 Task: Find connections with filter location Puqi with filter topic #careeradvice with filter profile language German with filter current company Croma with filter school MGUniversity with filter industry Professional Services with filter service category Nonprofit Consulting with filter keywords title Boilermaker
Action: Mouse moved to (193, 281)
Screenshot: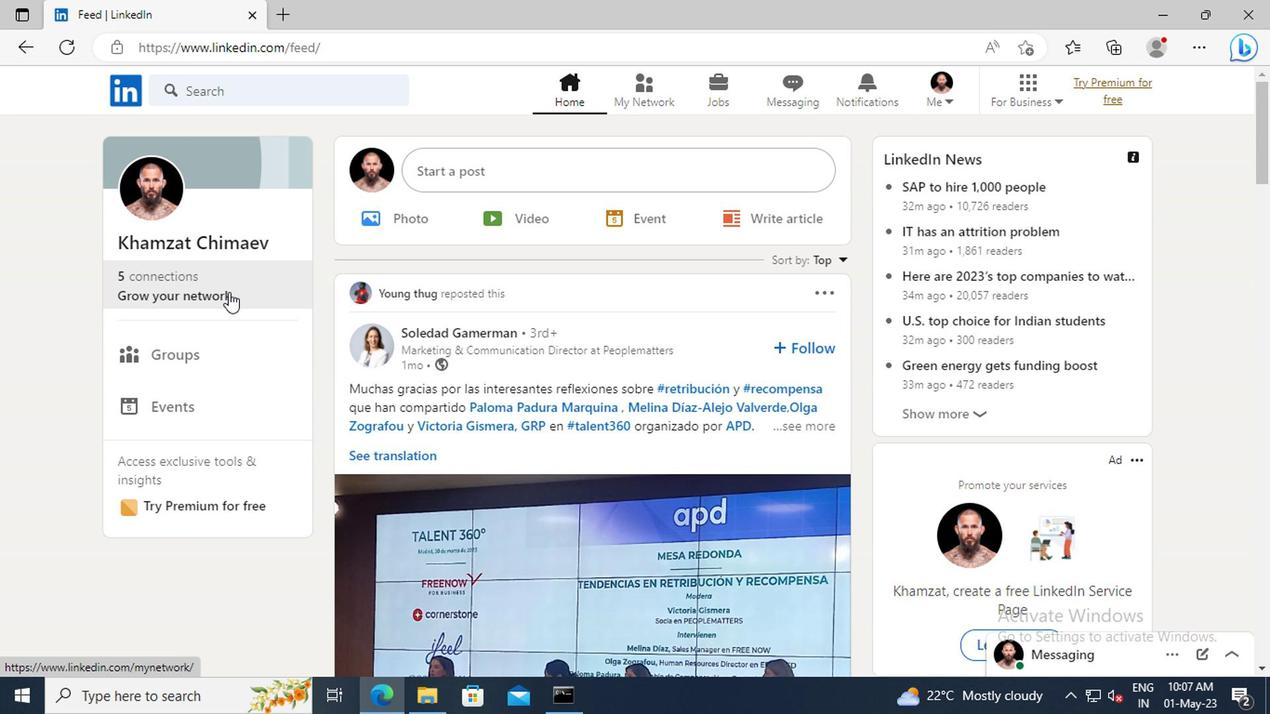 
Action: Mouse pressed left at (193, 281)
Screenshot: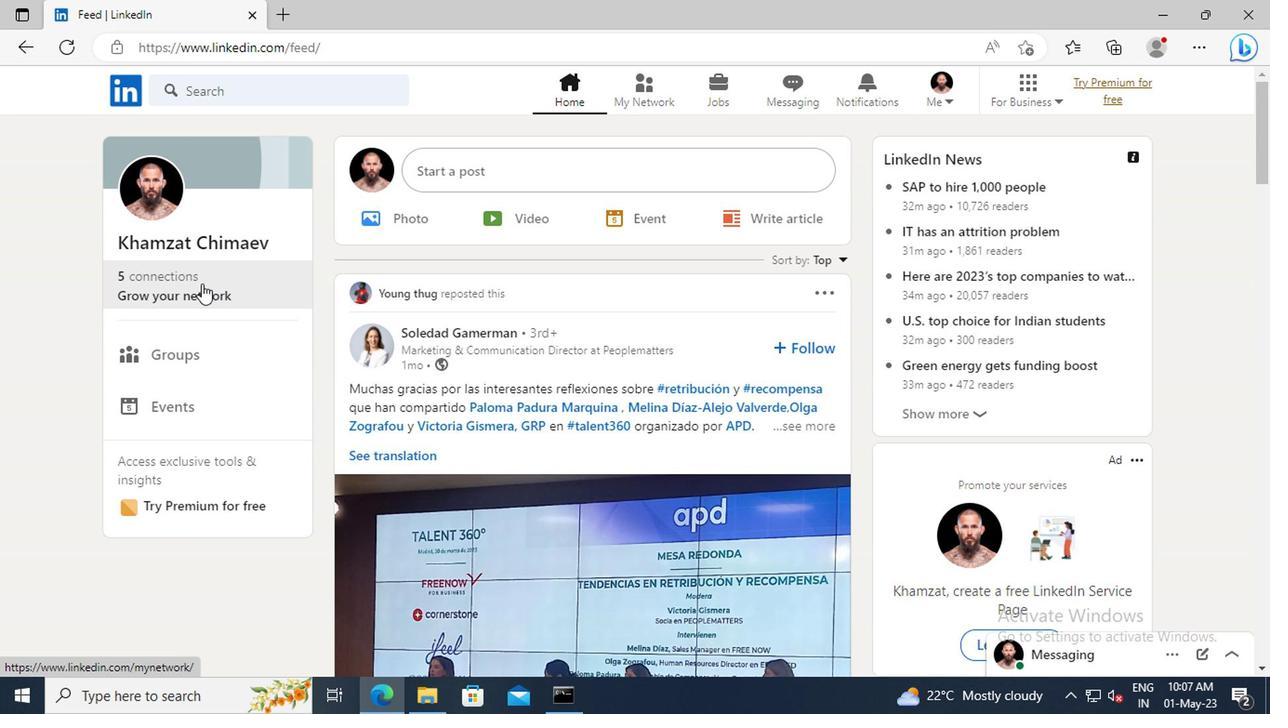 
Action: Mouse moved to (194, 199)
Screenshot: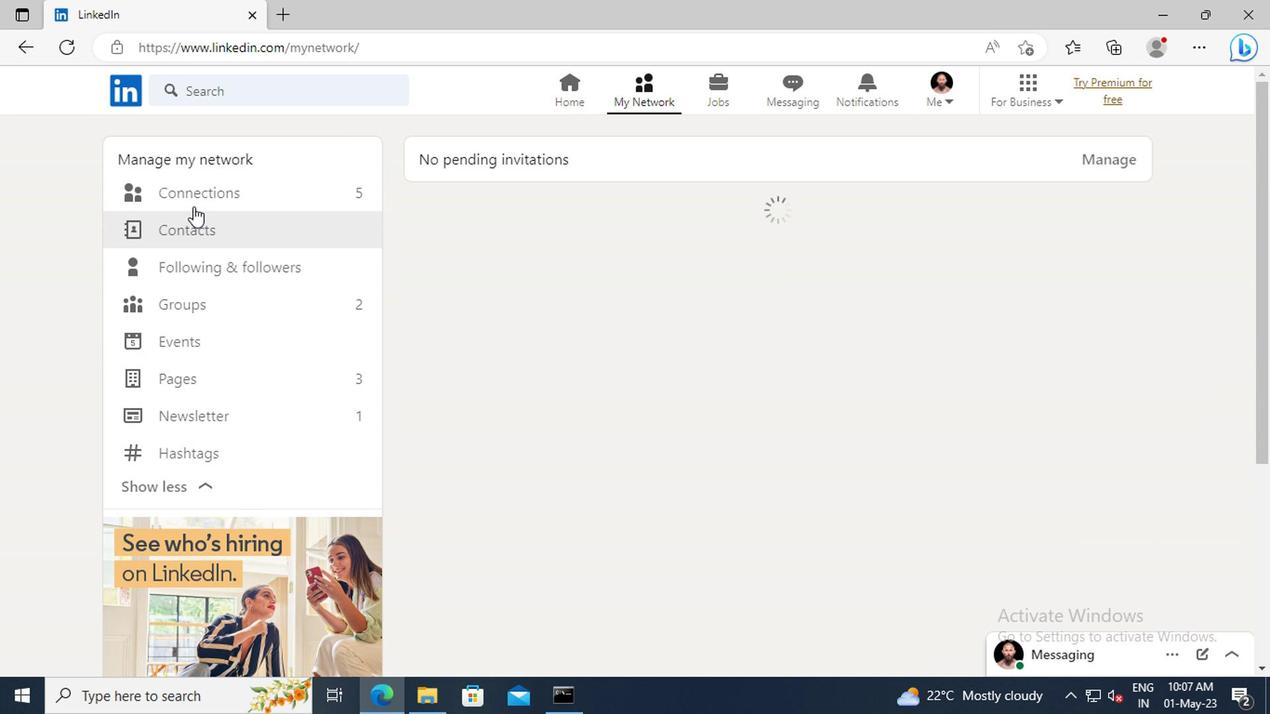 
Action: Mouse pressed left at (194, 199)
Screenshot: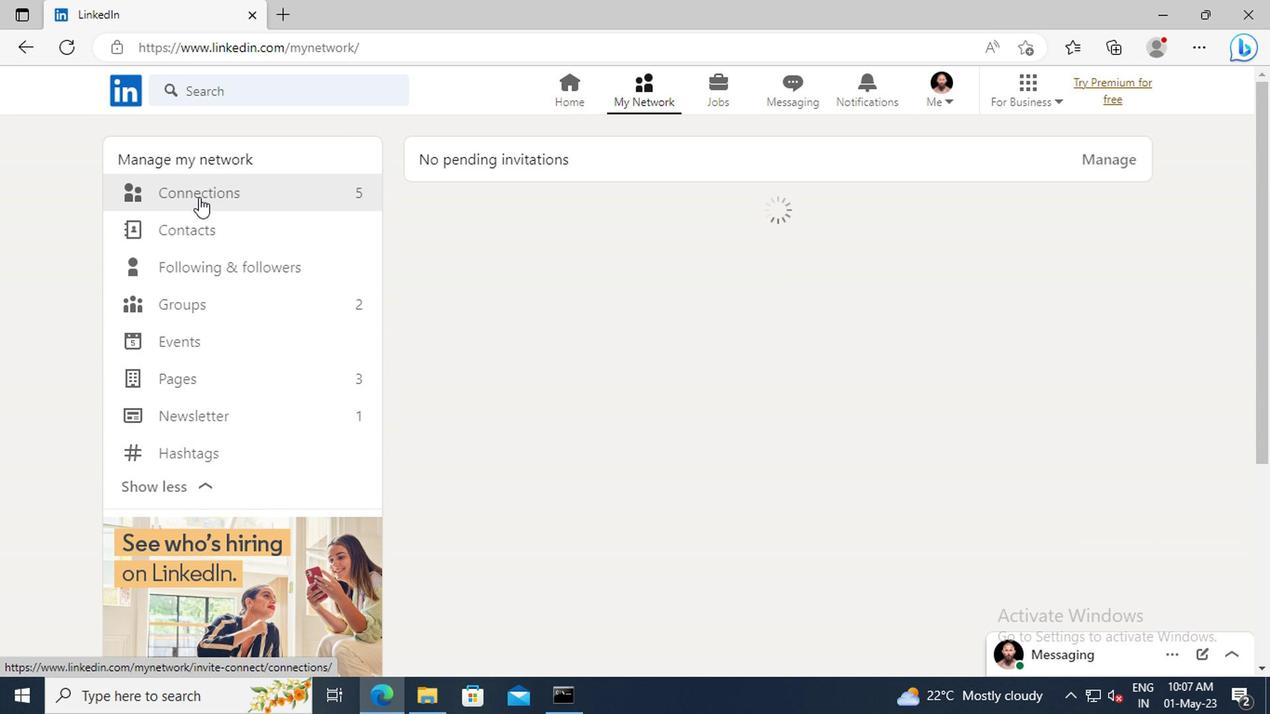 
Action: Mouse moved to (762, 200)
Screenshot: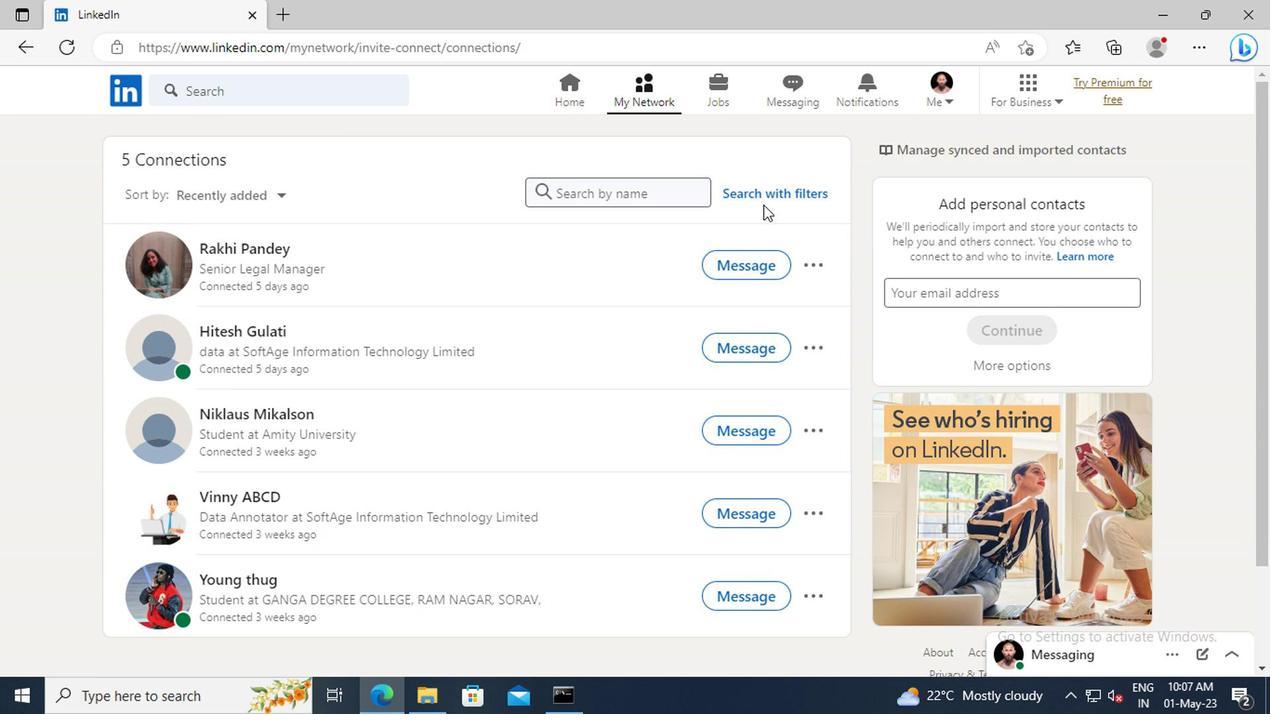 
Action: Mouse pressed left at (762, 200)
Screenshot: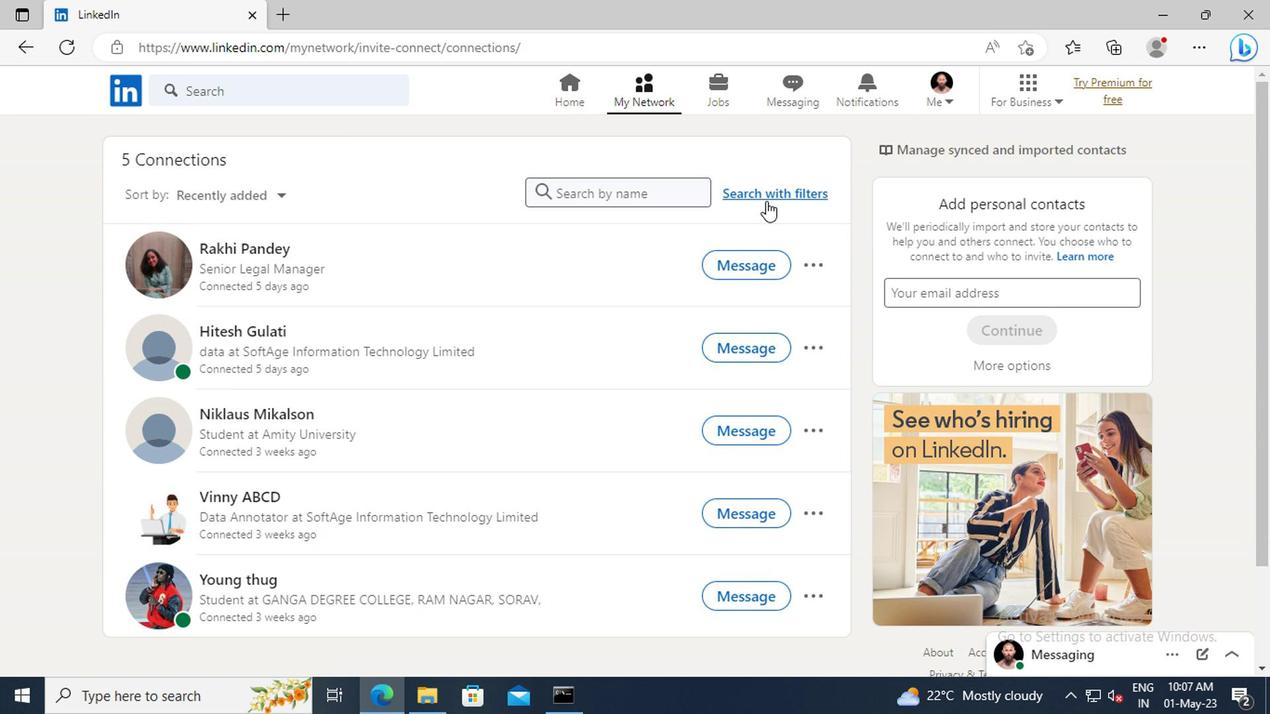 
Action: Mouse moved to (697, 146)
Screenshot: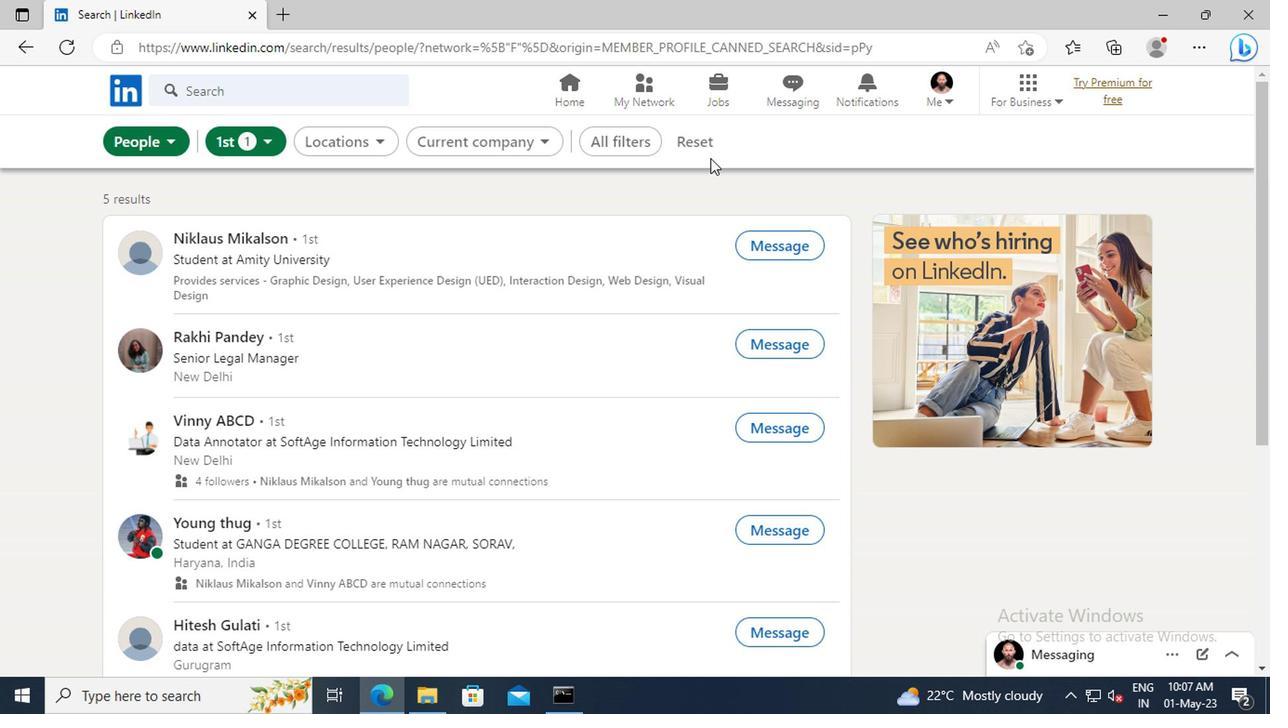 
Action: Mouse pressed left at (697, 146)
Screenshot: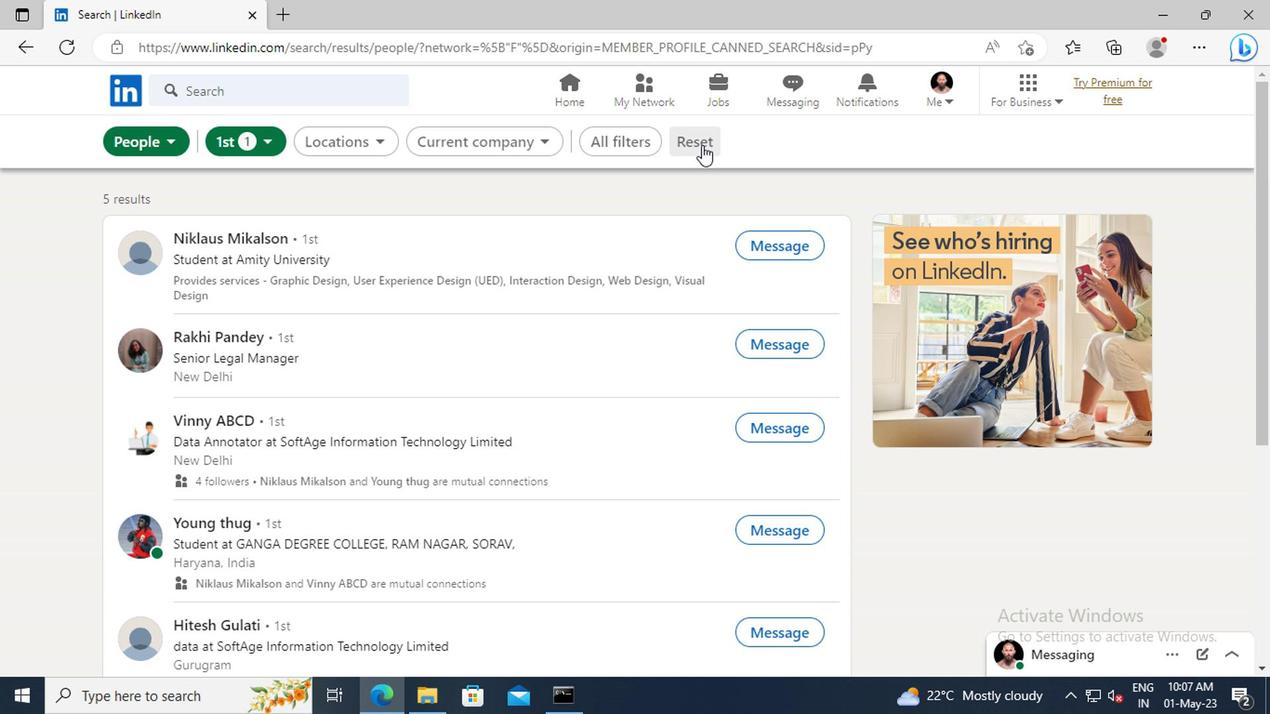 
Action: Mouse moved to (673, 146)
Screenshot: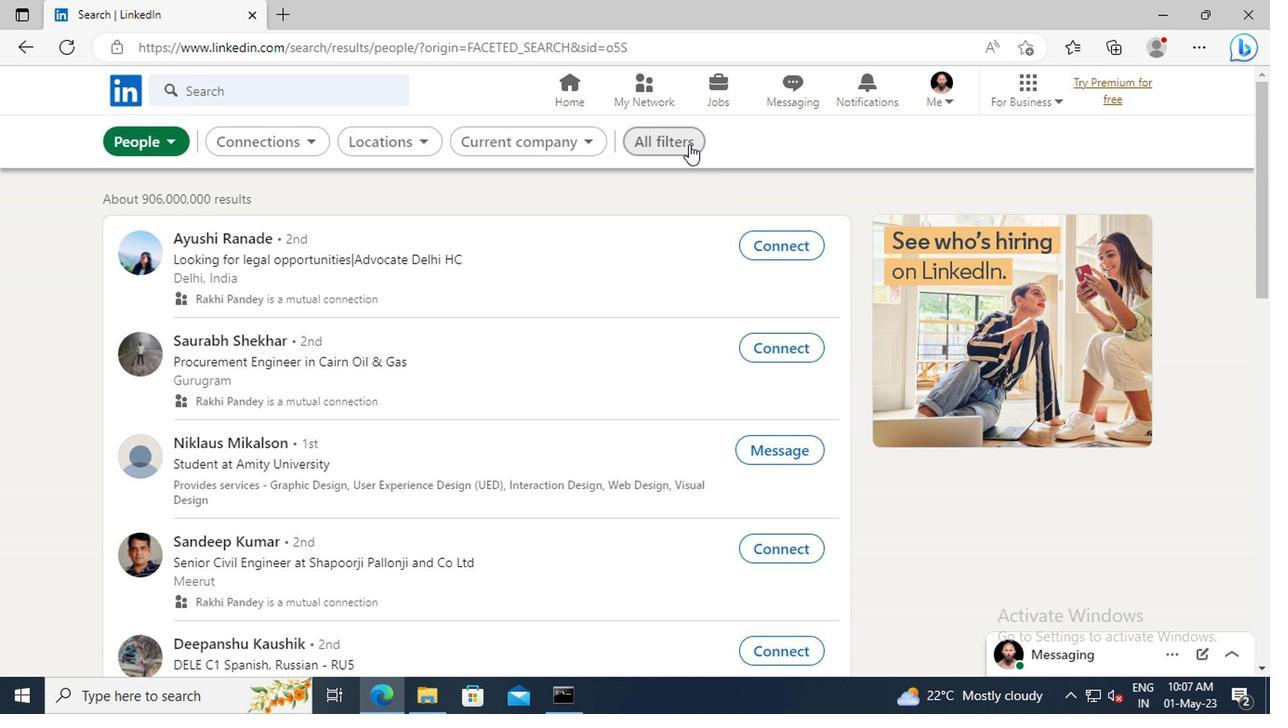 
Action: Mouse pressed left at (673, 146)
Screenshot: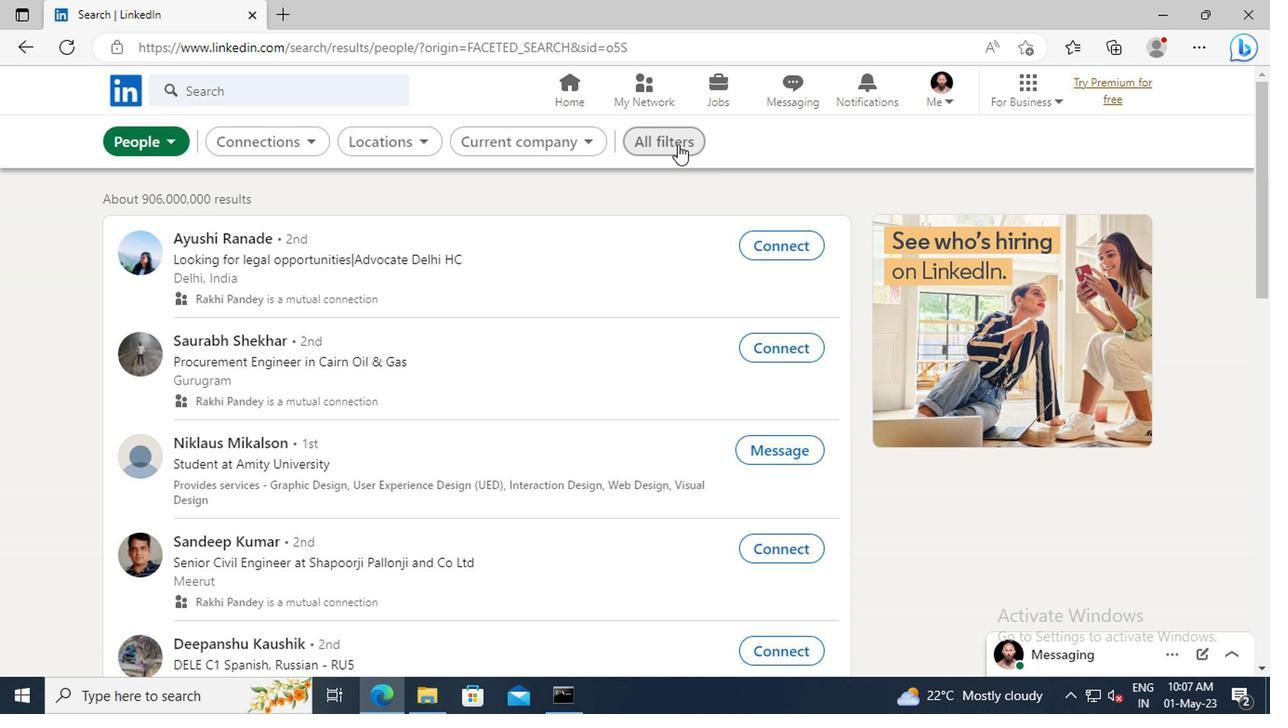 
Action: Mouse moved to (1043, 316)
Screenshot: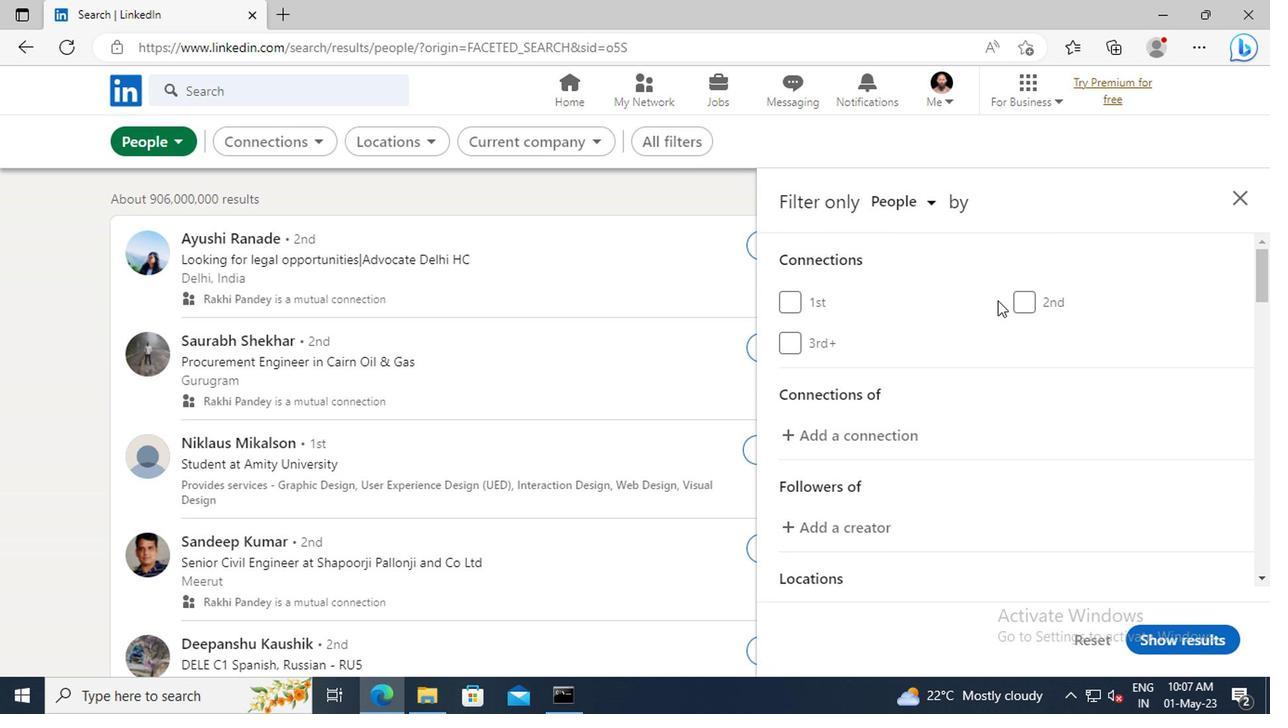 
Action: Mouse scrolled (1043, 315) with delta (0, 0)
Screenshot: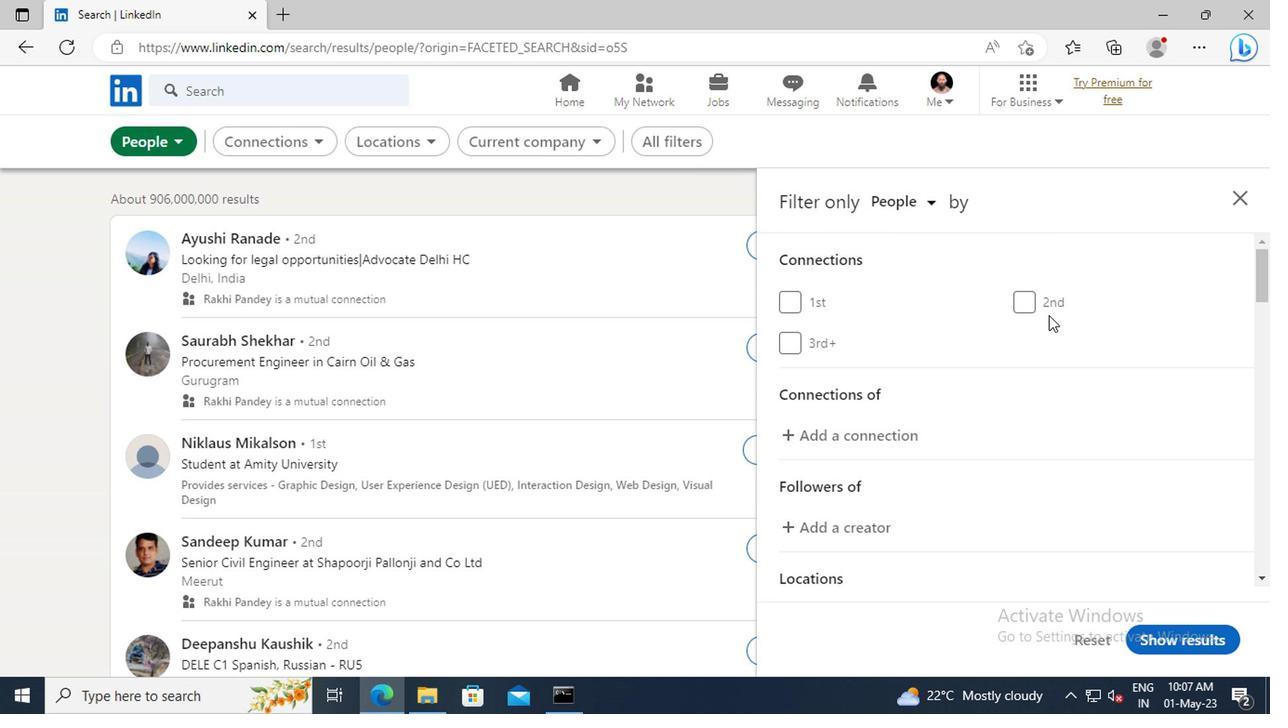 
Action: Mouse moved to (1057, 327)
Screenshot: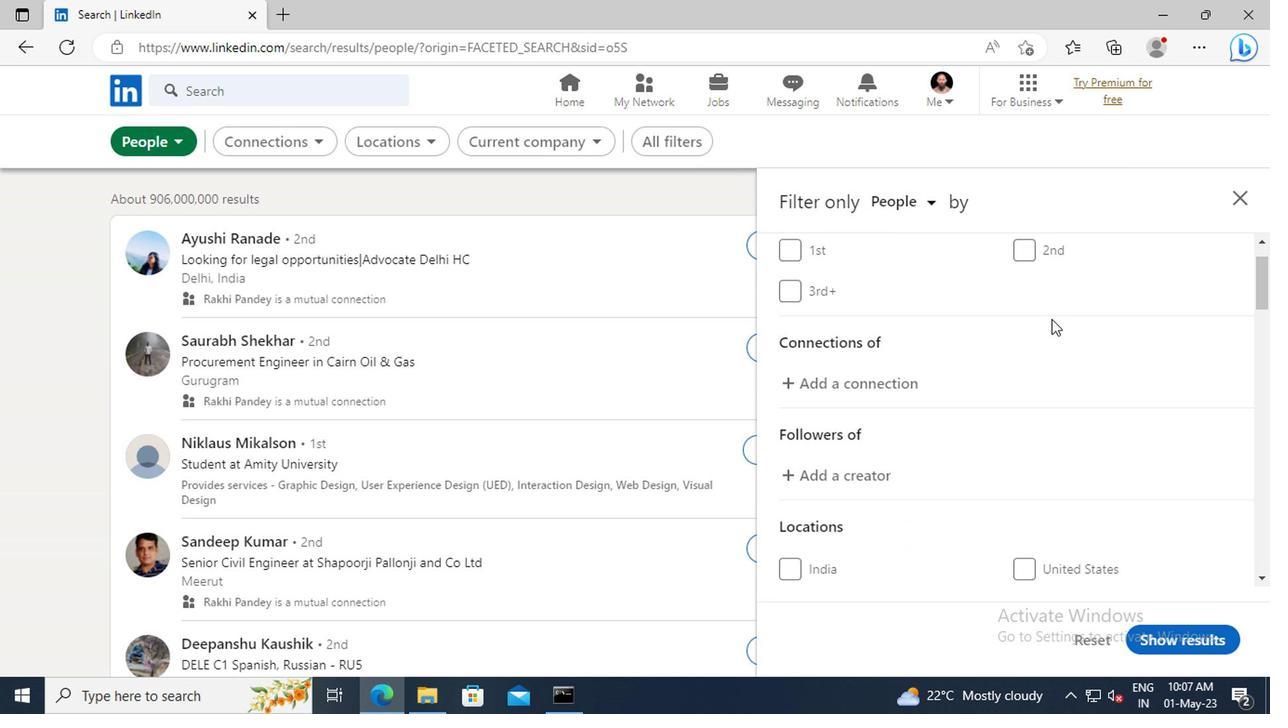 
Action: Mouse scrolled (1057, 326) with delta (0, -1)
Screenshot: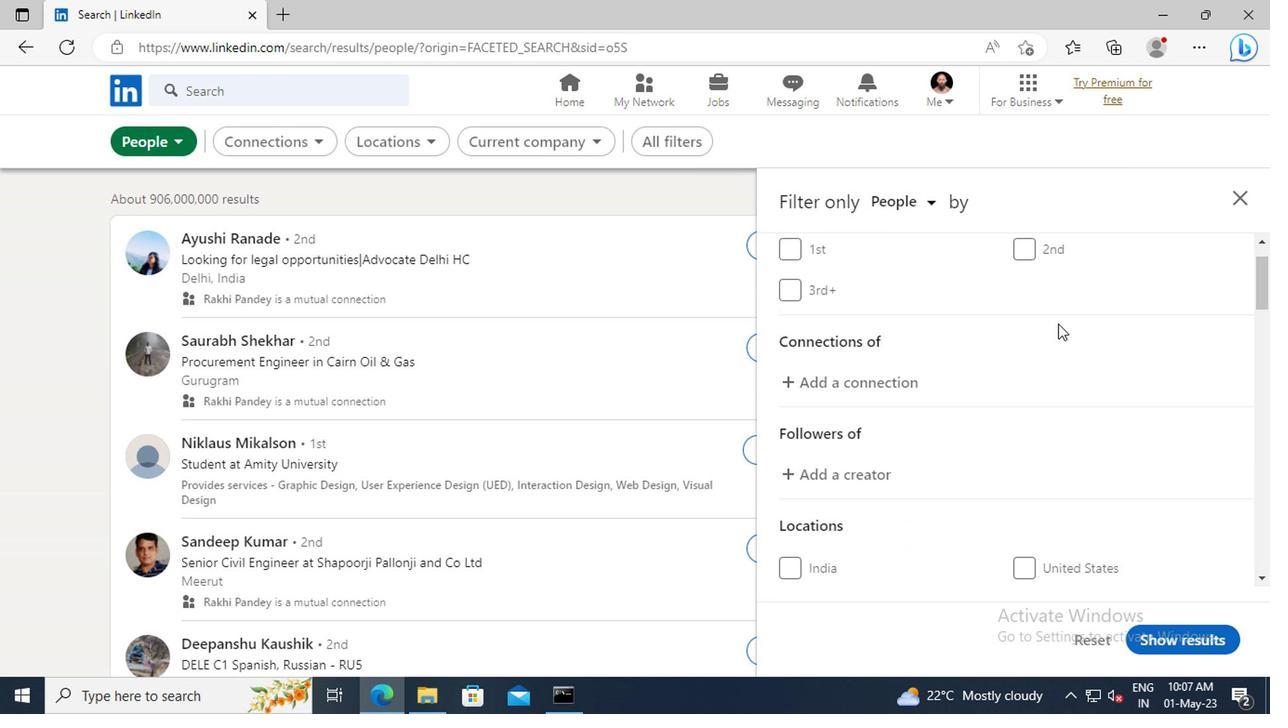 
Action: Mouse scrolled (1057, 326) with delta (0, -1)
Screenshot: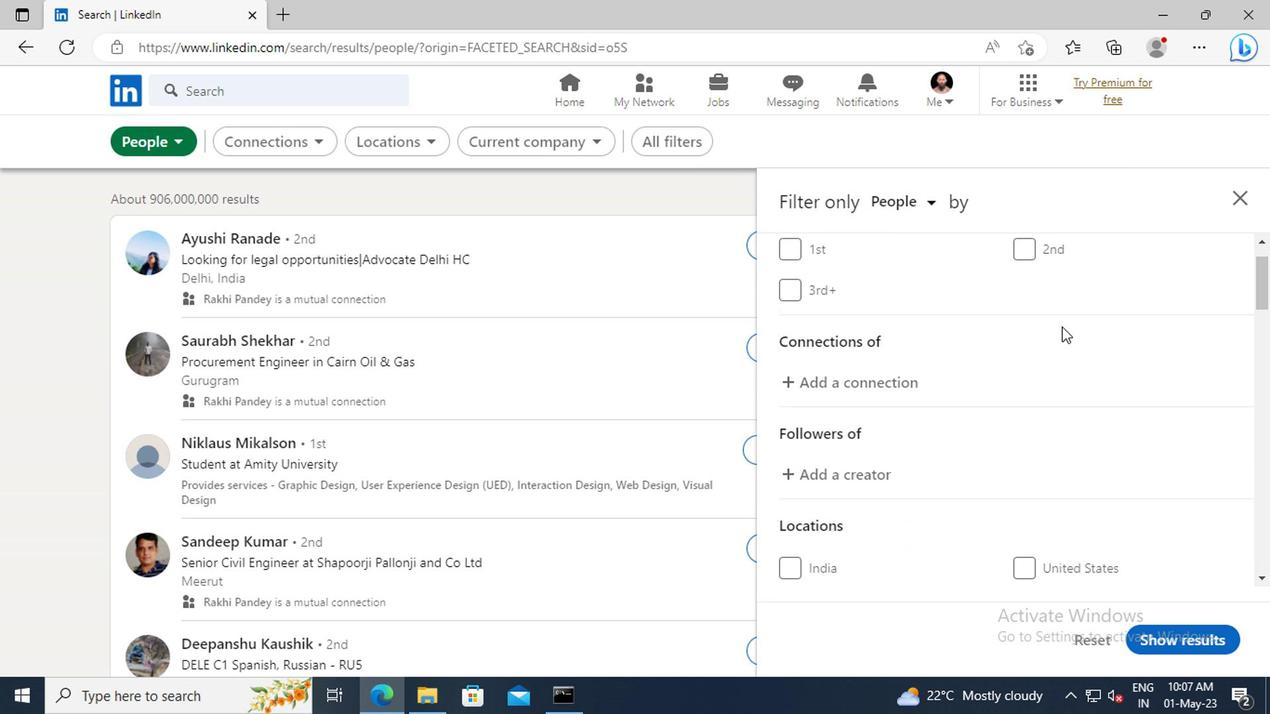 
Action: Mouse scrolled (1057, 326) with delta (0, -1)
Screenshot: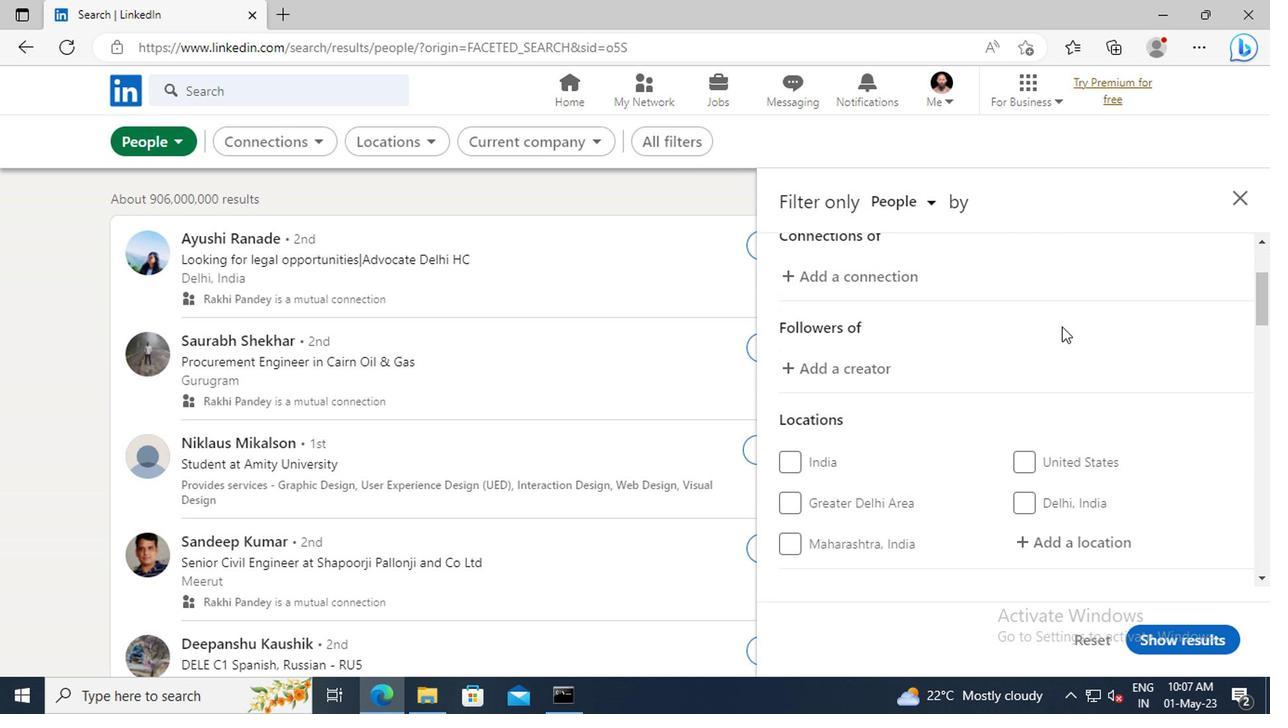 
Action: Mouse scrolled (1057, 326) with delta (0, -1)
Screenshot: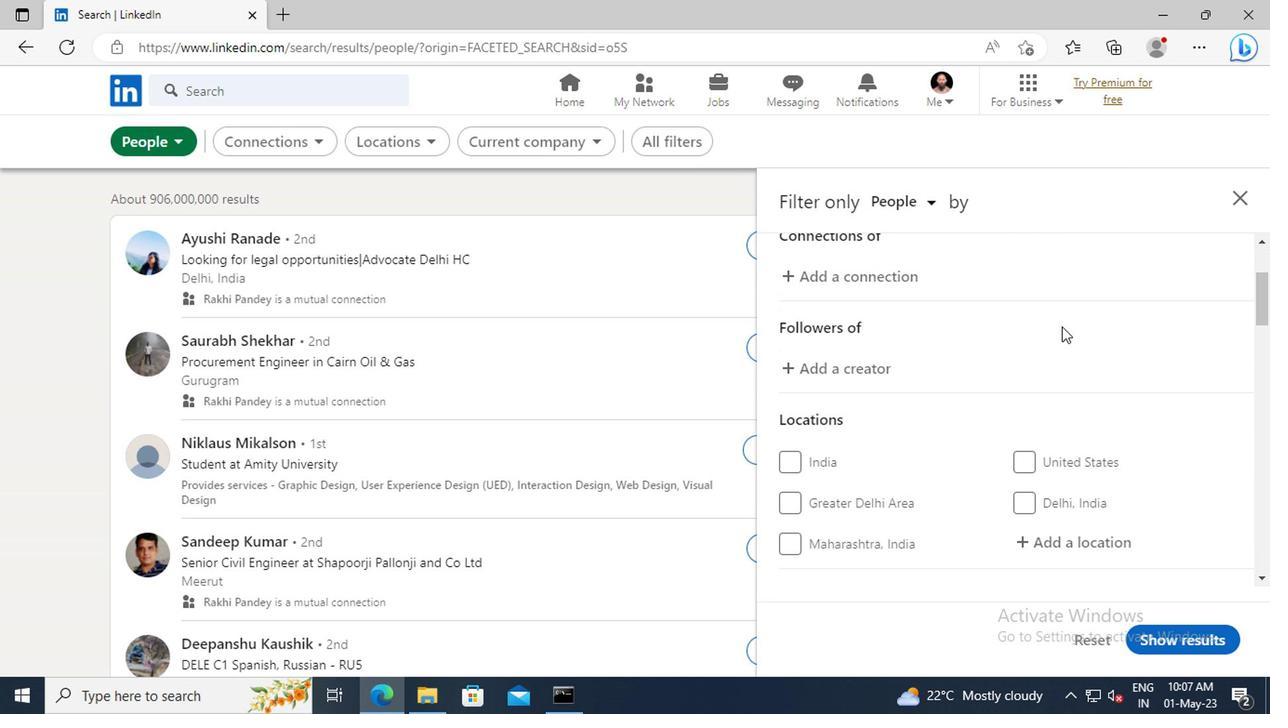 
Action: Mouse scrolled (1057, 326) with delta (0, -1)
Screenshot: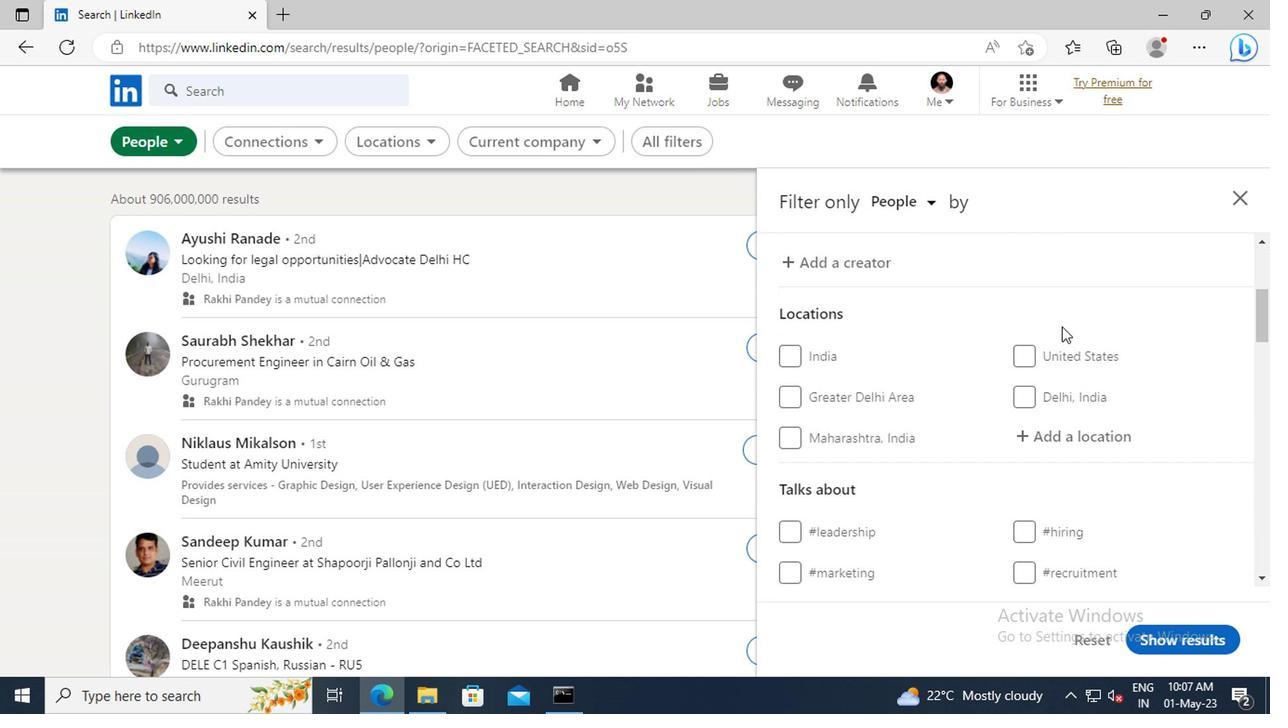 
Action: Mouse moved to (1055, 379)
Screenshot: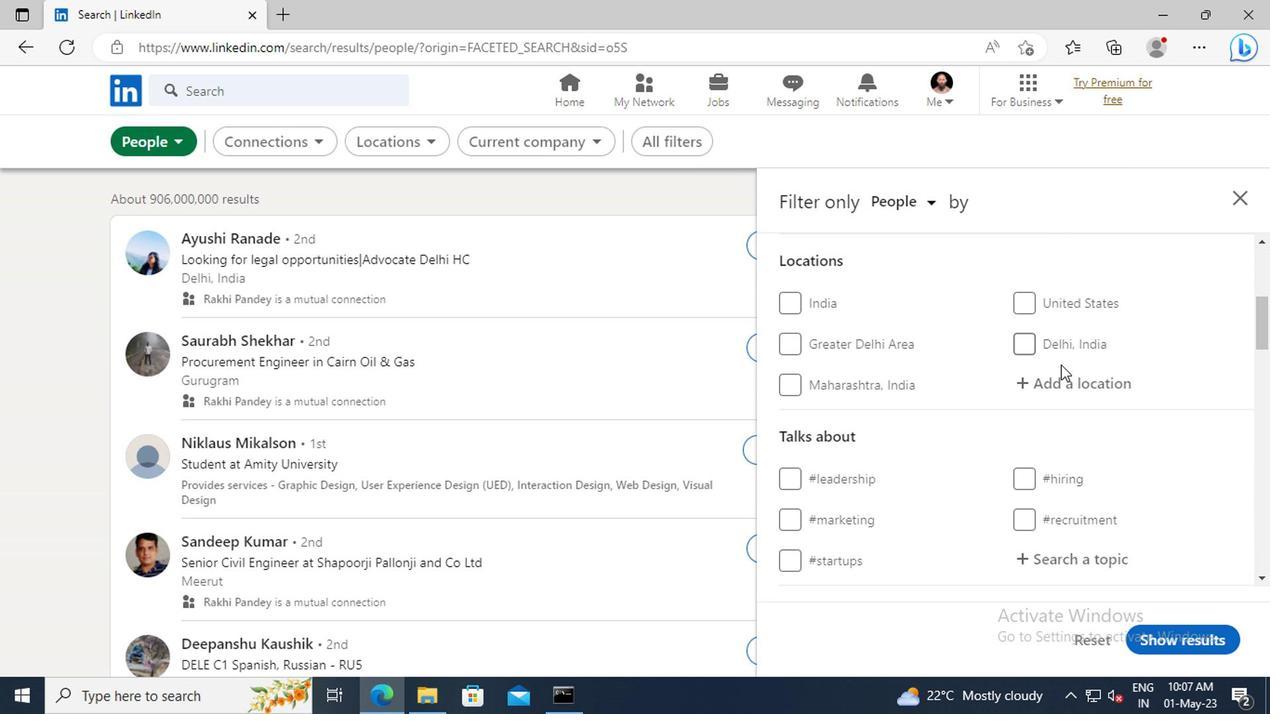 
Action: Mouse pressed left at (1055, 379)
Screenshot: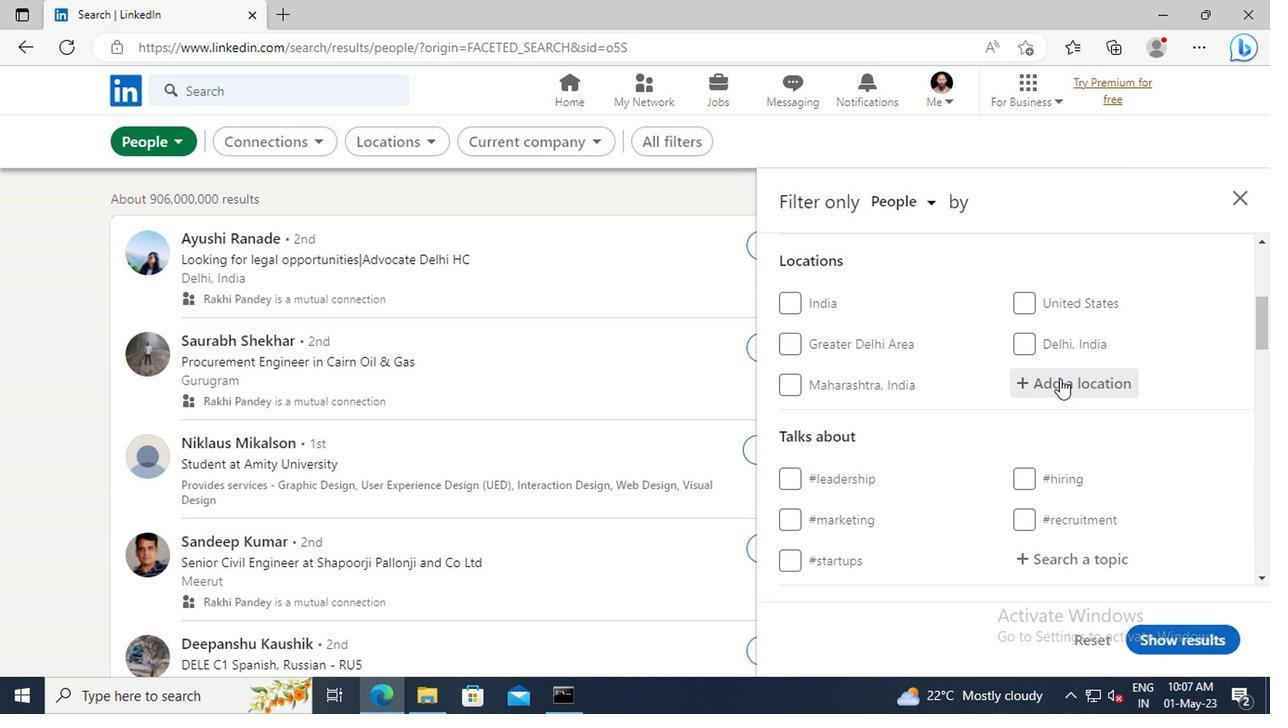 
Action: Key pressed <Key.shift>PUQI<Key.enter>
Screenshot: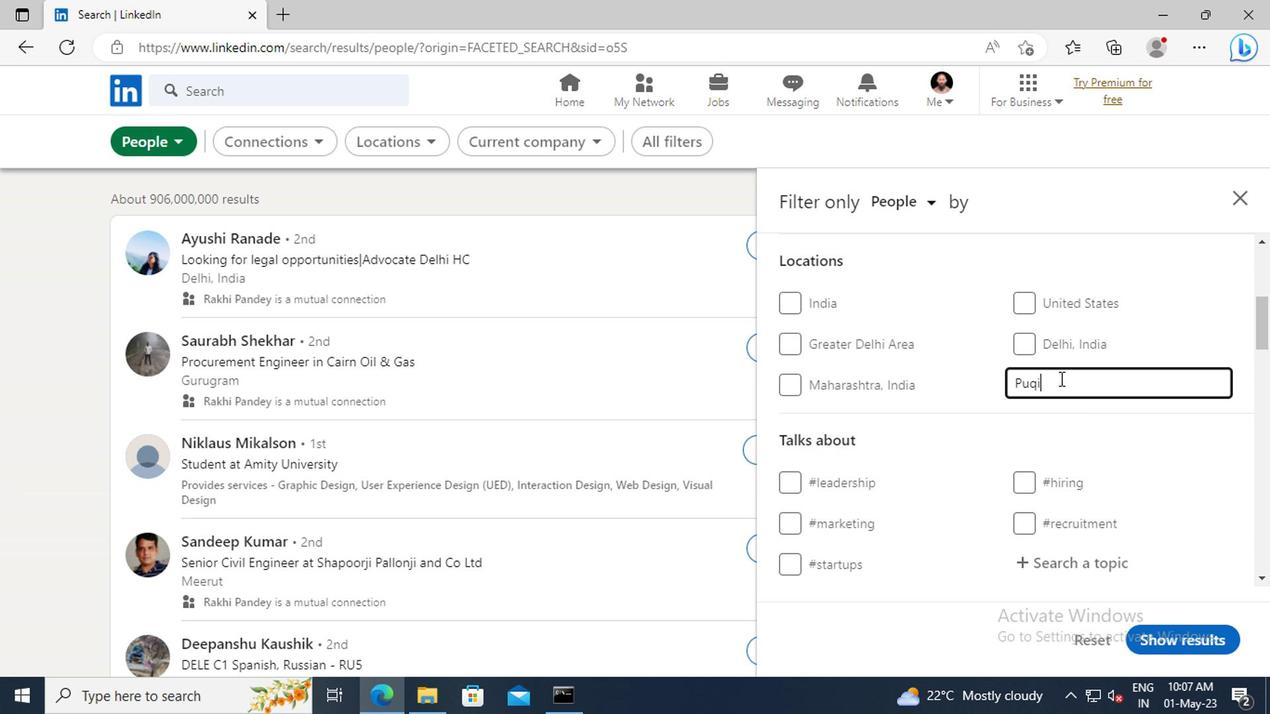 
Action: Mouse scrolled (1055, 378) with delta (0, 0)
Screenshot: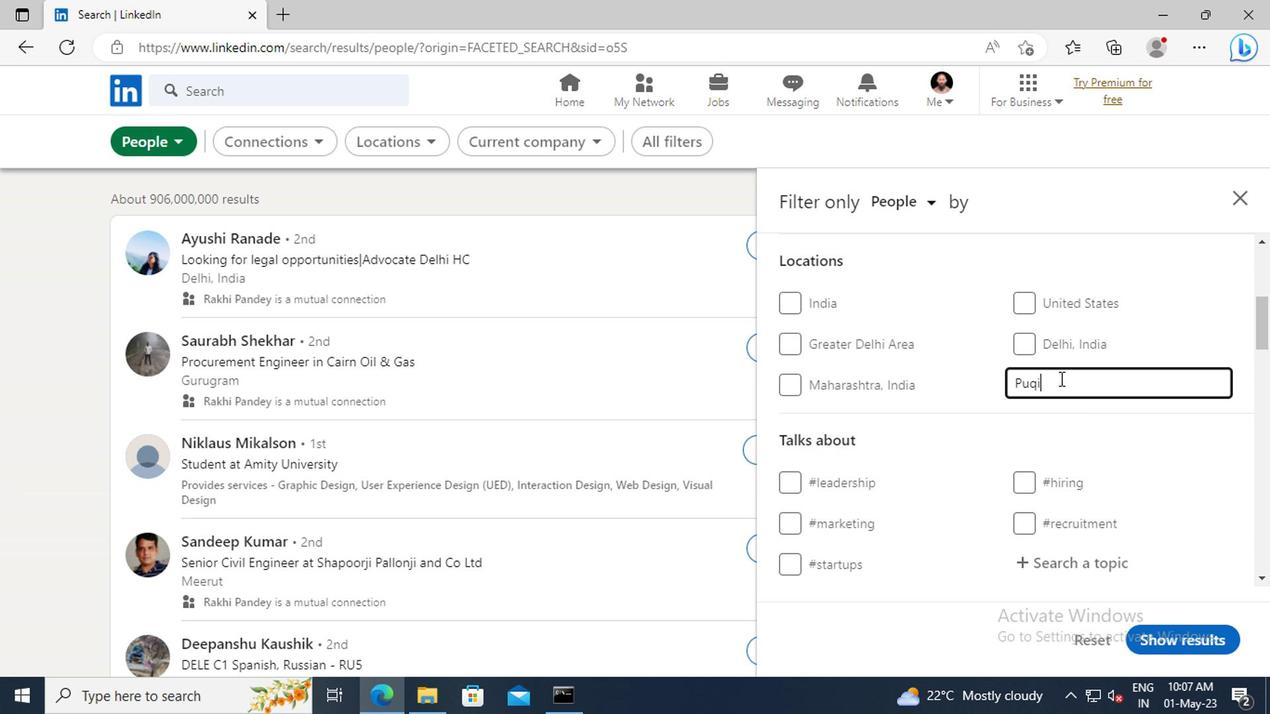 
Action: Mouse scrolled (1055, 378) with delta (0, 0)
Screenshot: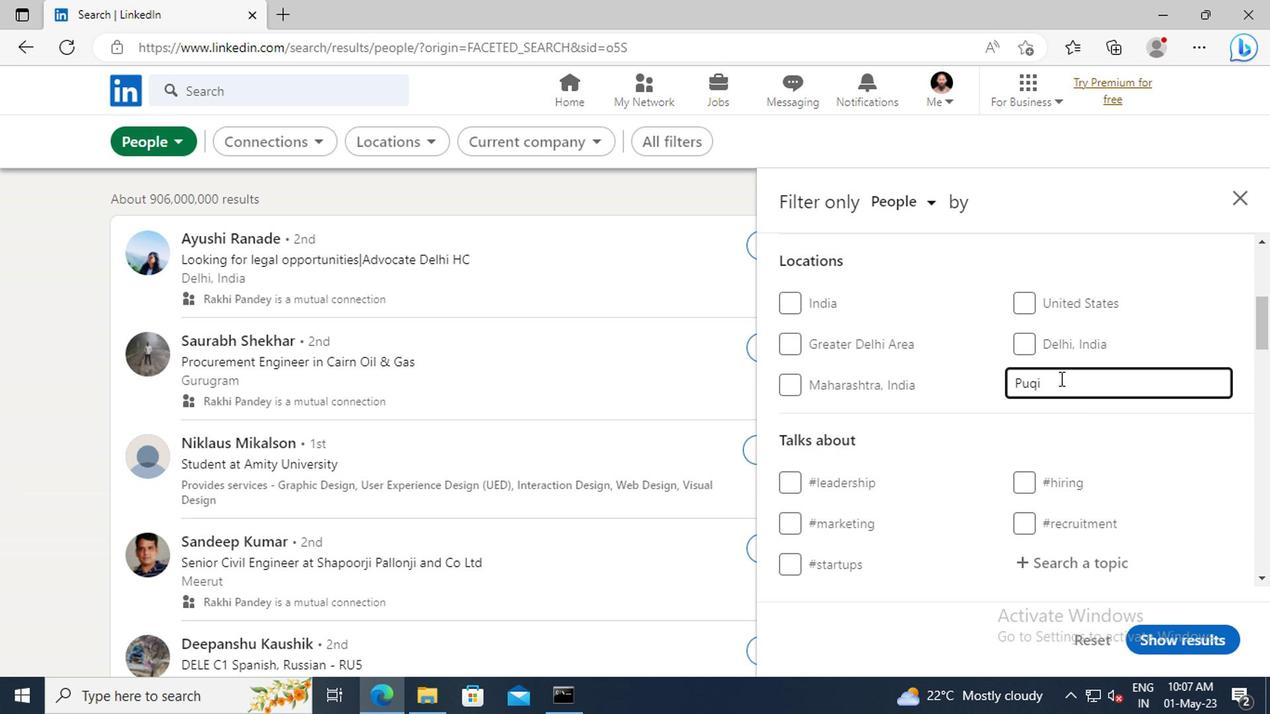 
Action: Mouse scrolled (1055, 378) with delta (0, 0)
Screenshot: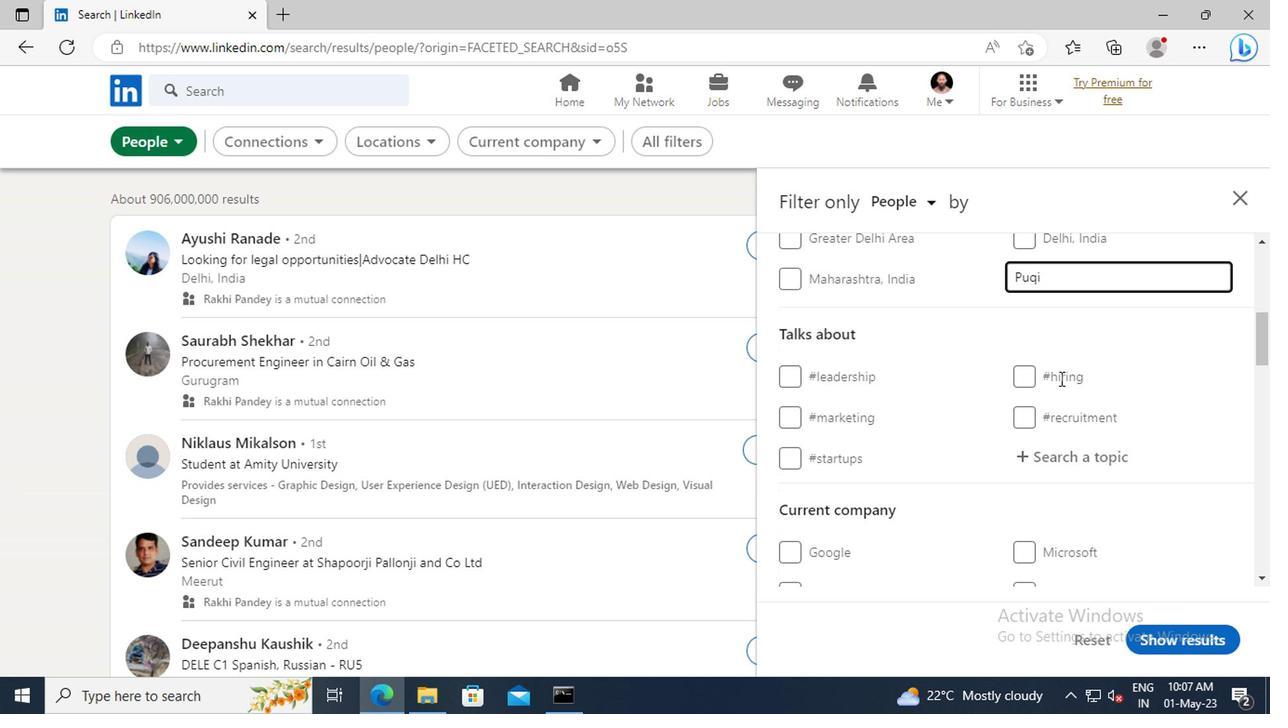 
Action: Mouse moved to (1055, 398)
Screenshot: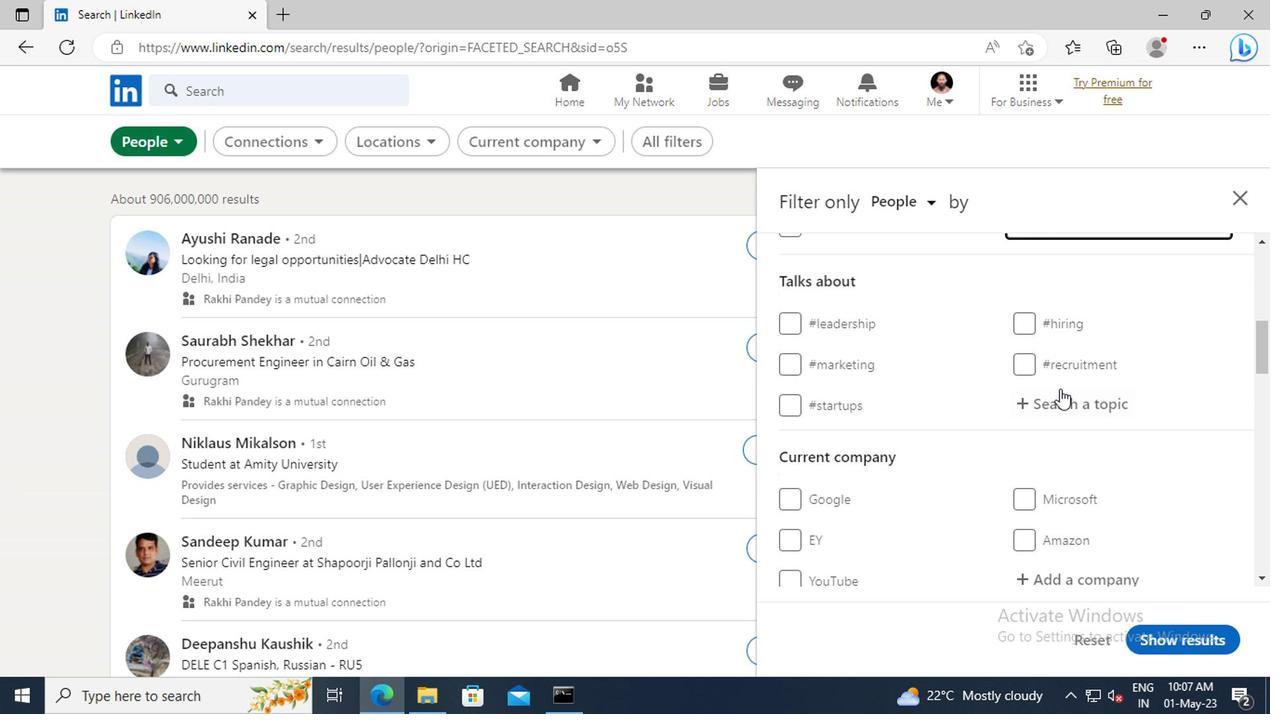 
Action: Mouse pressed left at (1055, 398)
Screenshot: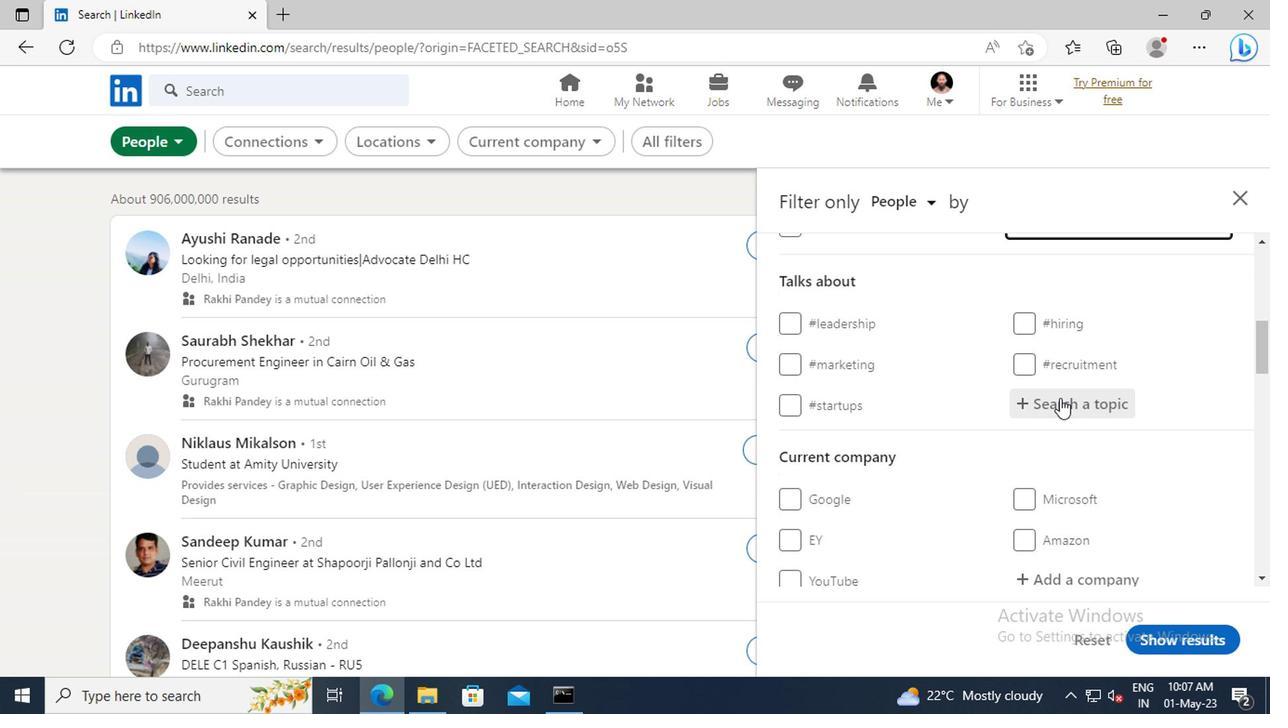 
Action: Key pressed CAREERADVI
Screenshot: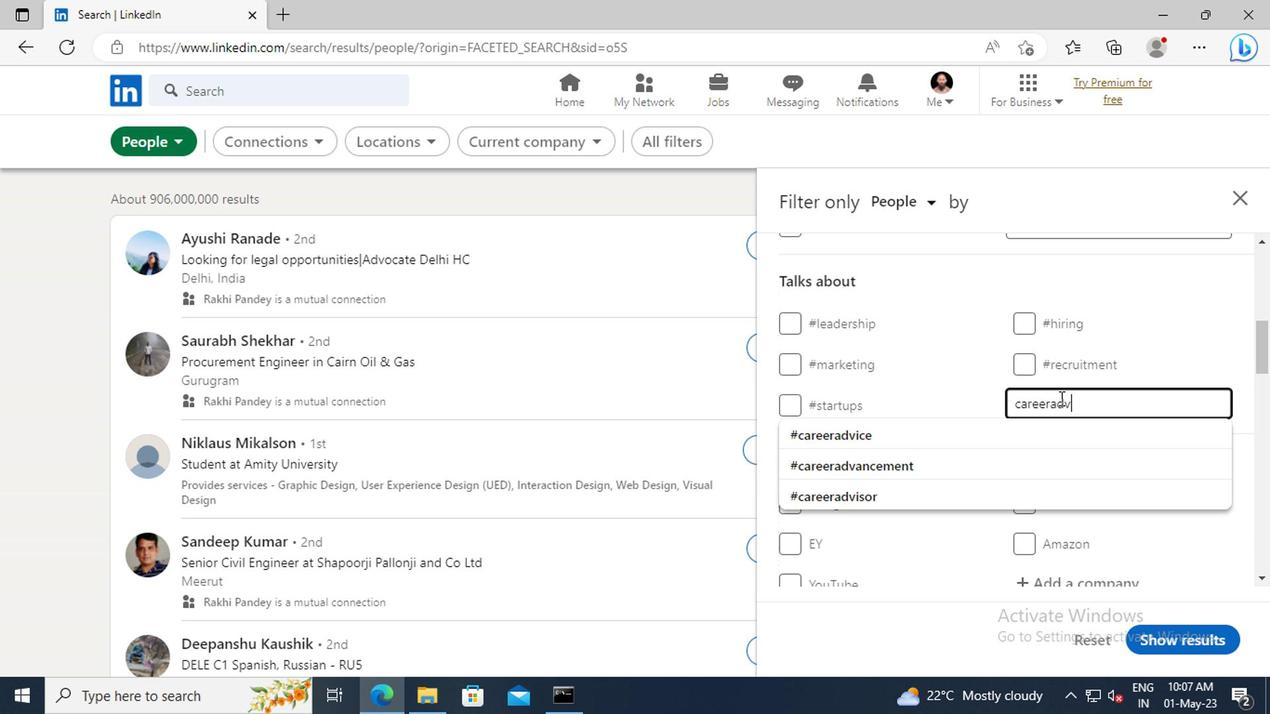 
Action: Mouse moved to (1052, 428)
Screenshot: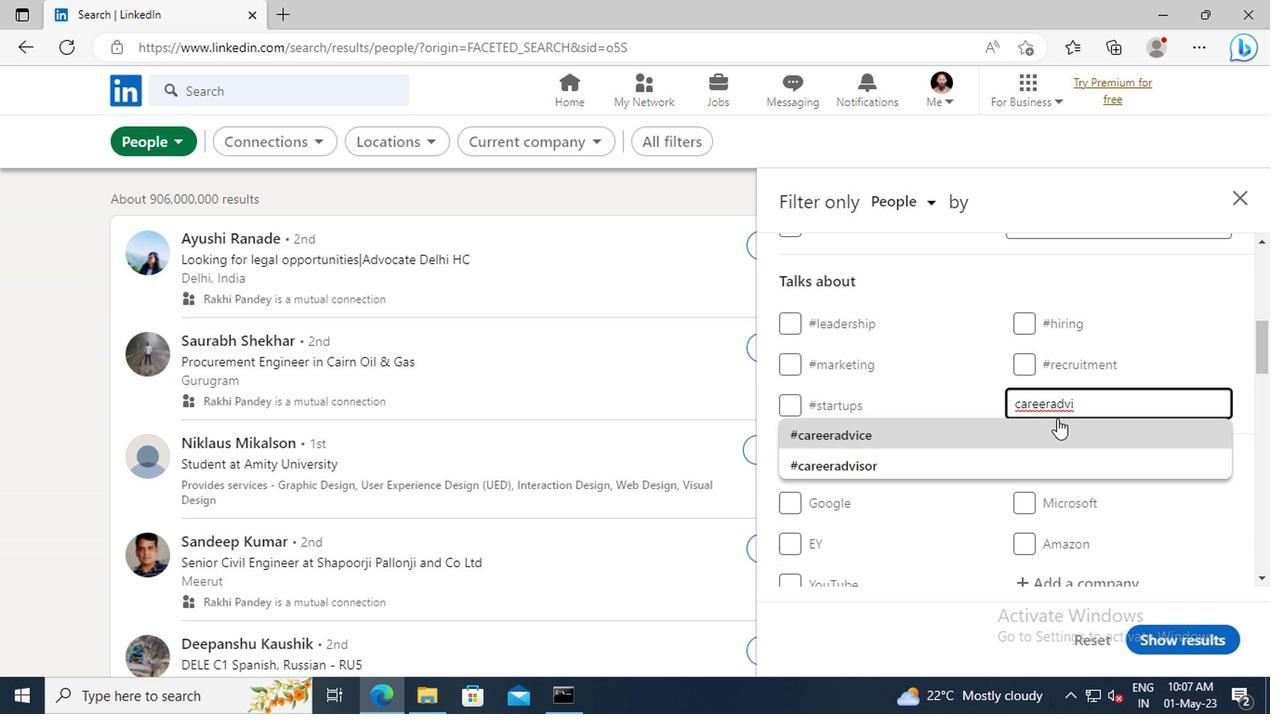 
Action: Mouse pressed left at (1052, 428)
Screenshot: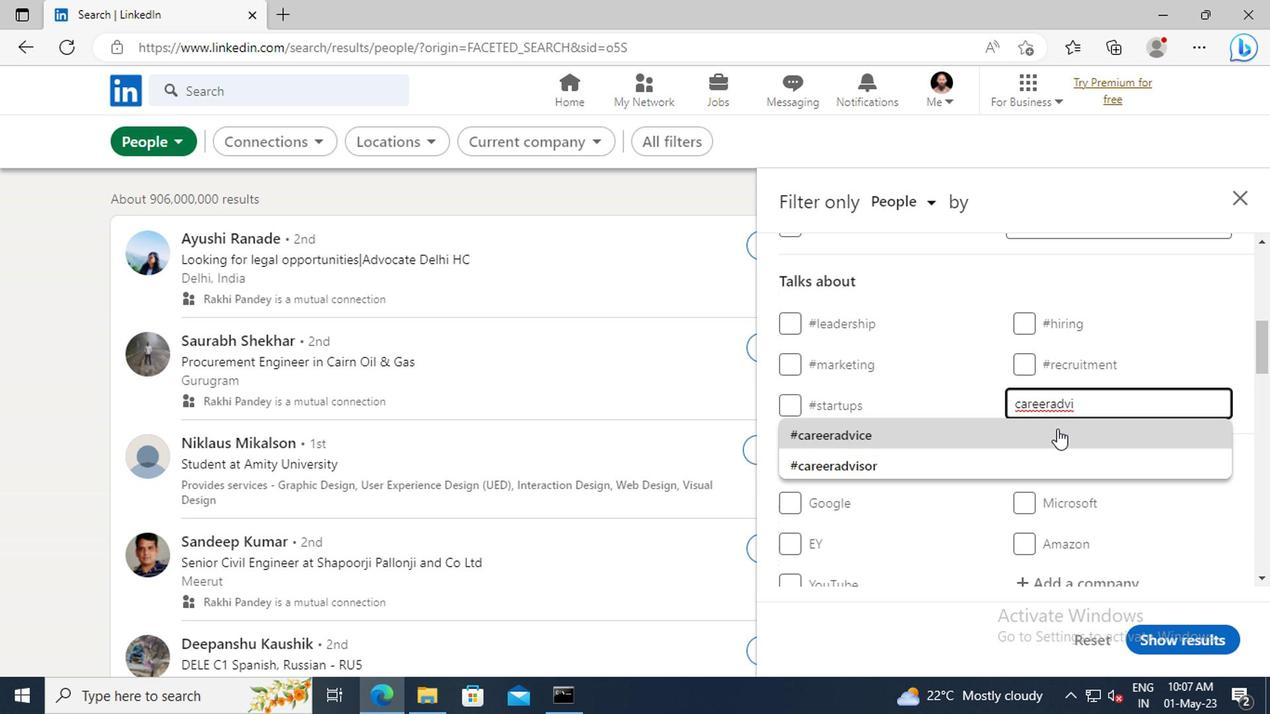 
Action: Mouse scrolled (1052, 428) with delta (0, 0)
Screenshot: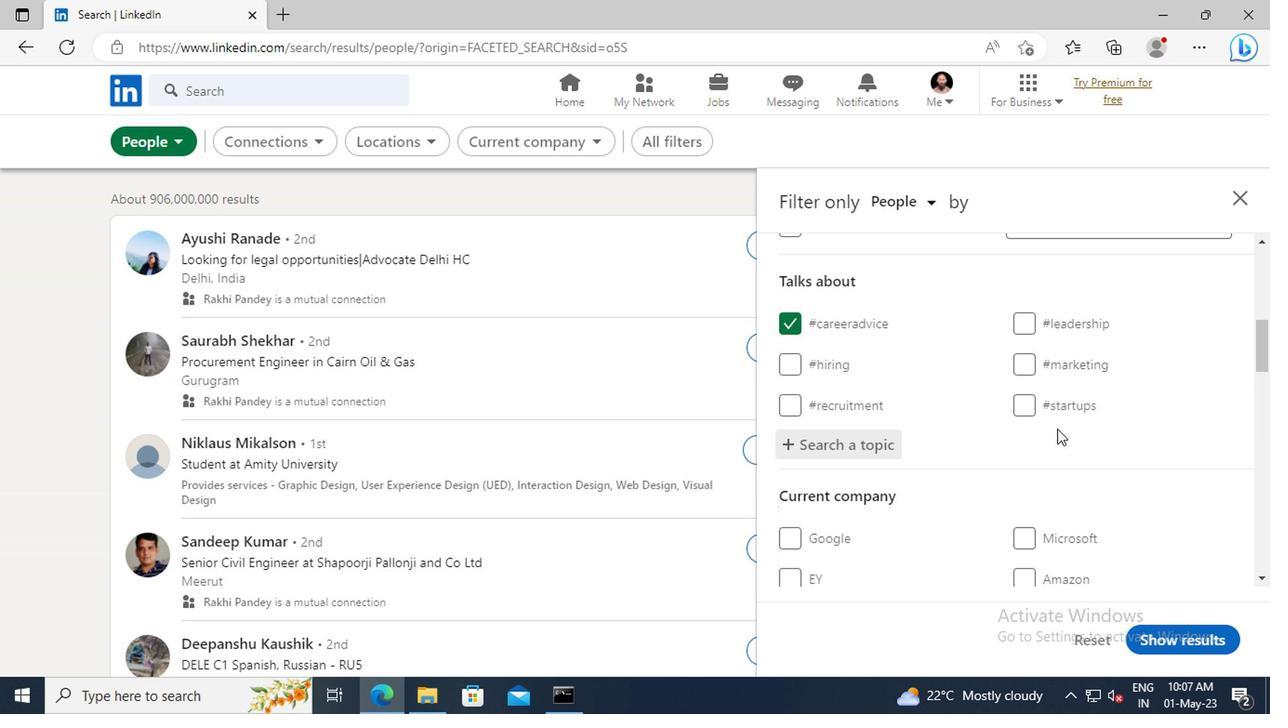 
Action: Mouse scrolled (1052, 428) with delta (0, 0)
Screenshot: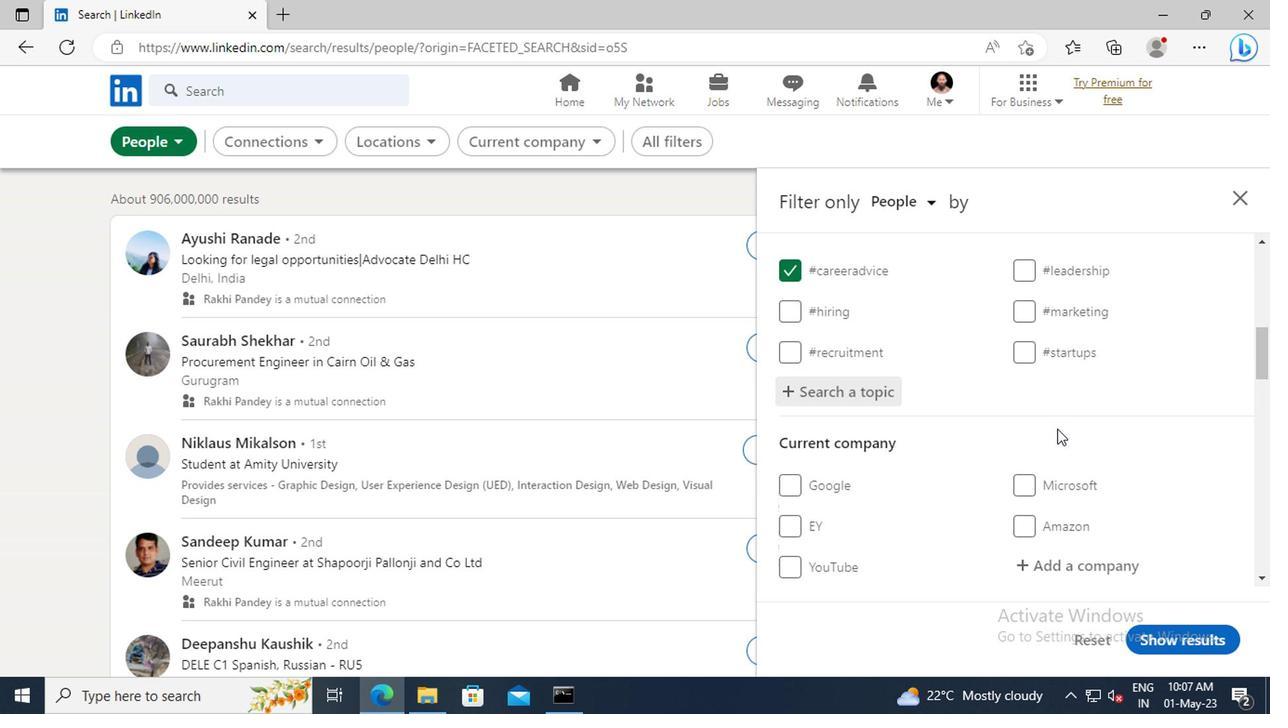 
Action: Mouse scrolled (1052, 428) with delta (0, 0)
Screenshot: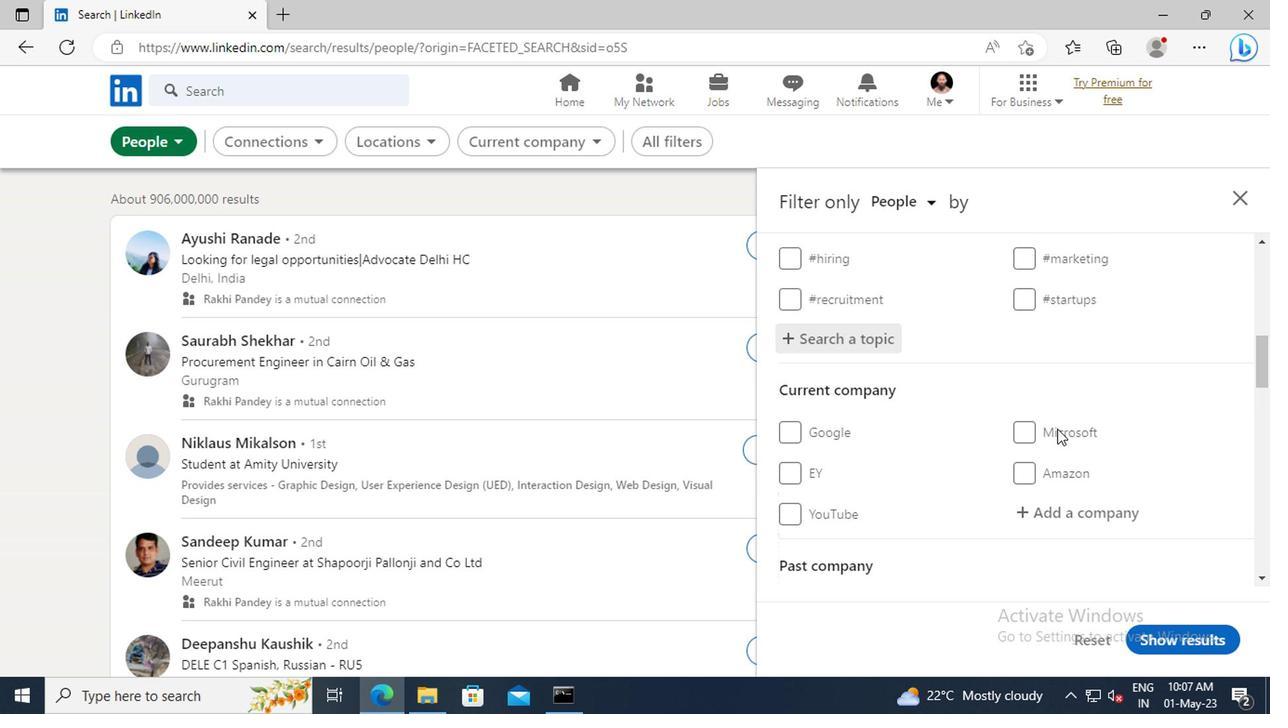 
Action: Mouse scrolled (1052, 428) with delta (0, 0)
Screenshot: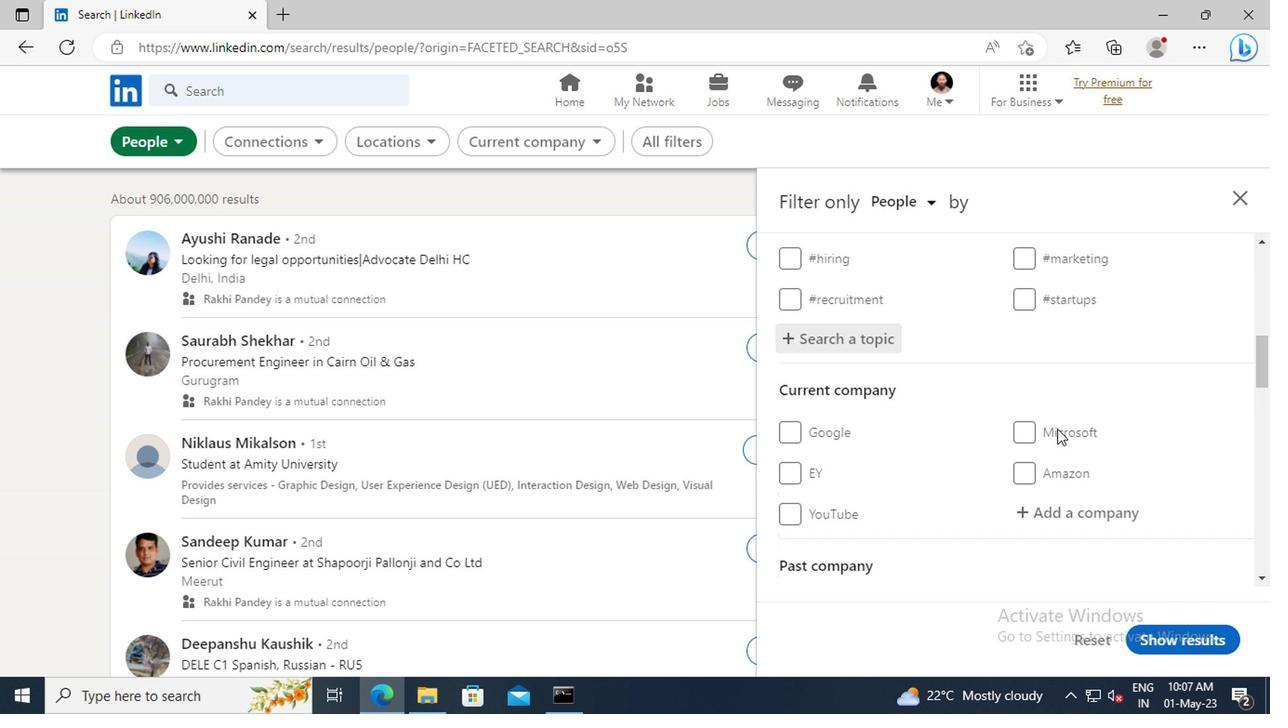 
Action: Mouse scrolled (1052, 428) with delta (0, 0)
Screenshot: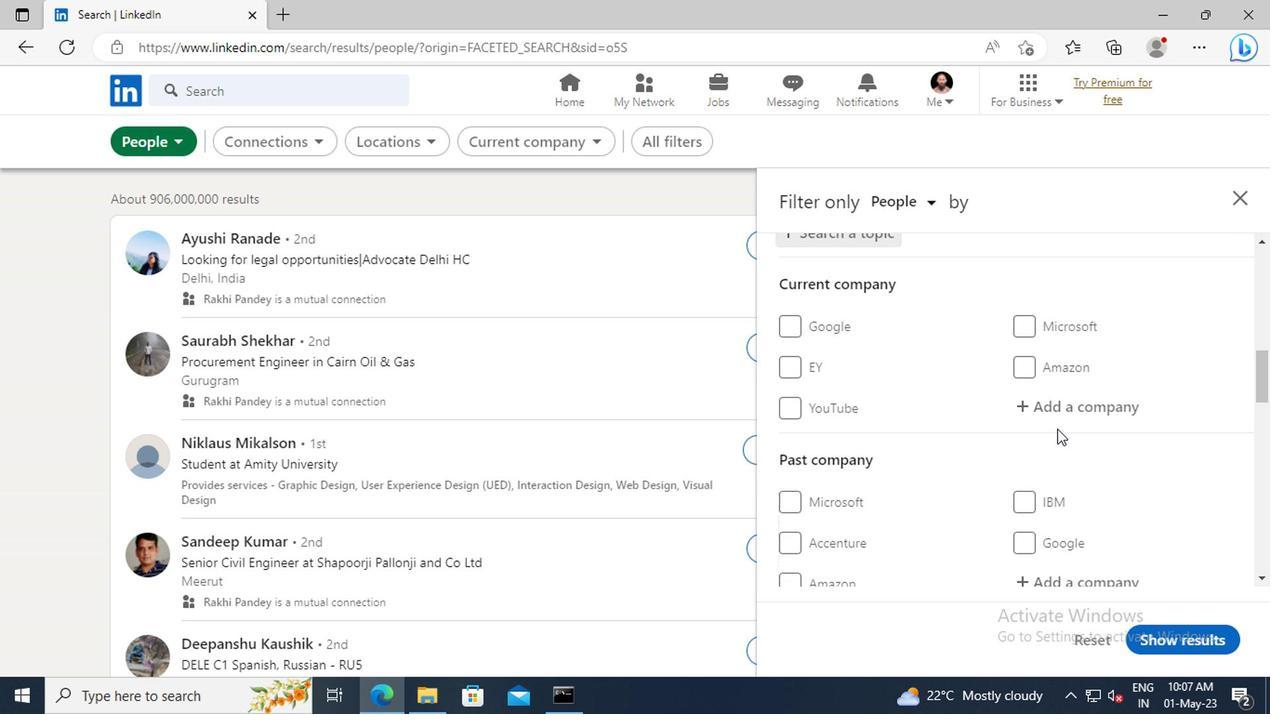 
Action: Mouse scrolled (1052, 428) with delta (0, 0)
Screenshot: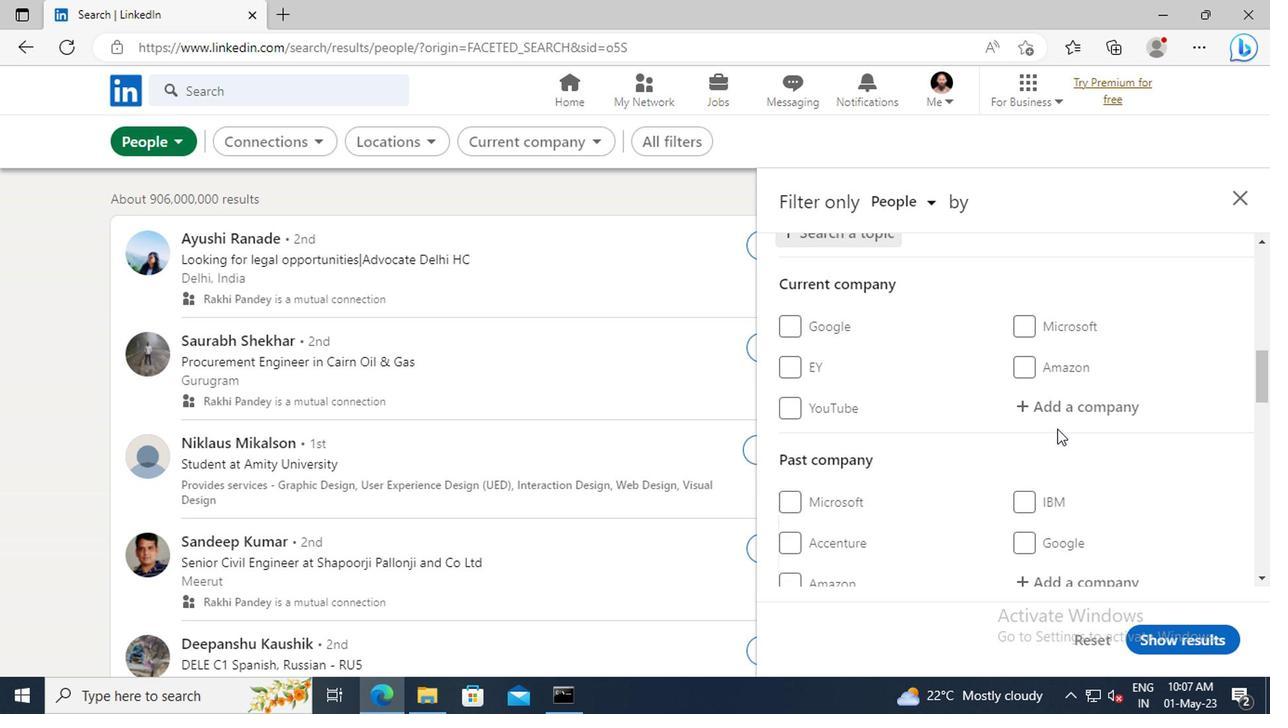 
Action: Mouse scrolled (1052, 428) with delta (0, 0)
Screenshot: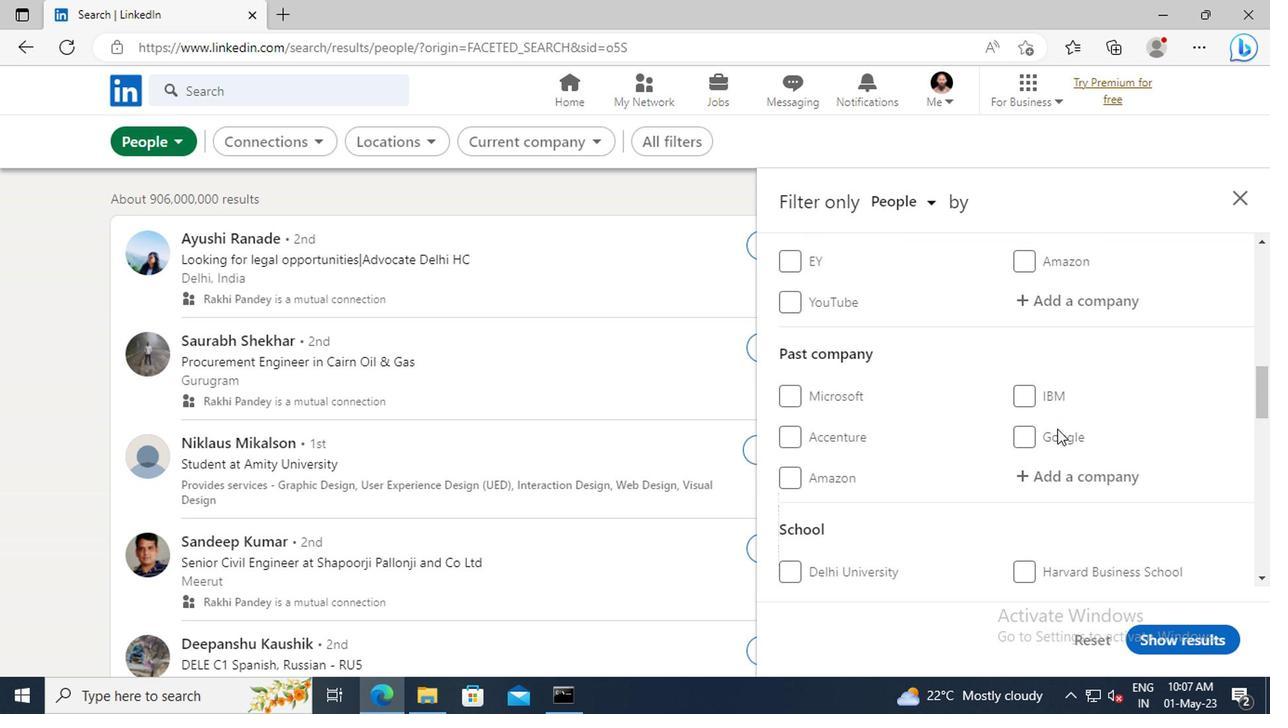
Action: Mouse scrolled (1052, 428) with delta (0, 0)
Screenshot: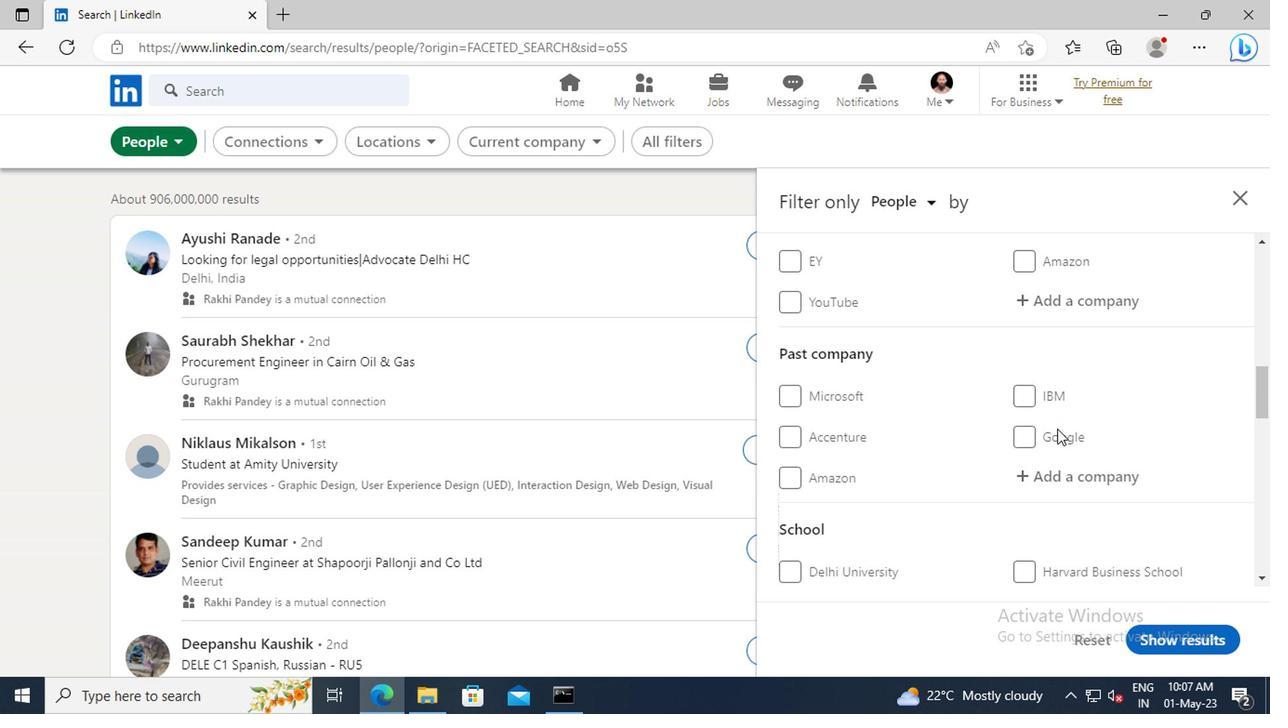 
Action: Mouse scrolled (1052, 428) with delta (0, 0)
Screenshot: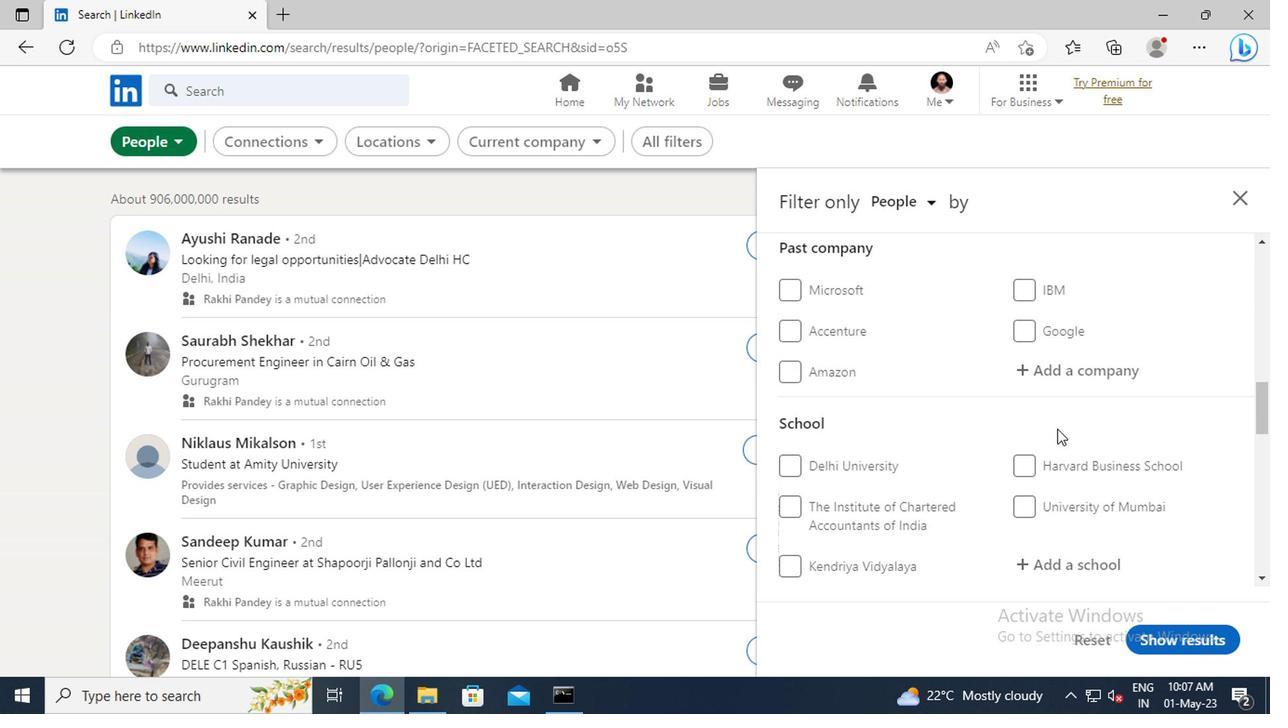 
Action: Mouse scrolled (1052, 428) with delta (0, 0)
Screenshot: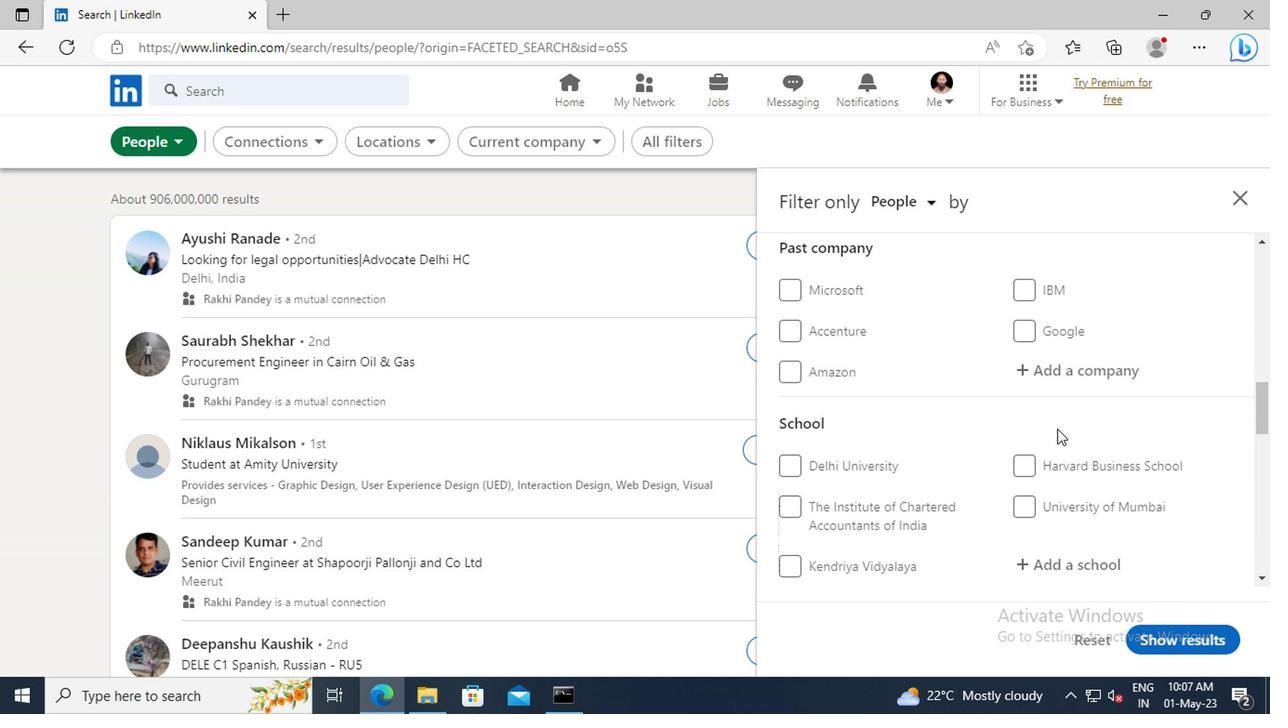 
Action: Mouse scrolled (1052, 428) with delta (0, 0)
Screenshot: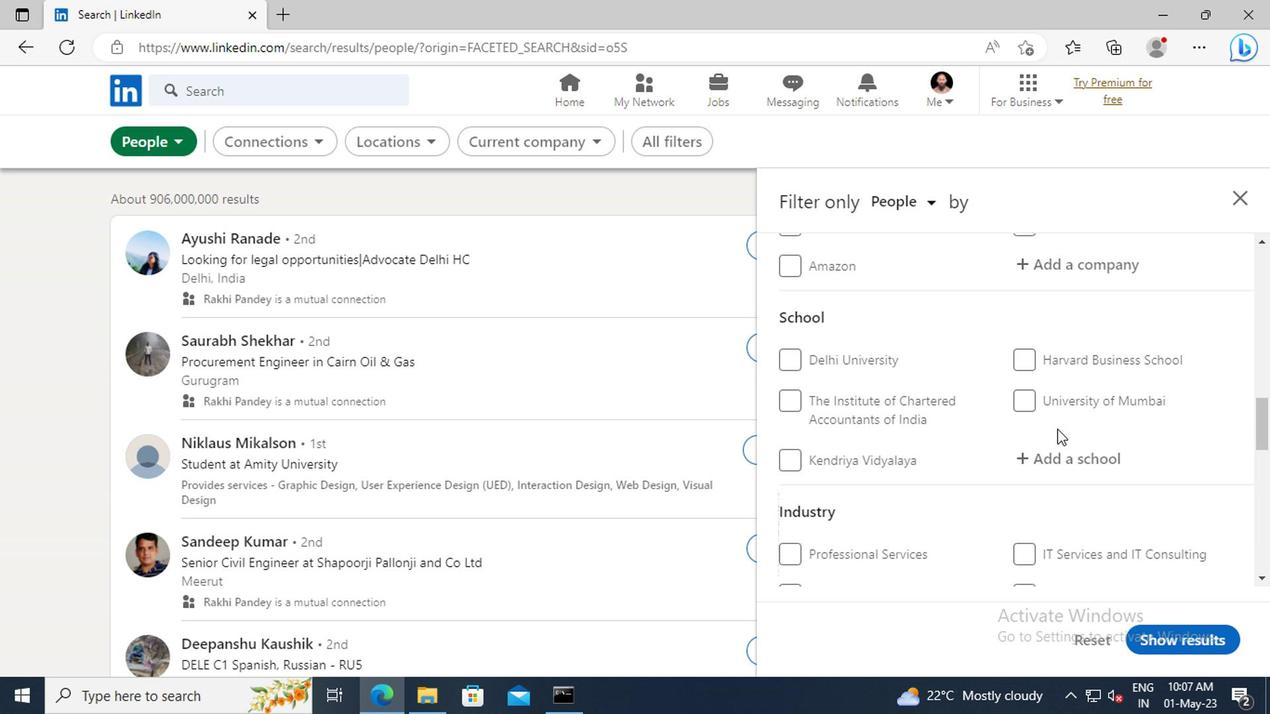 
Action: Mouse scrolled (1052, 428) with delta (0, 0)
Screenshot: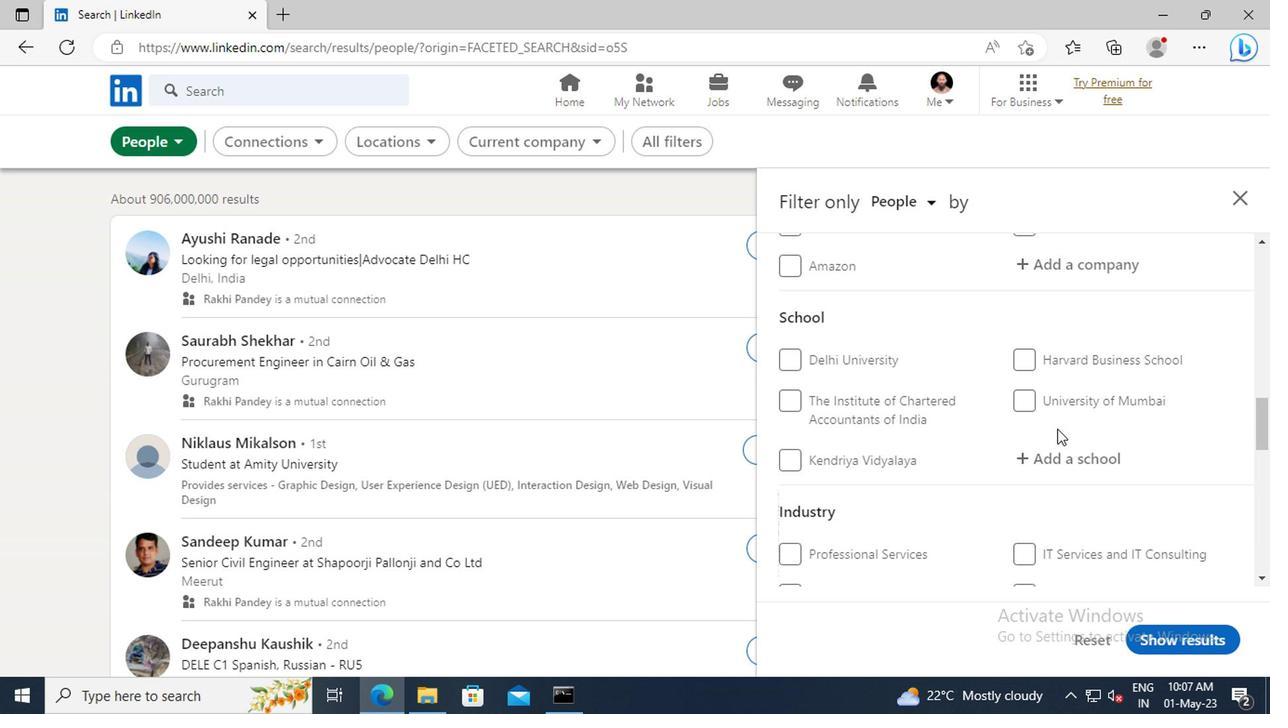 
Action: Mouse scrolled (1052, 428) with delta (0, 0)
Screenshot: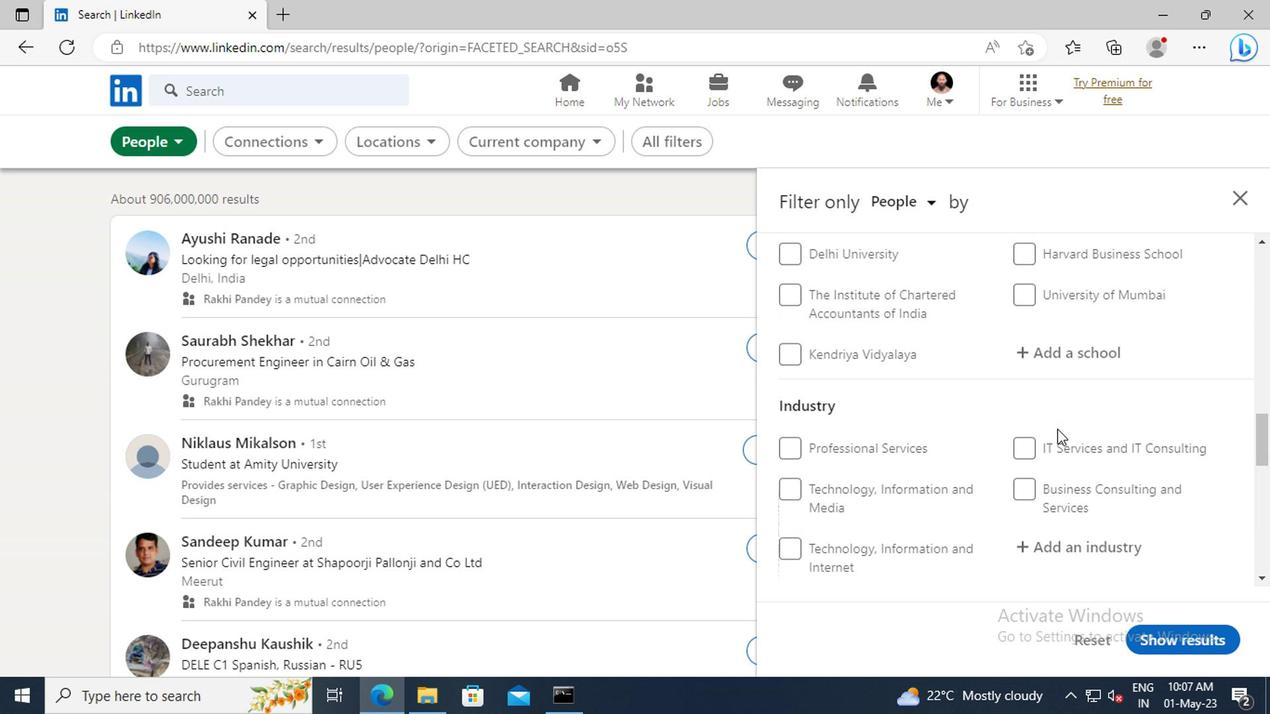 
Action: Mouse scrolled (1052, 428) with delta (0, 0)
Screenshot: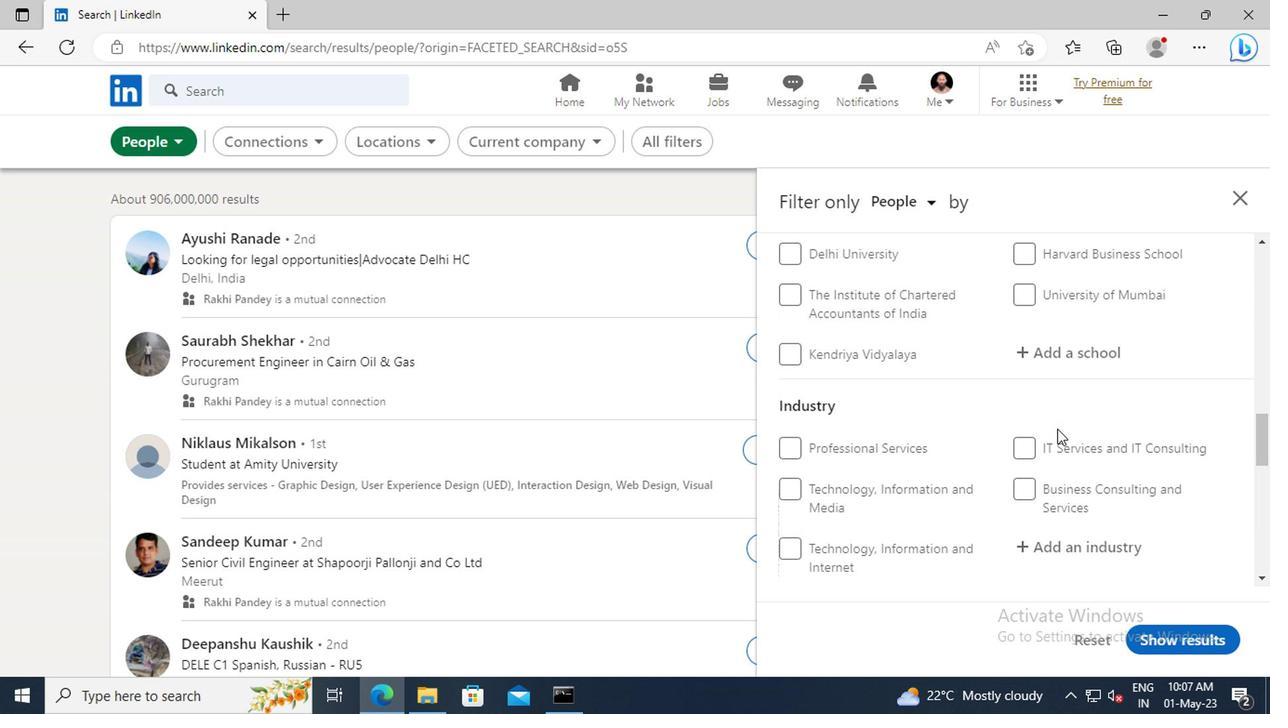 
Action: Mouse scrolled (1052, 428) with delta (0, 0)
Screenshot: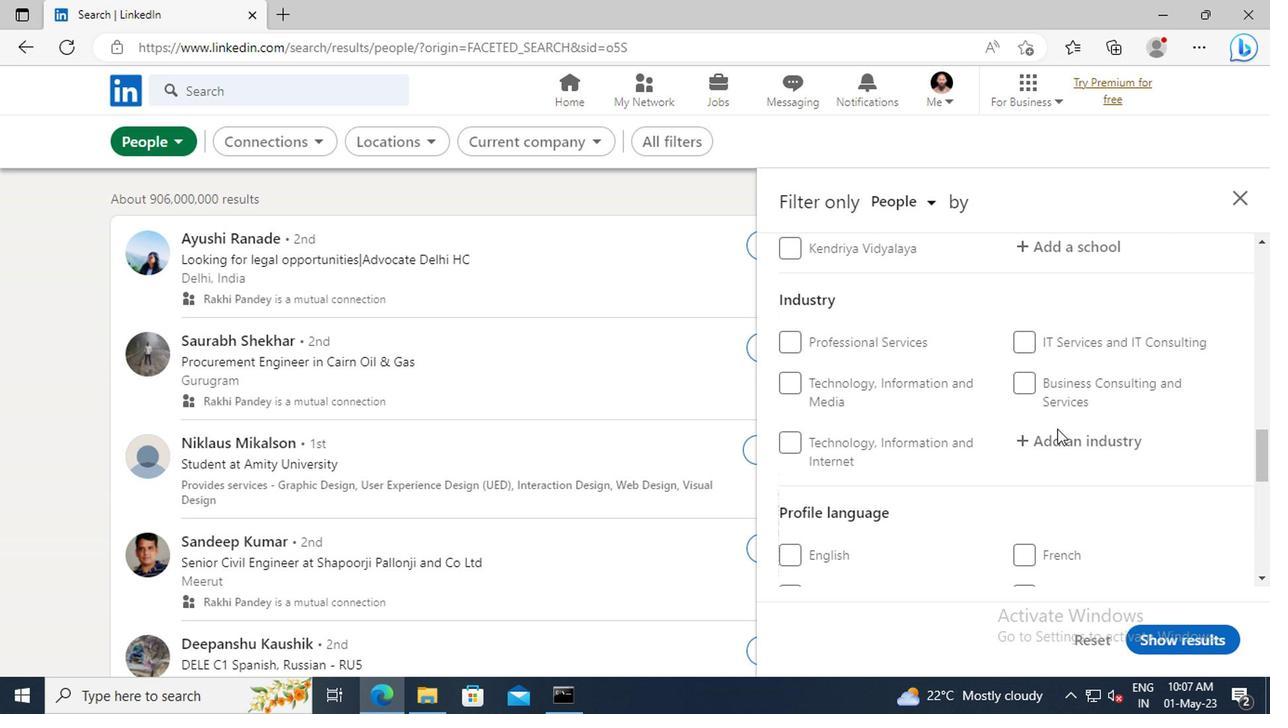 
Action: Mouse scrolled (1052, 428) with delta (0, 0)
Screenshot: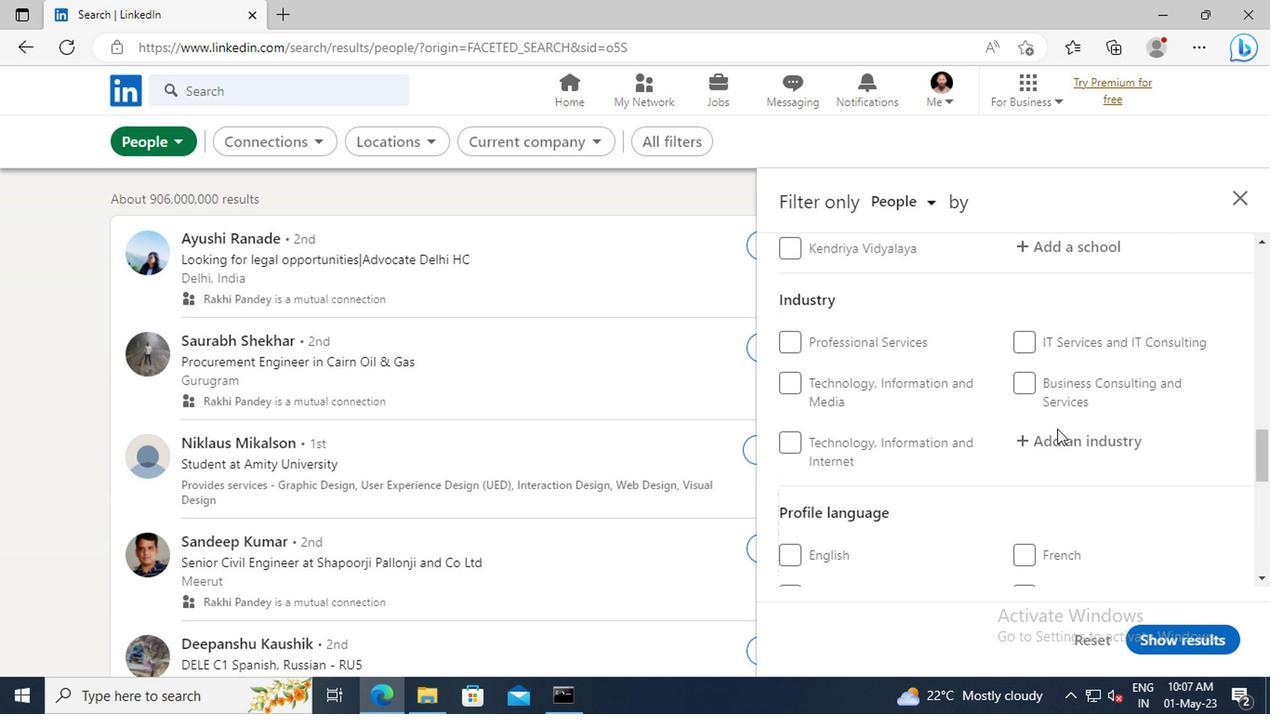 
Action: Mouse moved to (790, 528)
Screenshot: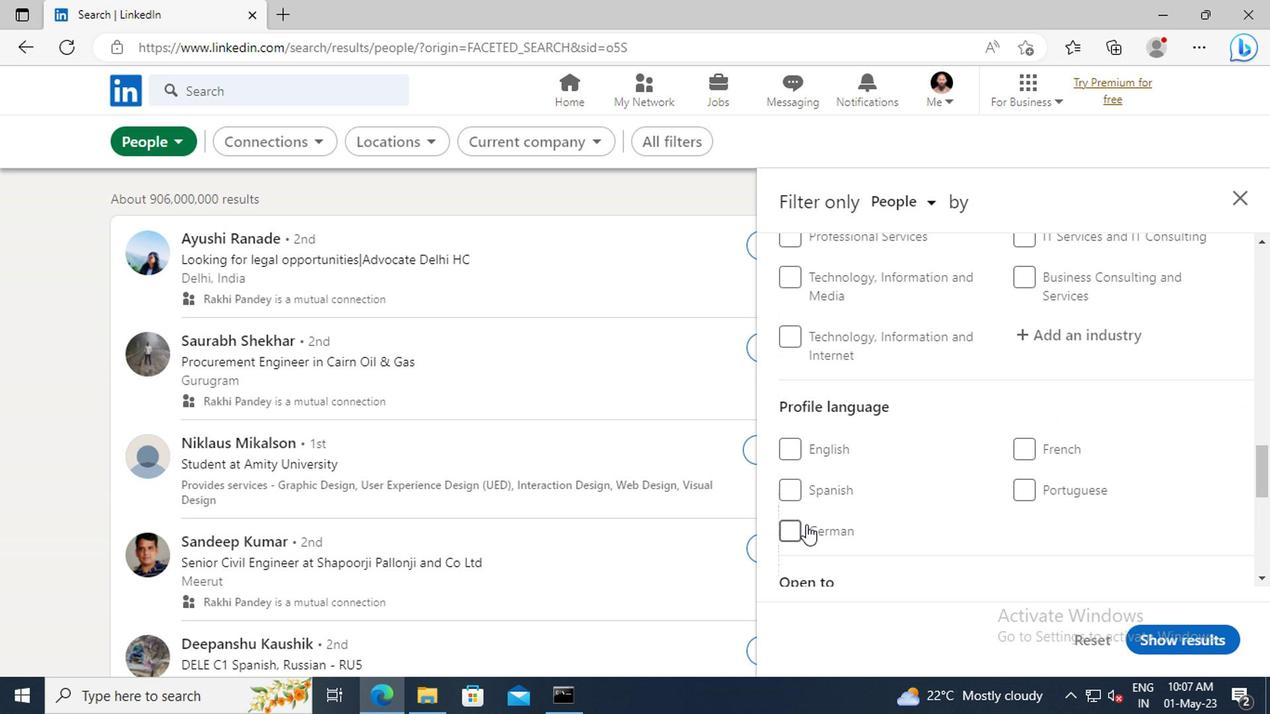 
Action: Mouse pressed left at (790, 528)
Screenshot: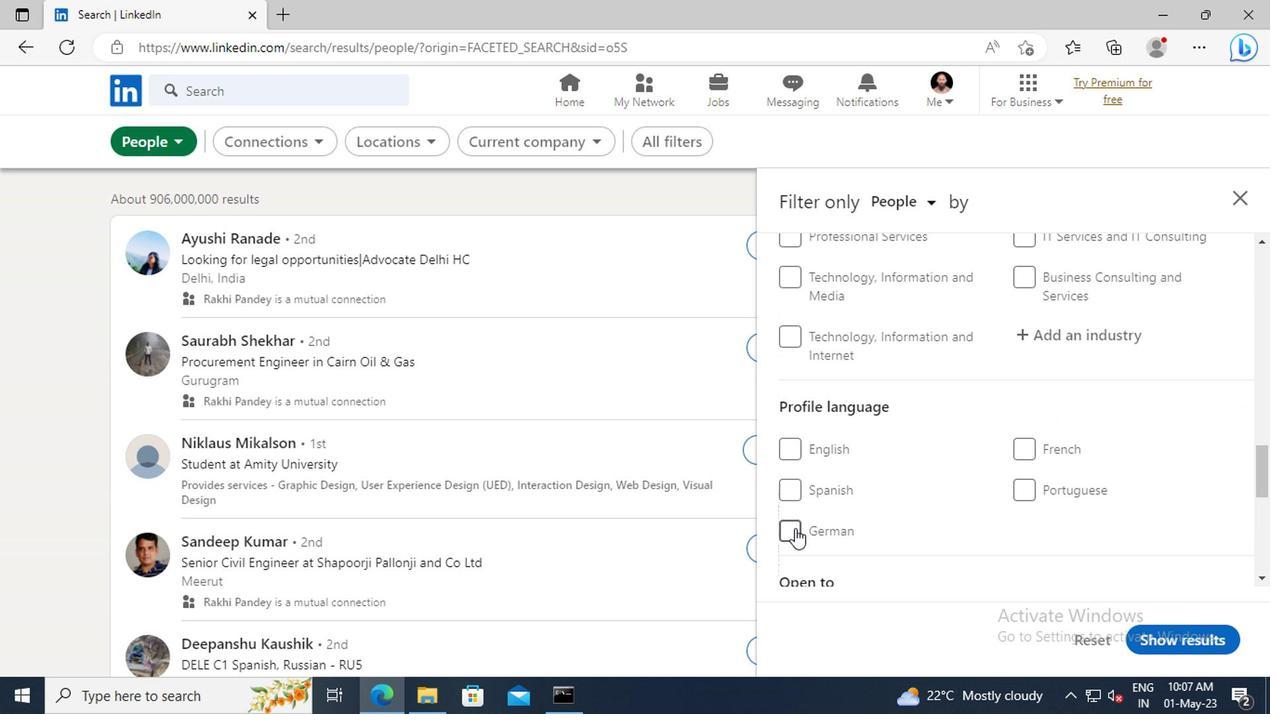 
Action: Mouse moved to (1018, 505)
Screenshot: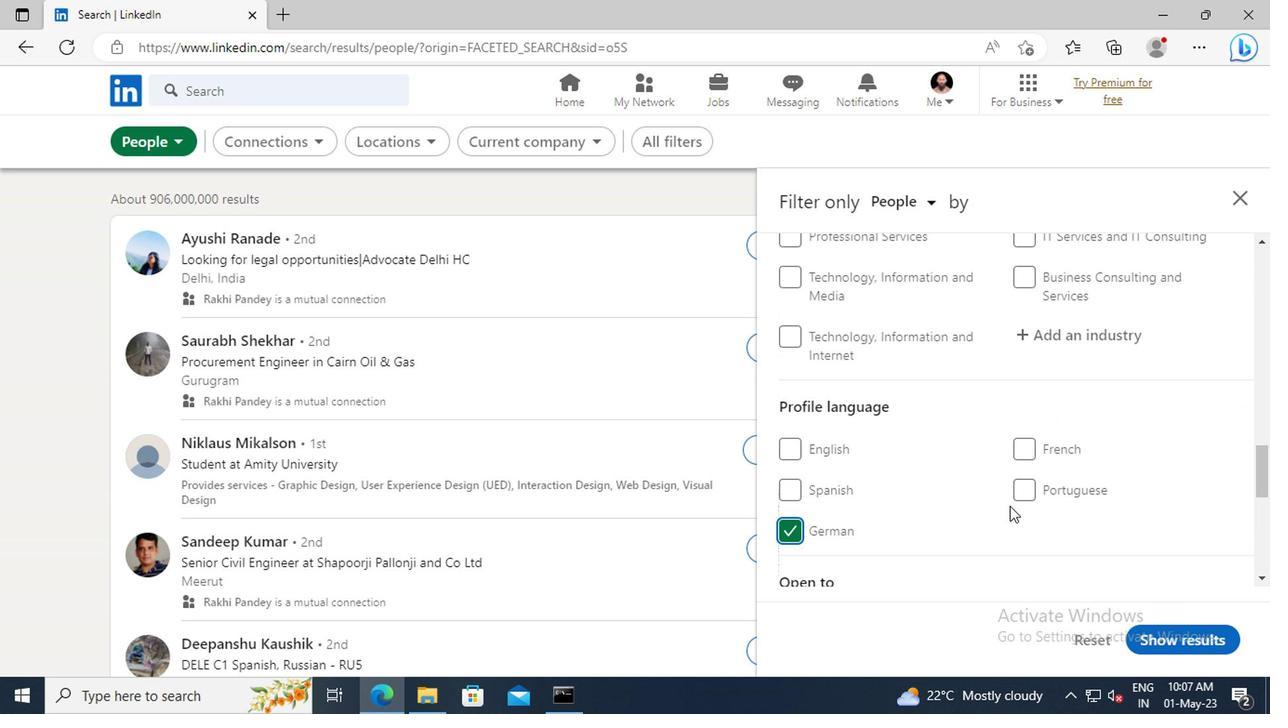 
Action: Mouse scrolled (1018, 505) with delta (0, 0)
Screenshot: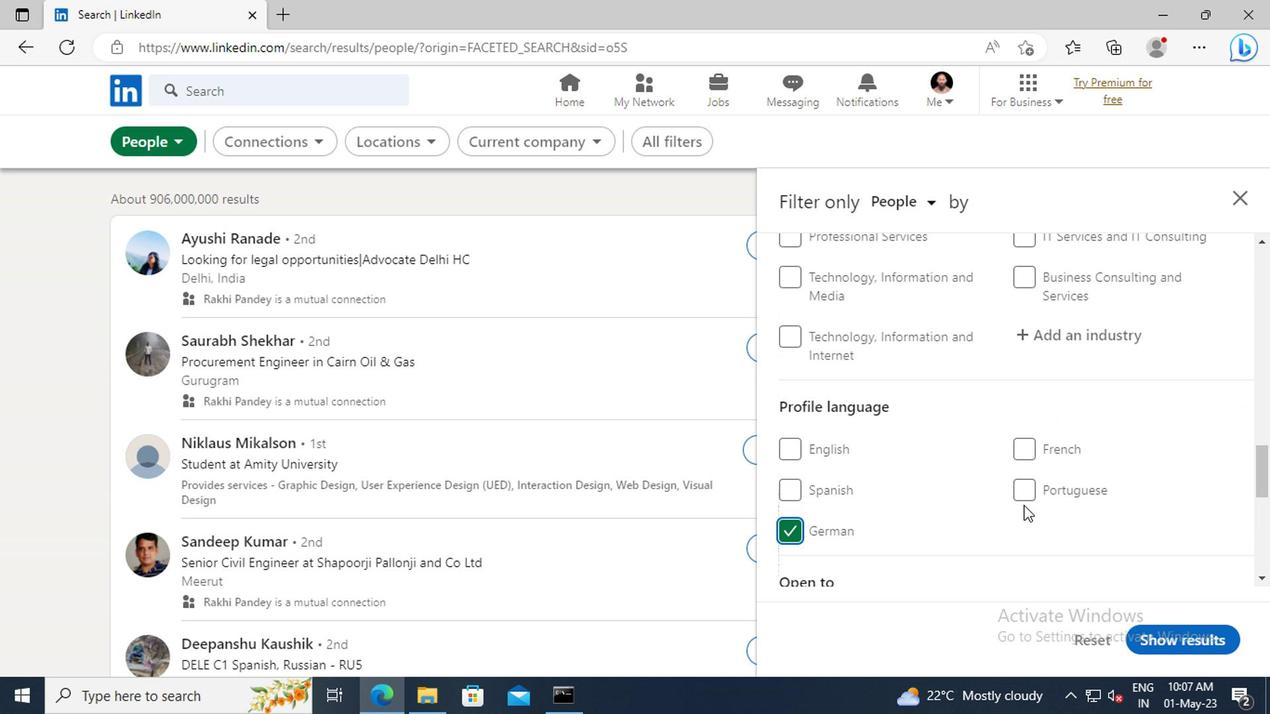 
Action: Mouse scrolled (1018, 505) with delta (0, 0)
Screenshot: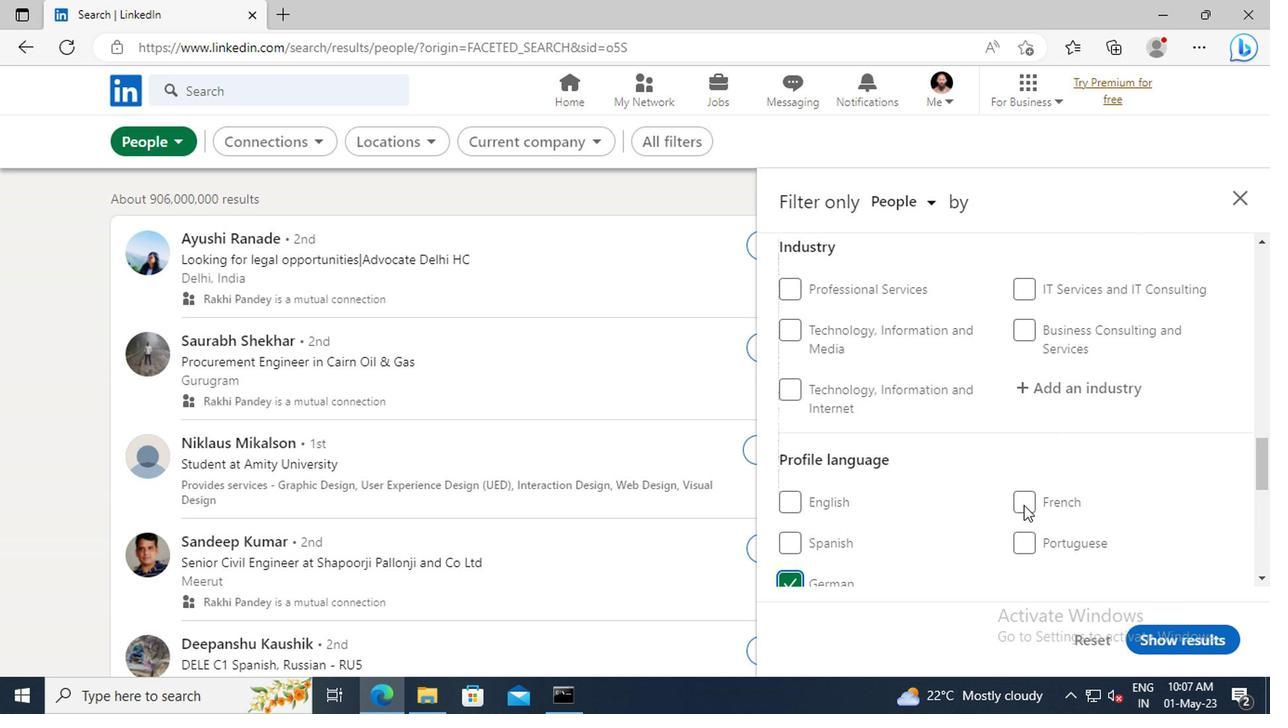 
Action: Mouse scrolled (1018, 505) with delta (0, 0)
Screenshot: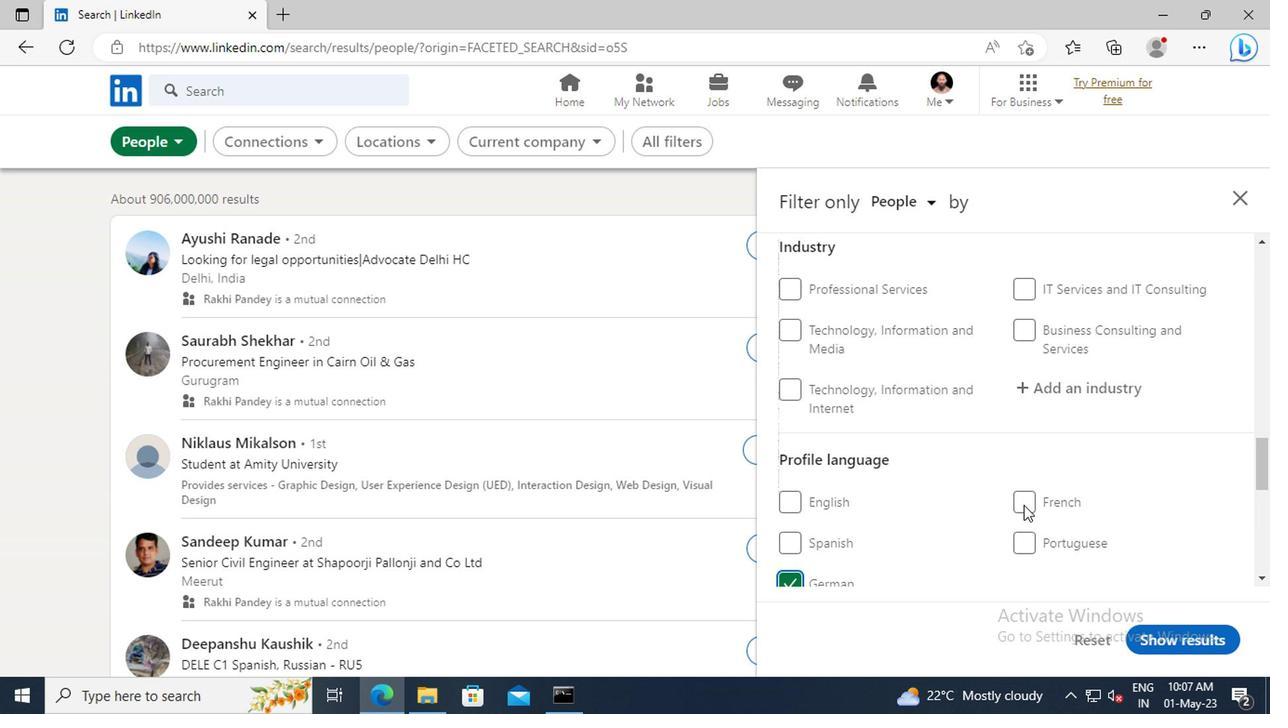
Action: Mouse scrolled (1018, 505) with delta (0, 0)
Screenshot: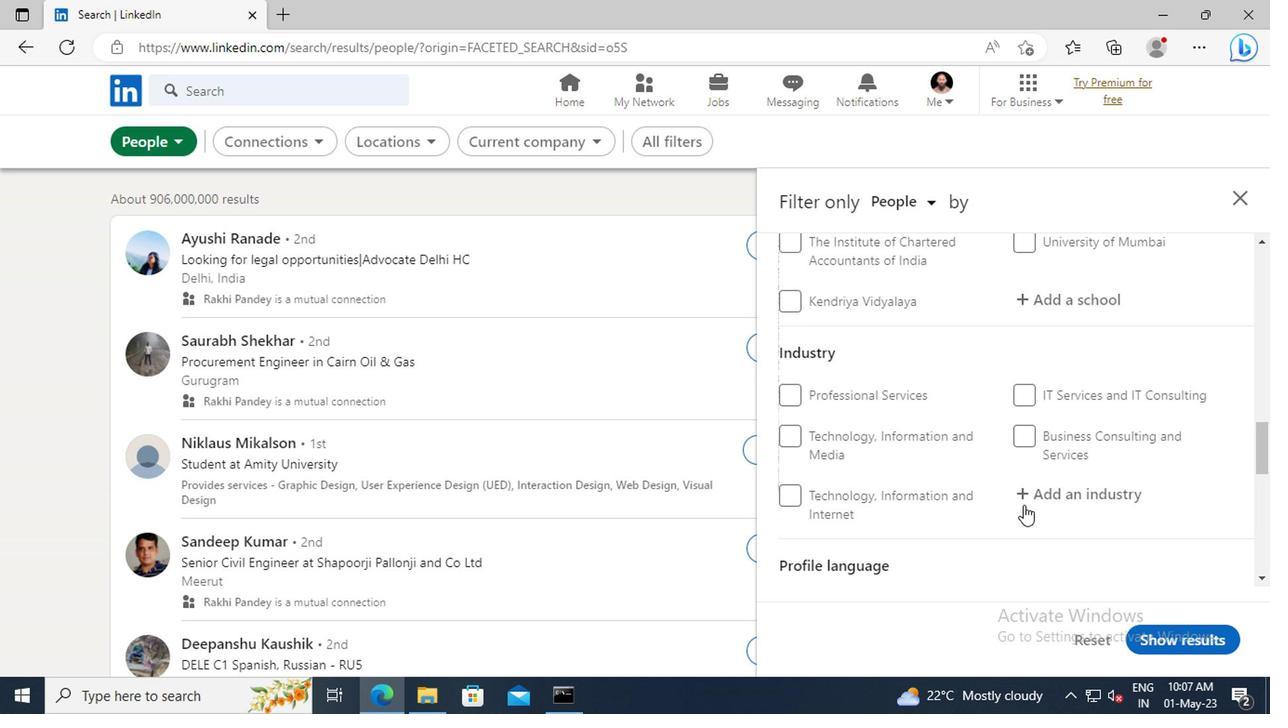 
Action: Mouse scrolled (1018, 505) with delta (0, 0)
Screenshot: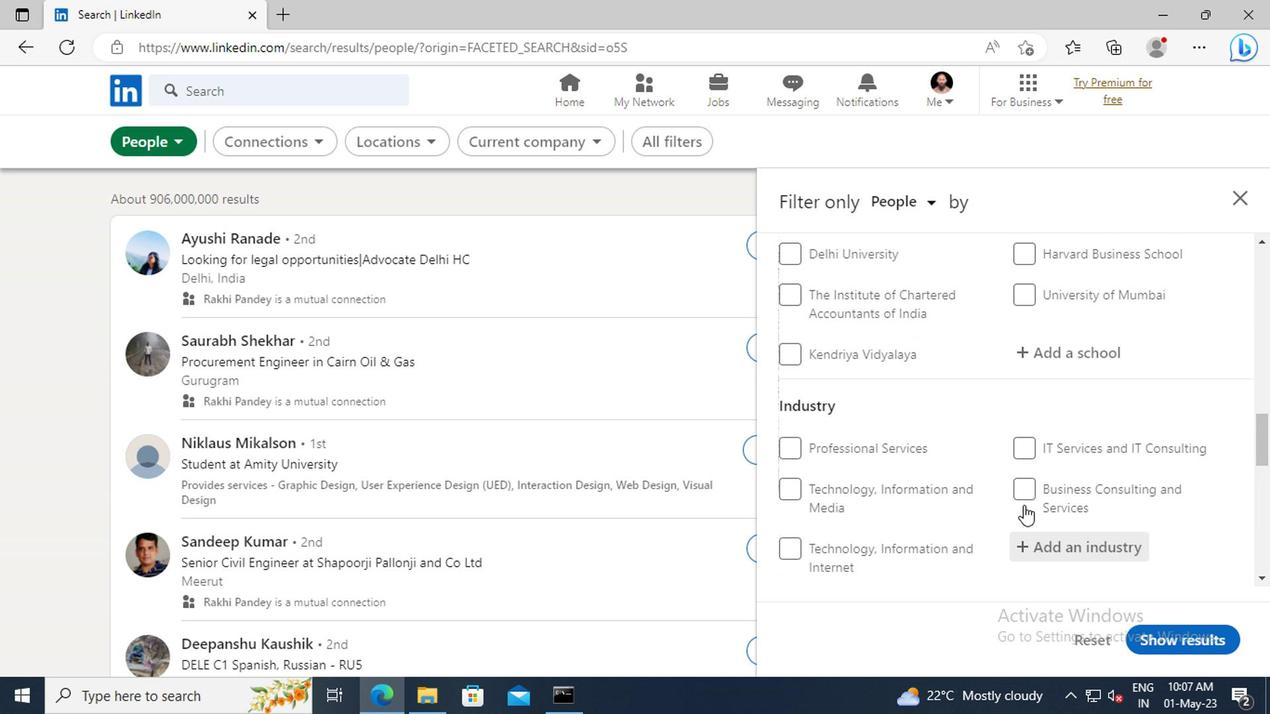 
Action: Mouse scrolled (1018, 505) with delta (0, 0)
Screenshot: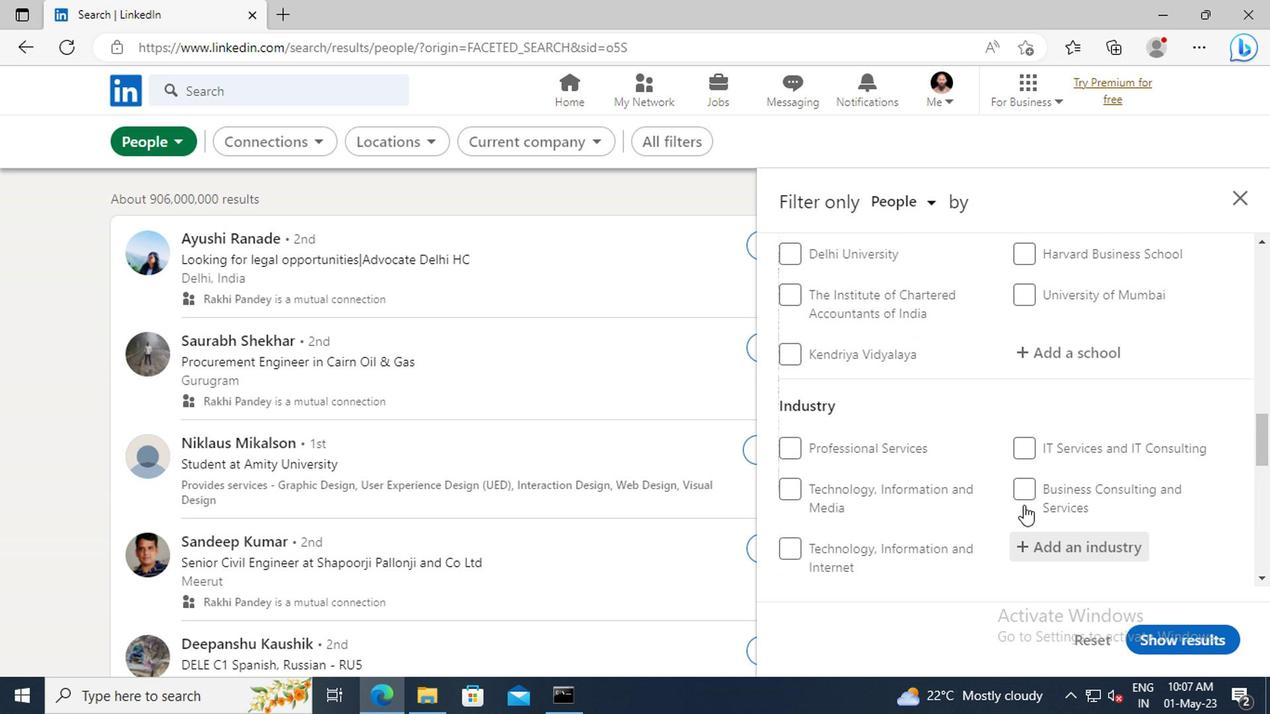 
Action: Mouse moved to (1019, 504)
Screenshot: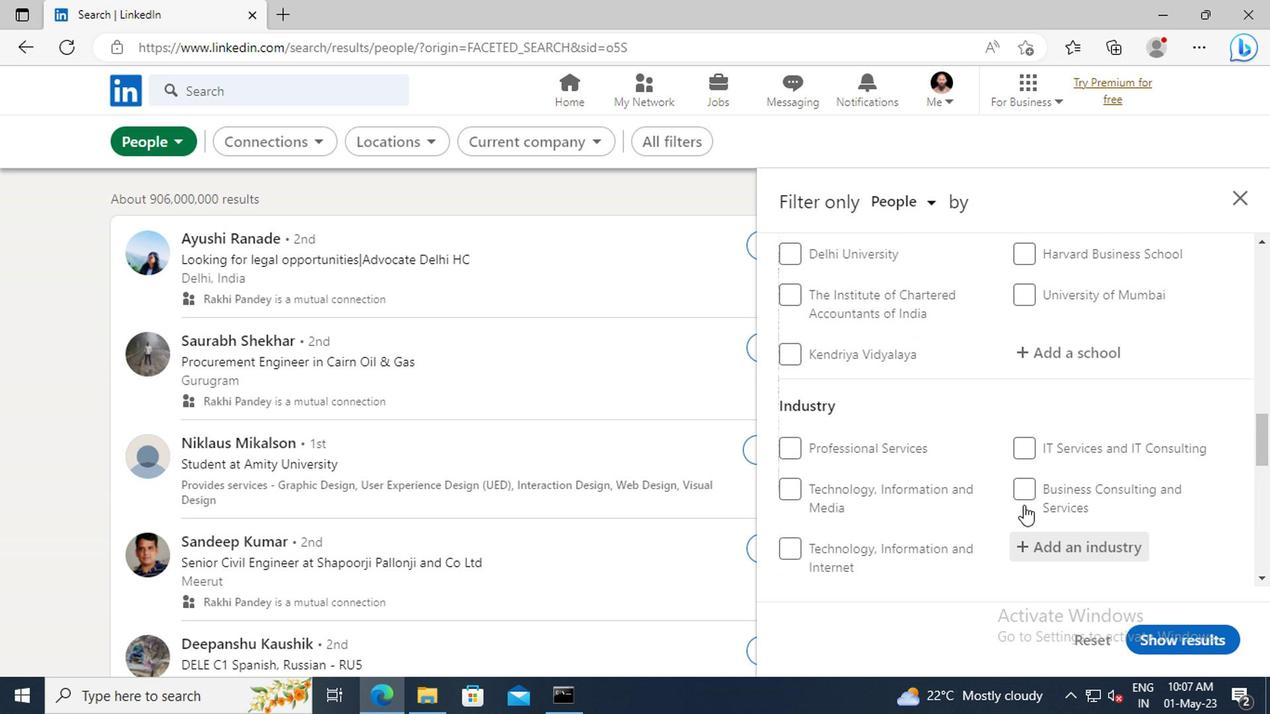 
Action: Mouse scrolled (1019, 505) with delta (0, 0)
Screenshot: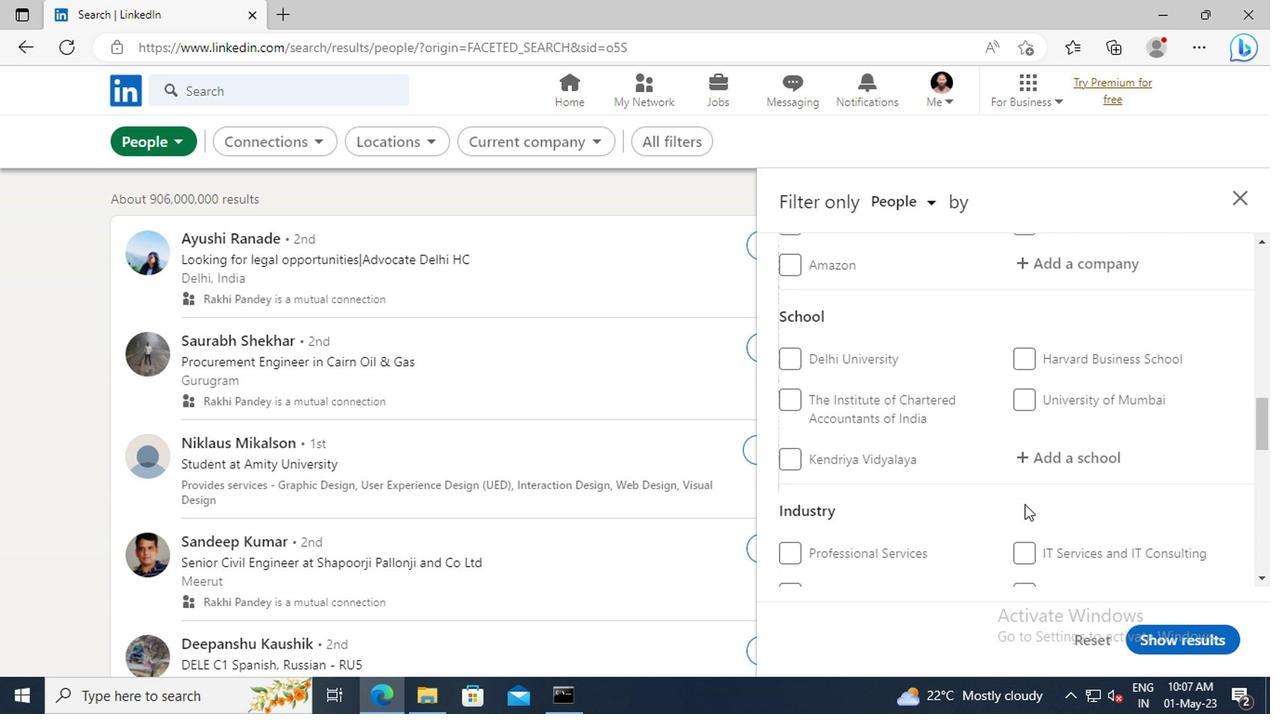 
Action: Mouse scrolled (1019, 505) with delta (0, 0)
Screenshot: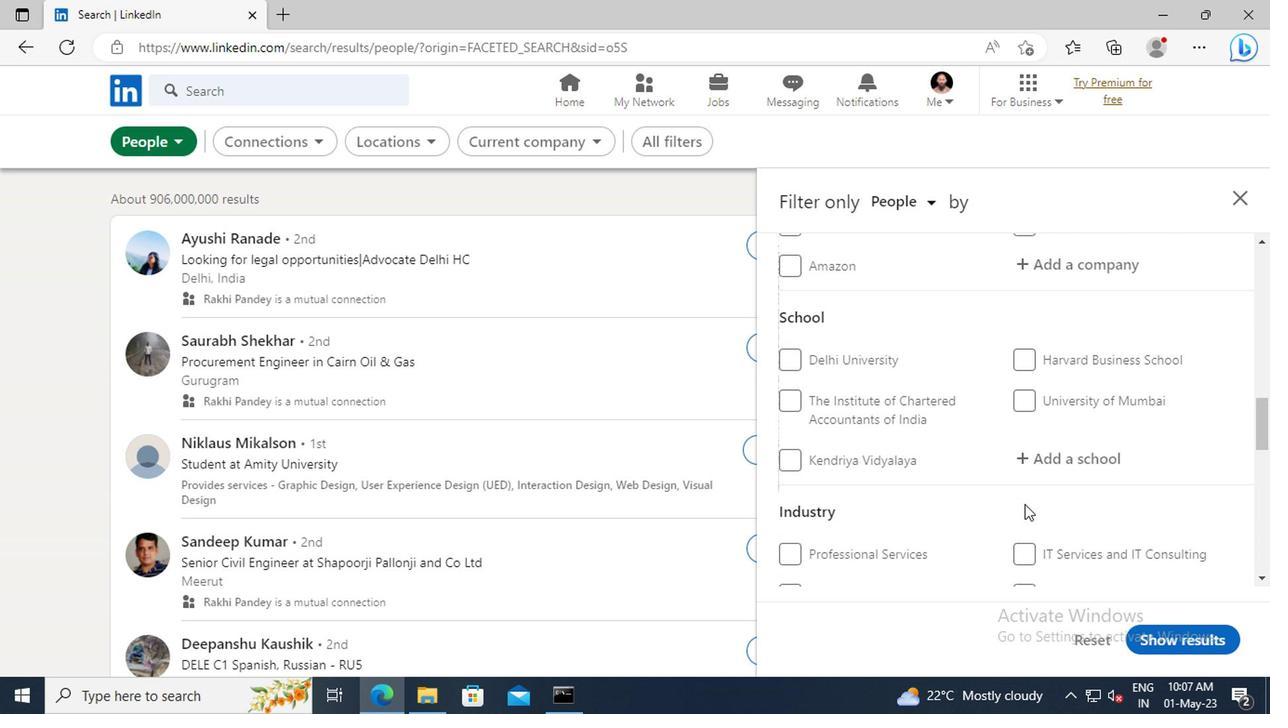 
Action: Mouse scrolled (1019, 505) with delta (0, 0)
Screenshot: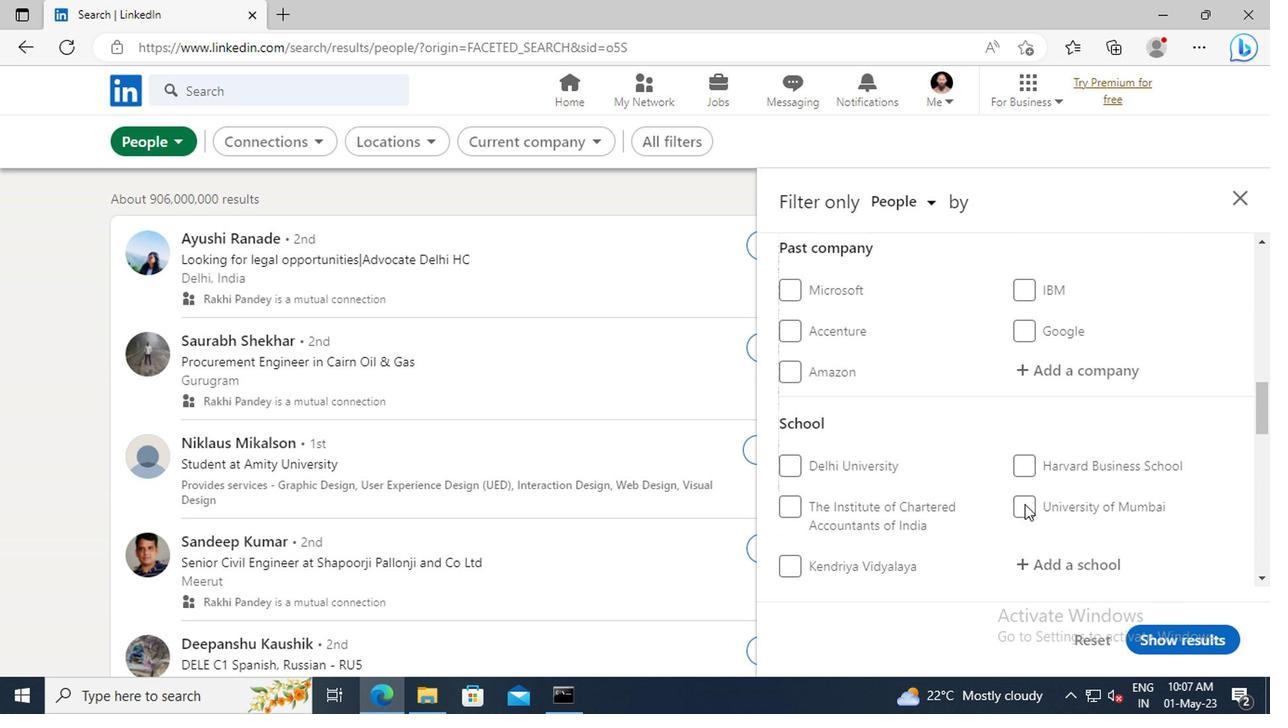 
Action: Mouse scrolled (1019, 505) with delta (0, 0)
Screenshot: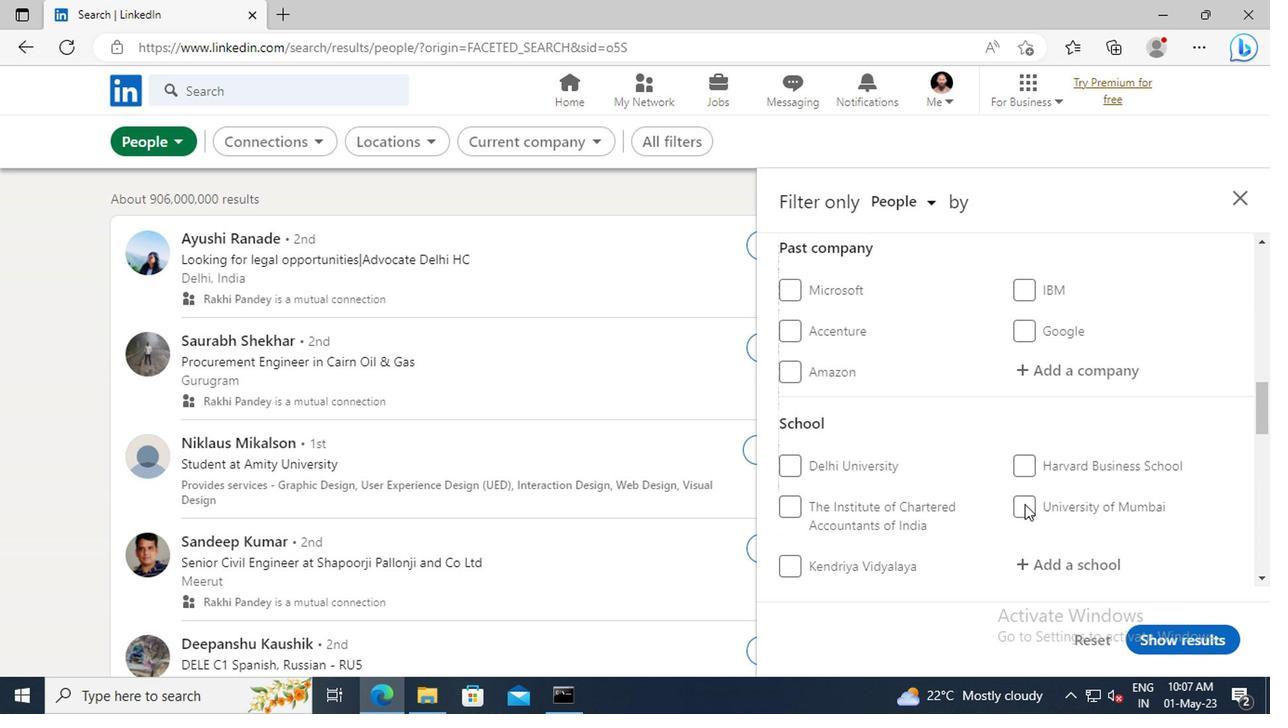 
Action: Mouse scrolled (1019, 505) with delta (0, 0)
Screenshot: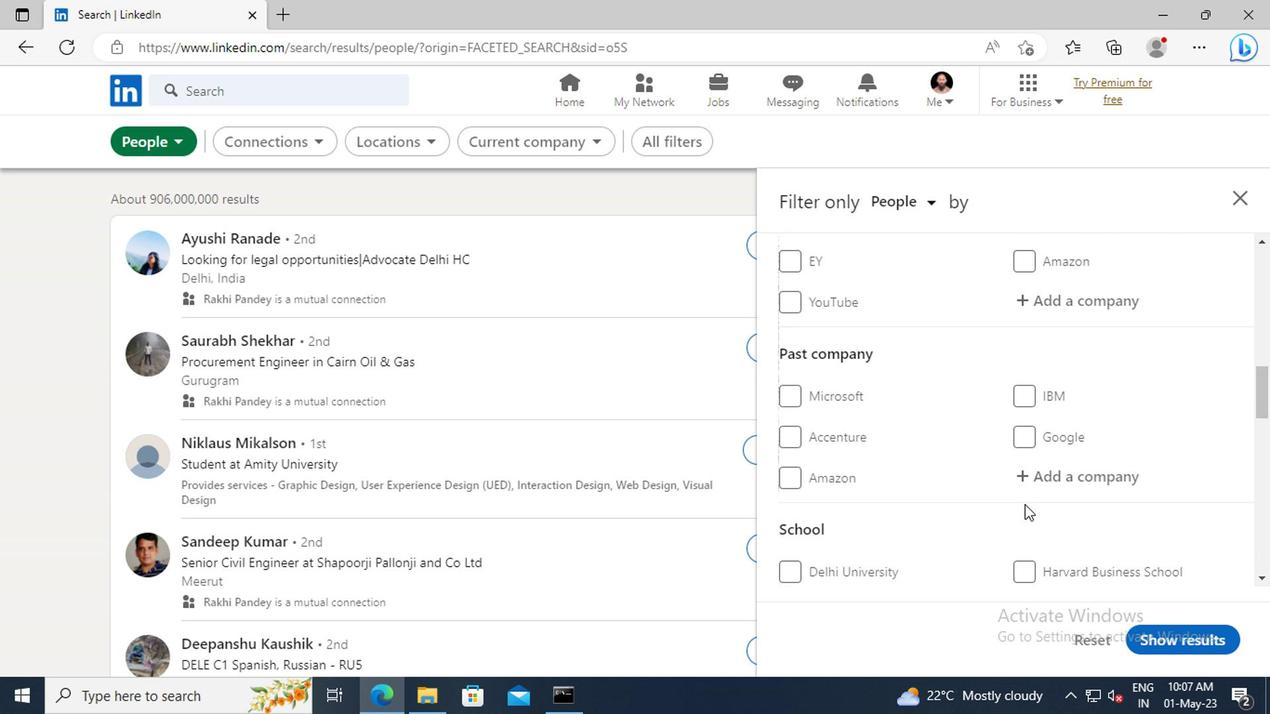 
Action: Mouse scrolled (1019, 505) with delta (0, 0)
Screenshot: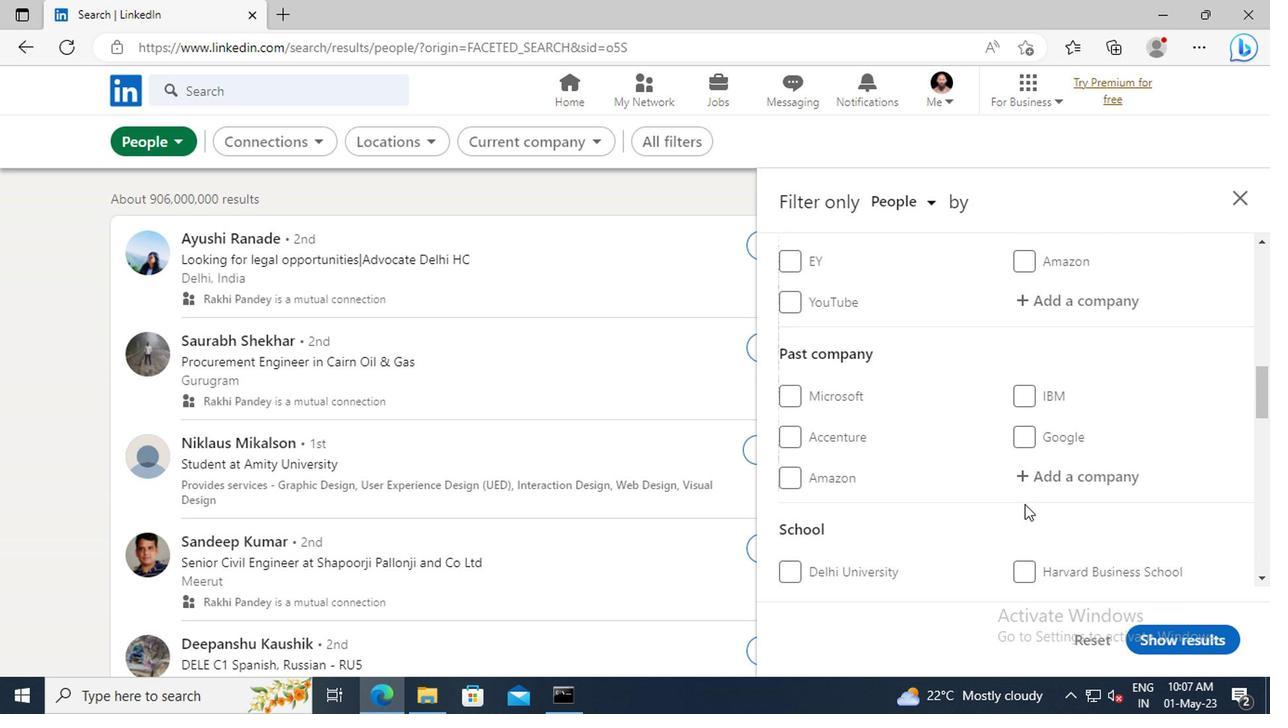 
Action: Mouse scrolled (1019, 505) with delta (0, 0)
Screenshot: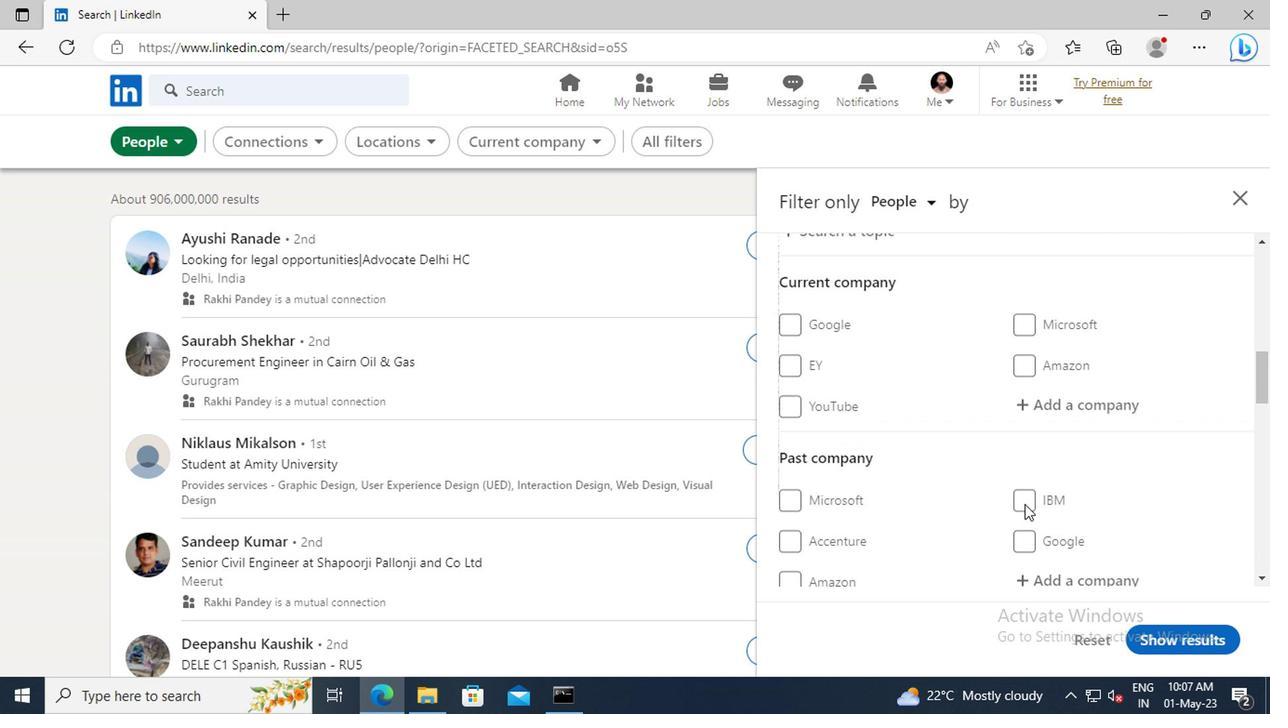 
Action: Mouse moved to (1029, 462)
Screenshot: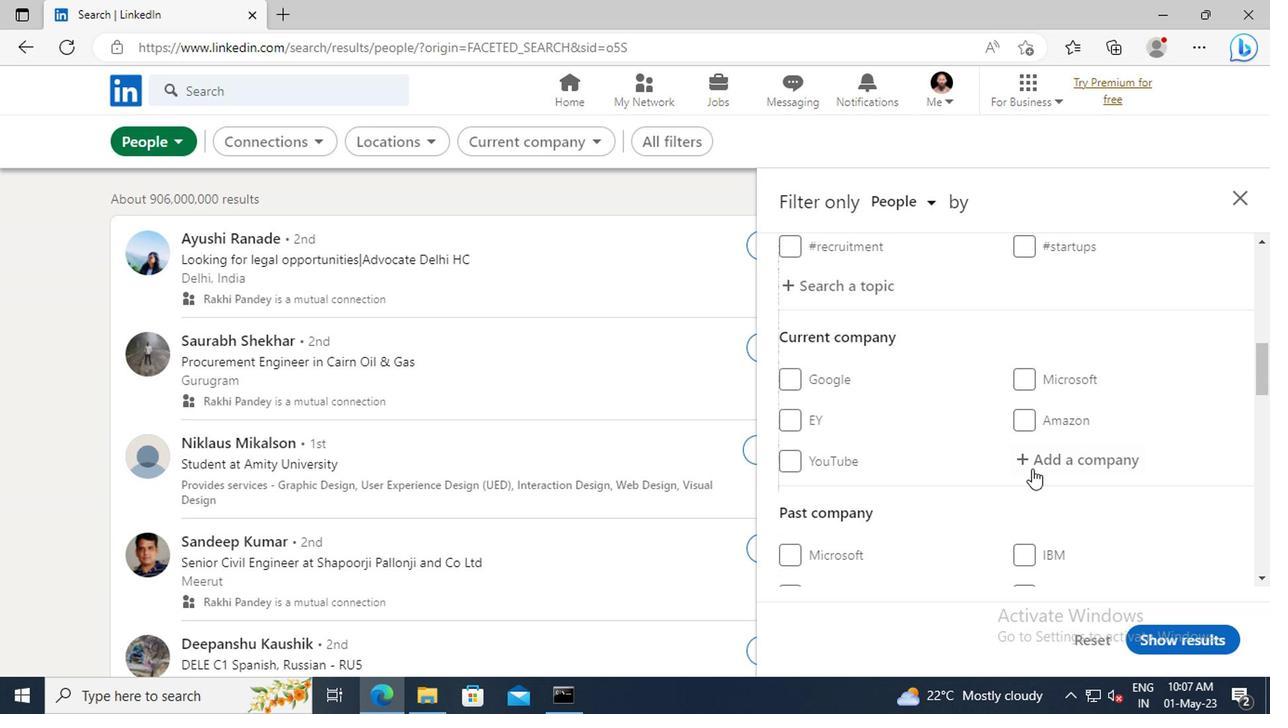 
Action: Mouse pressed left at (1029, 462)
Screenshot: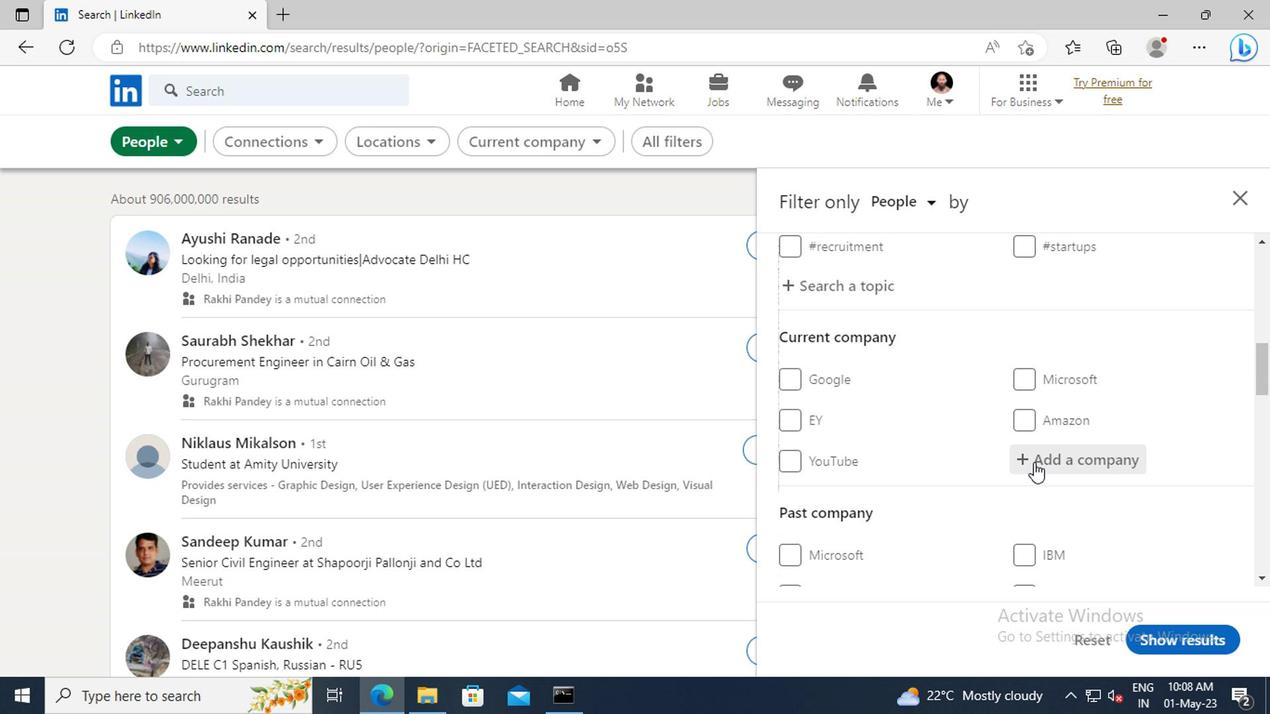 
Action: Key pressed <Key.shift>CROMA
Screenshot: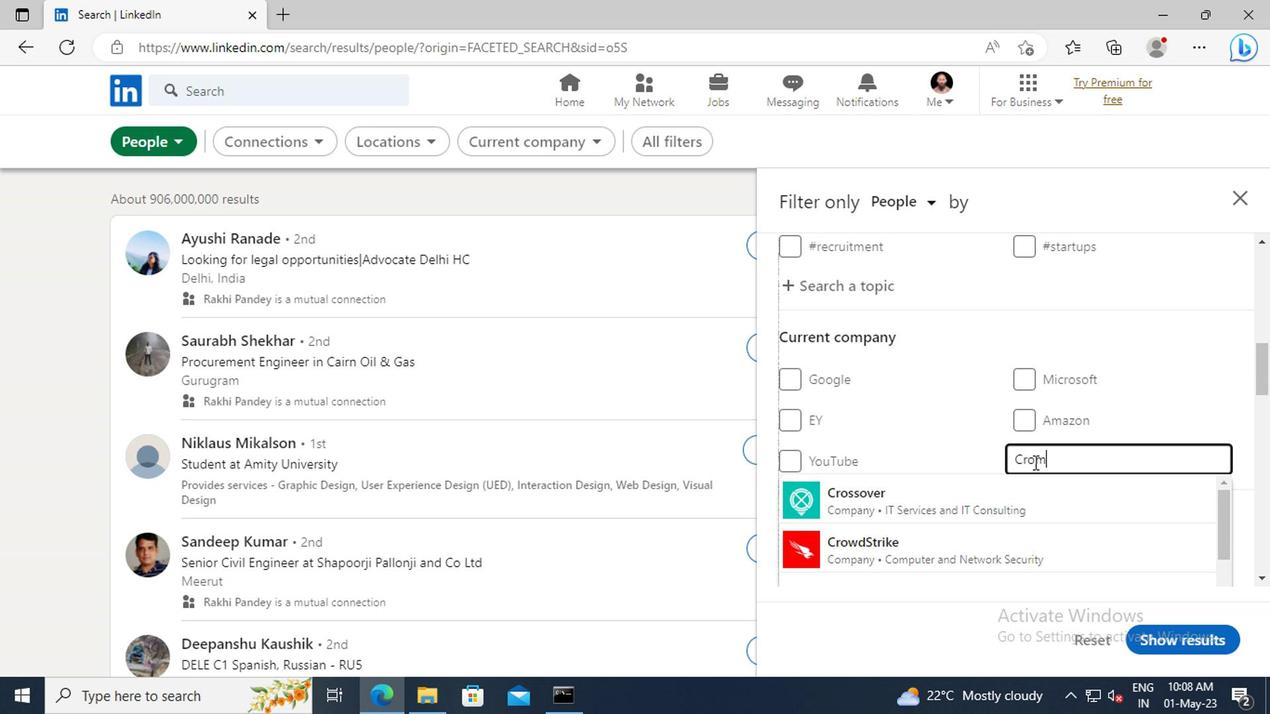 
Action: Mouse moved to (1029, 484)
Screenshot: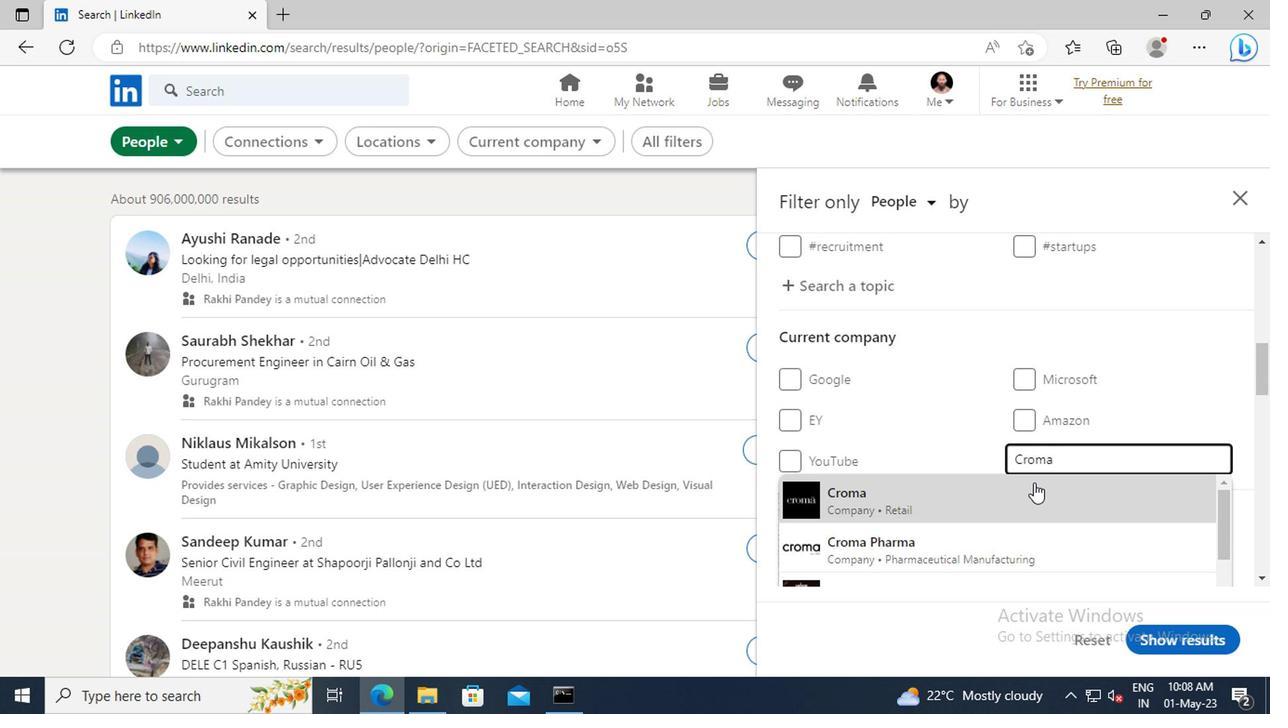 
Action: Mouse pressed left at (1029, 484)
Screenshot: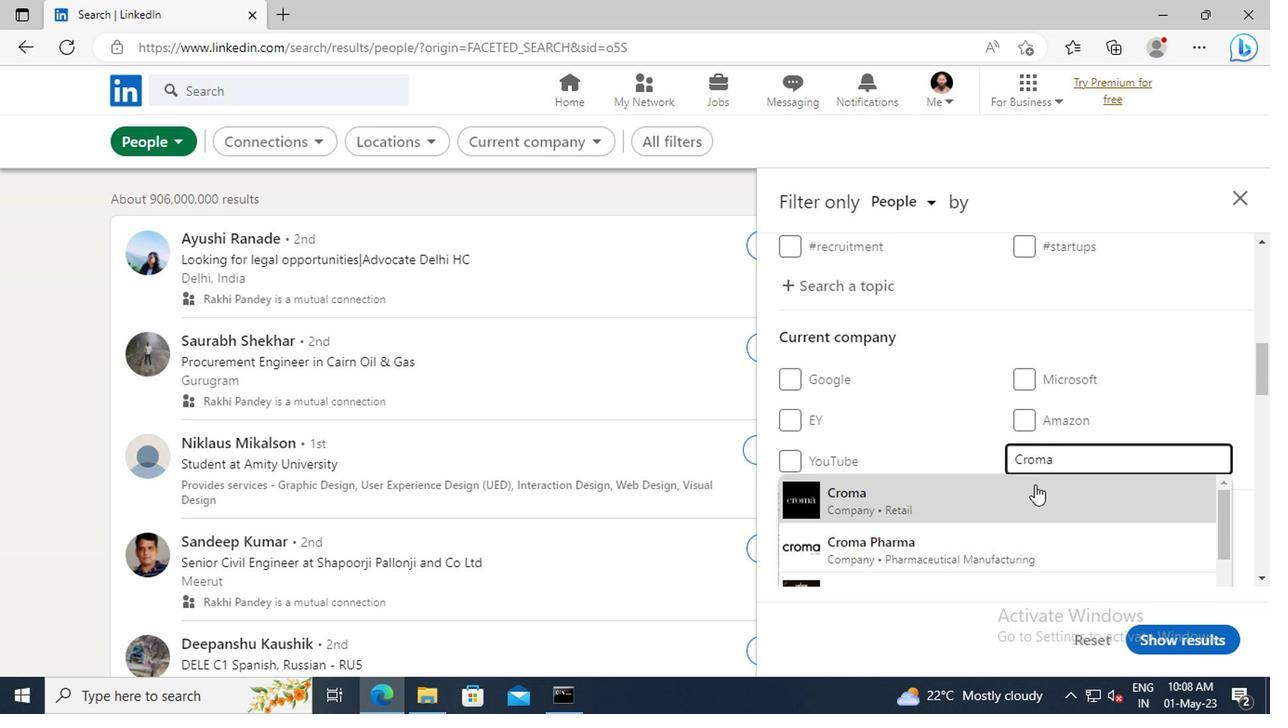 
Action: Mouse scrolled (1029, 483) with delta (0, 0)
Screenshot: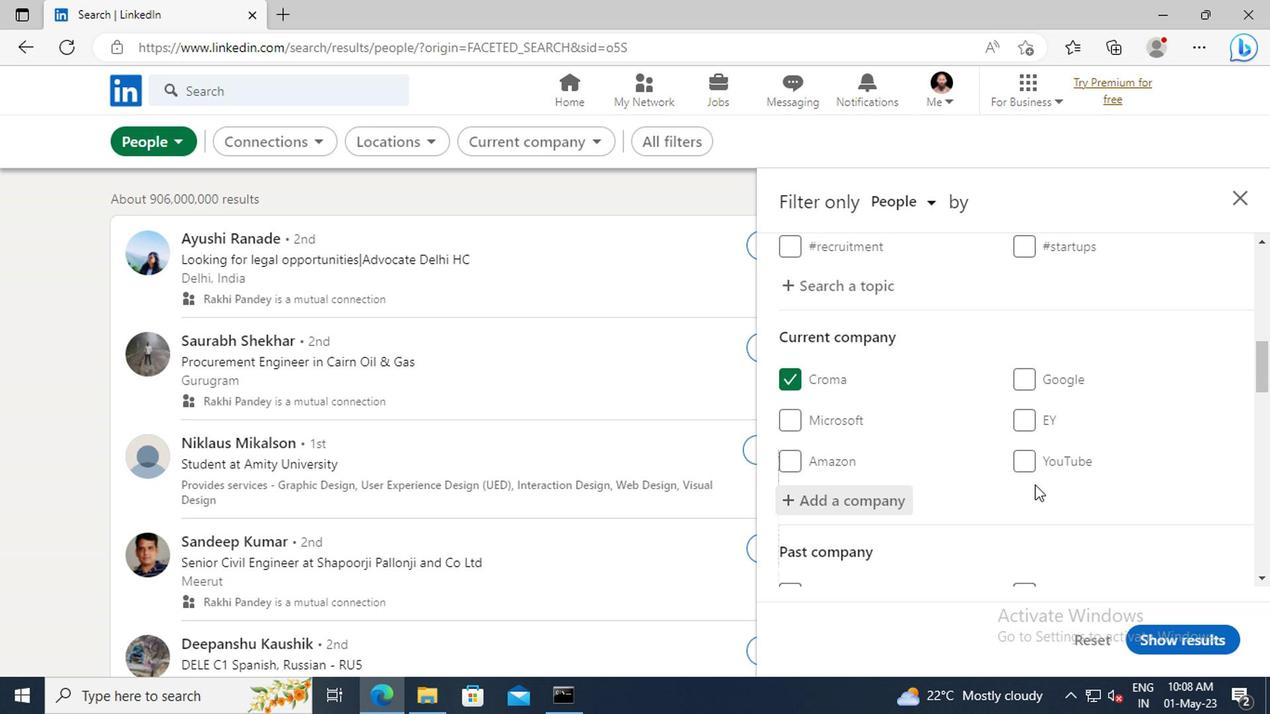 
Action: Mouse moved to (1035, 463)
Screenshot: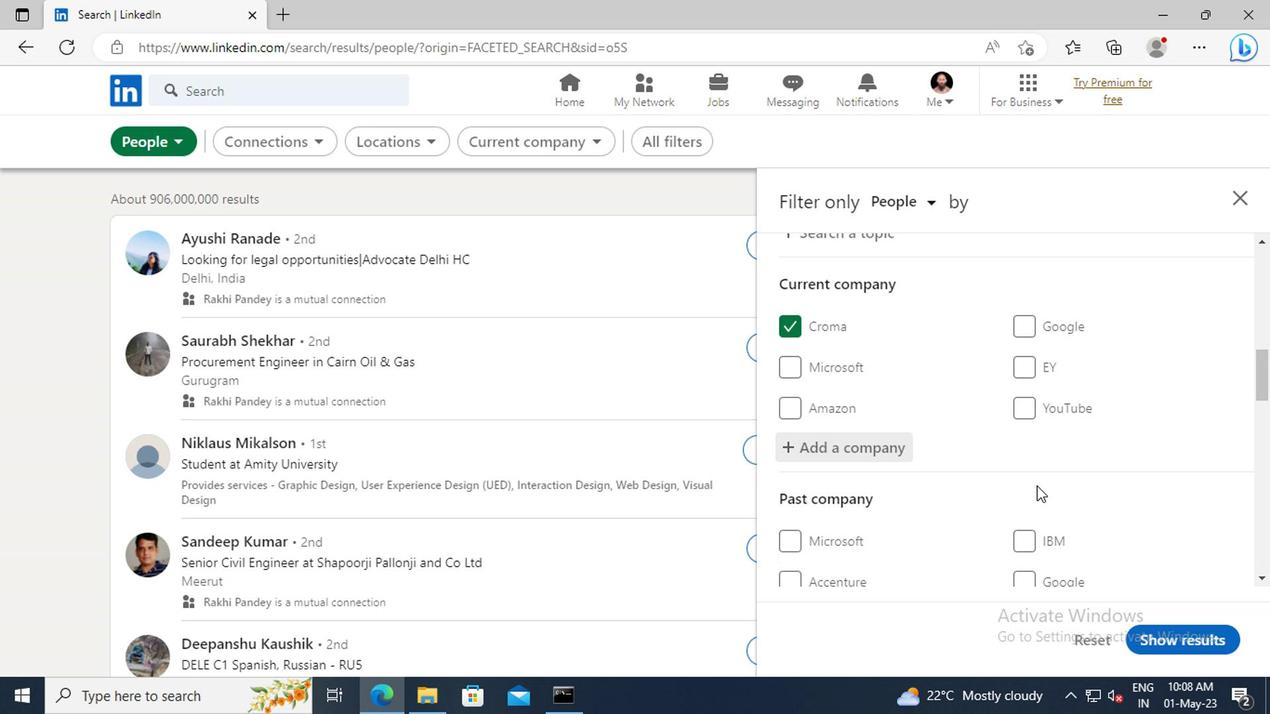 
Action: Mouse scrolled (1035, 463) with delta (0, 0)
Screenshot: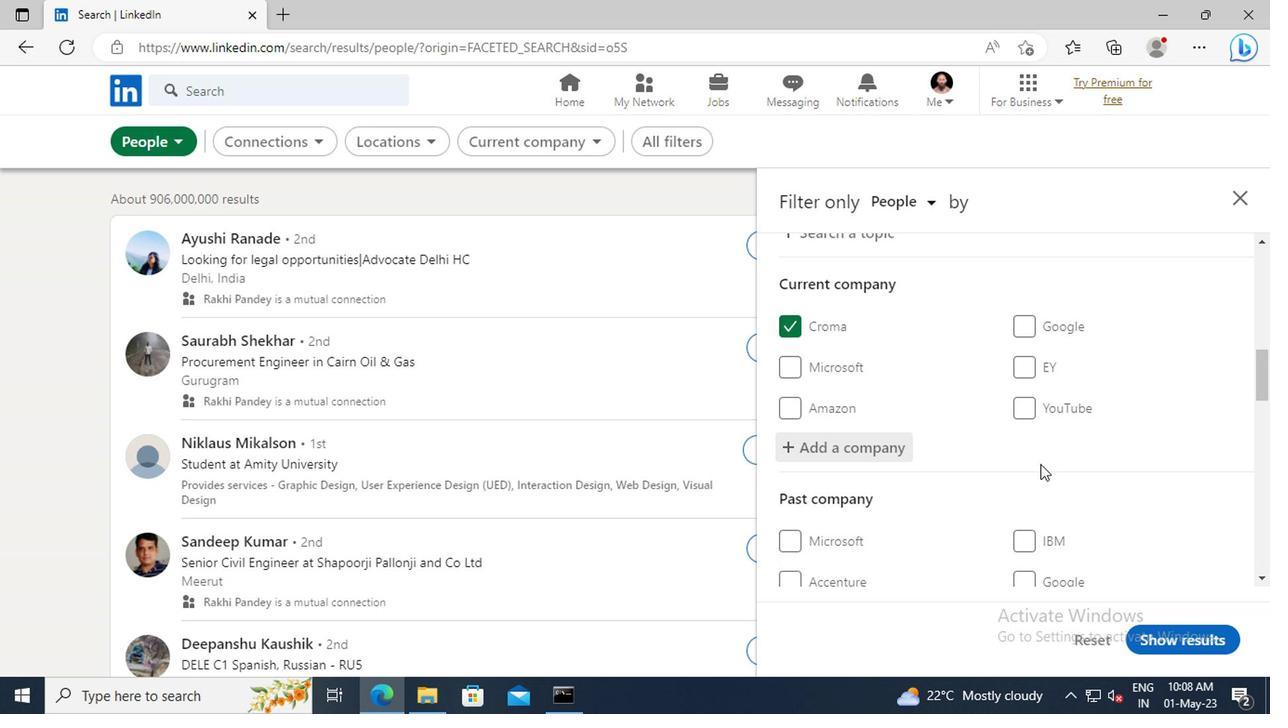 
Action: Mouse scrolled (1035, 463) with delta (0, 0)
Screenshot: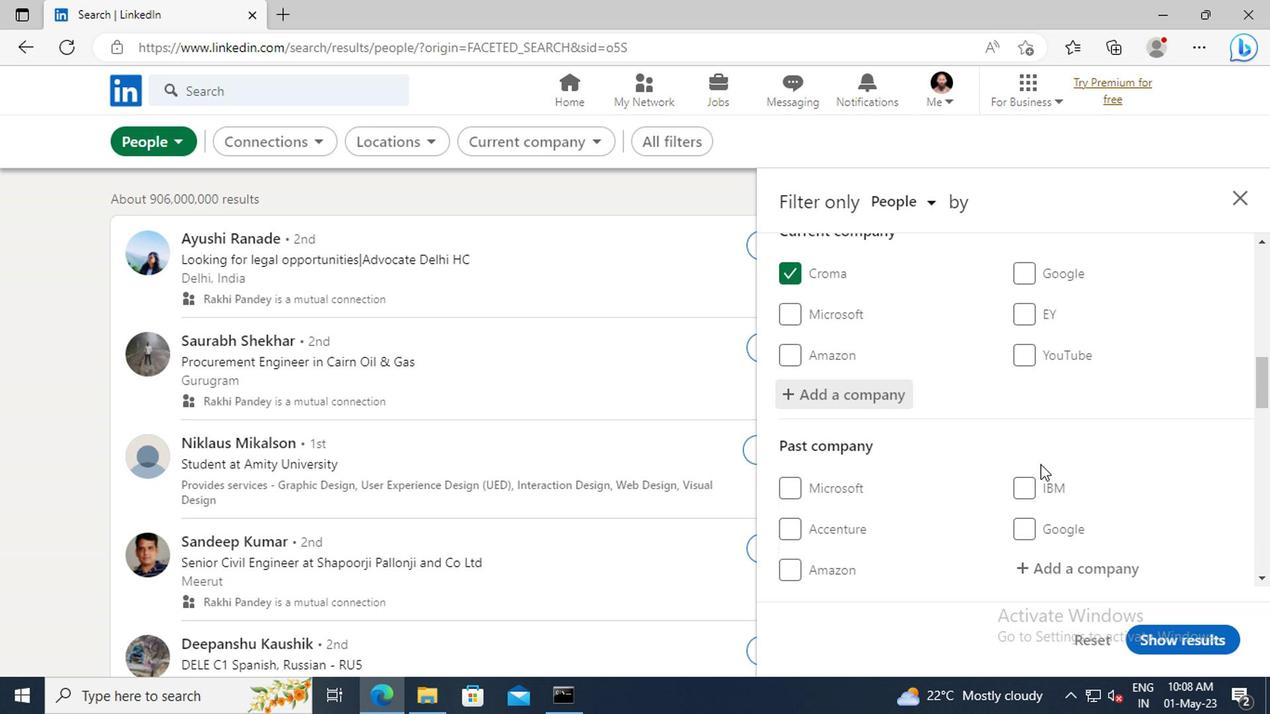
Action: Mouse scrolled (1035, 463) with delta (0, 0)
Screenshot: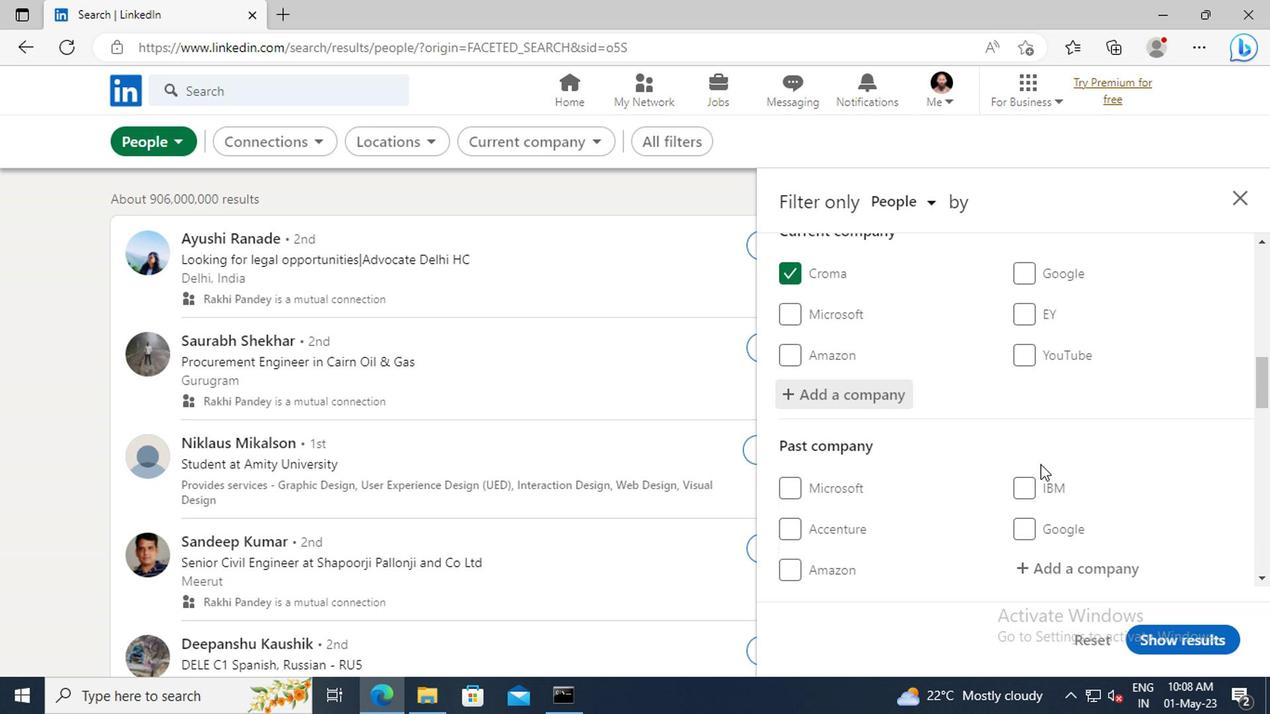 
Action: Mouse scrolled (1035, 463) with delta (0, 0)
Screenshot: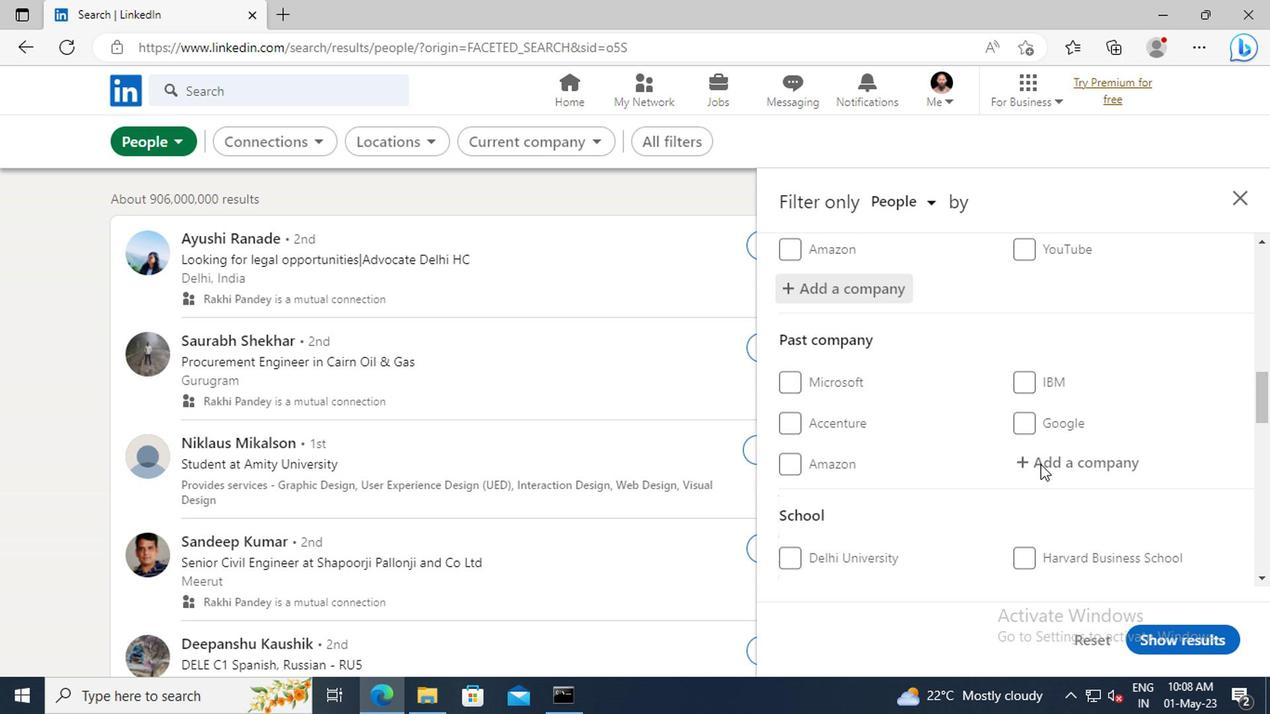 
Action: Mouse scrolled (1035, 463) with delta (0, 0)
Screenshot: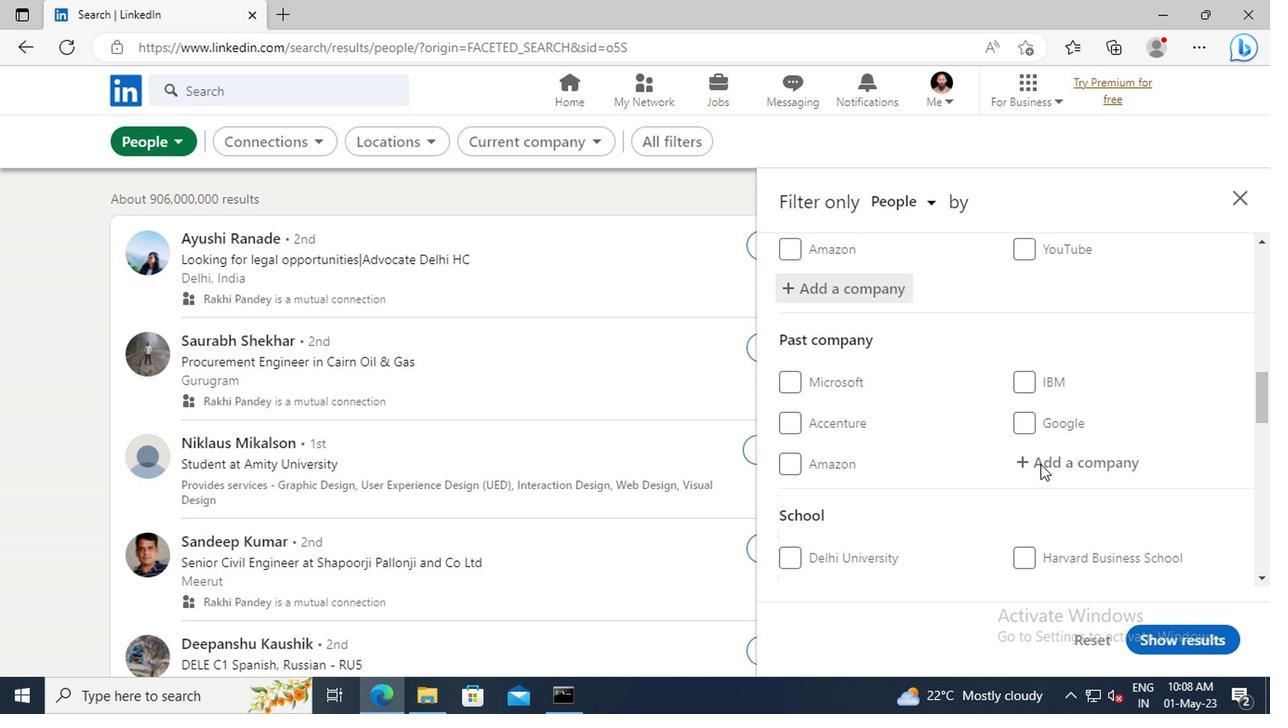 
Action: Mouse scrolled (1035, 463) with delta (0, 0)
Screenshot: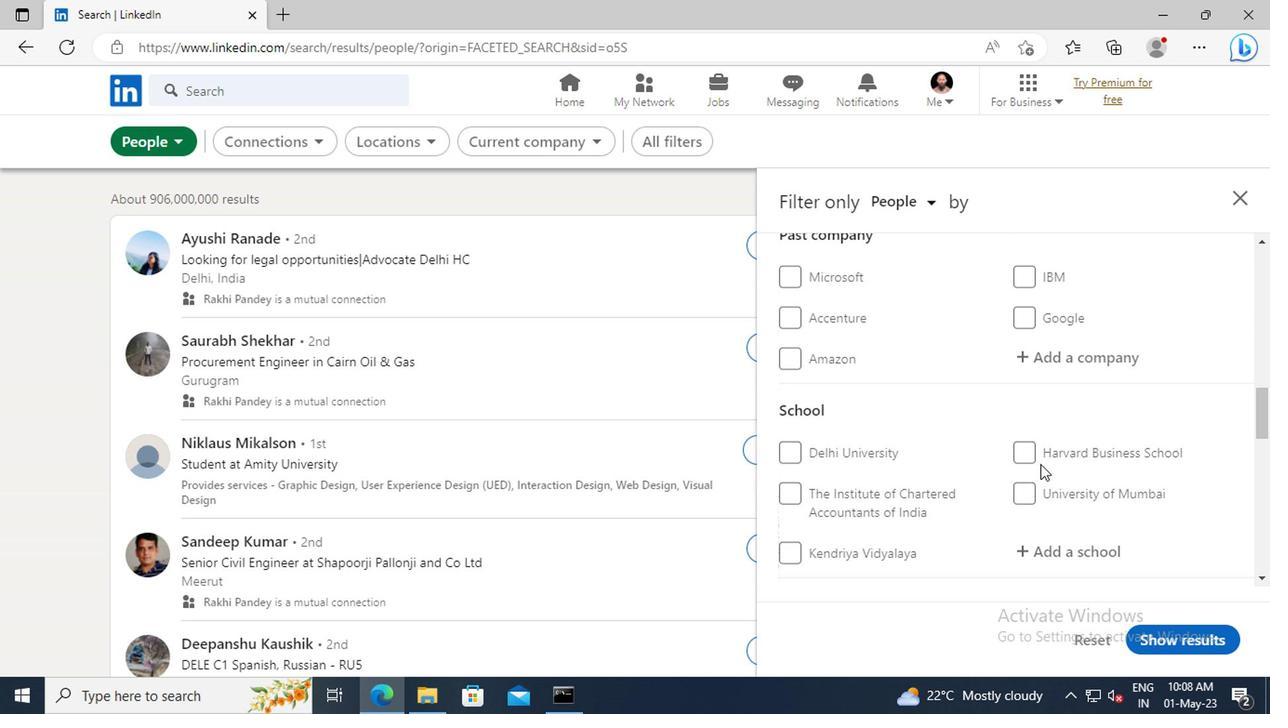 
Action: Mouse scrolled (1035, 463) with delta (0, 0)
Screenshot: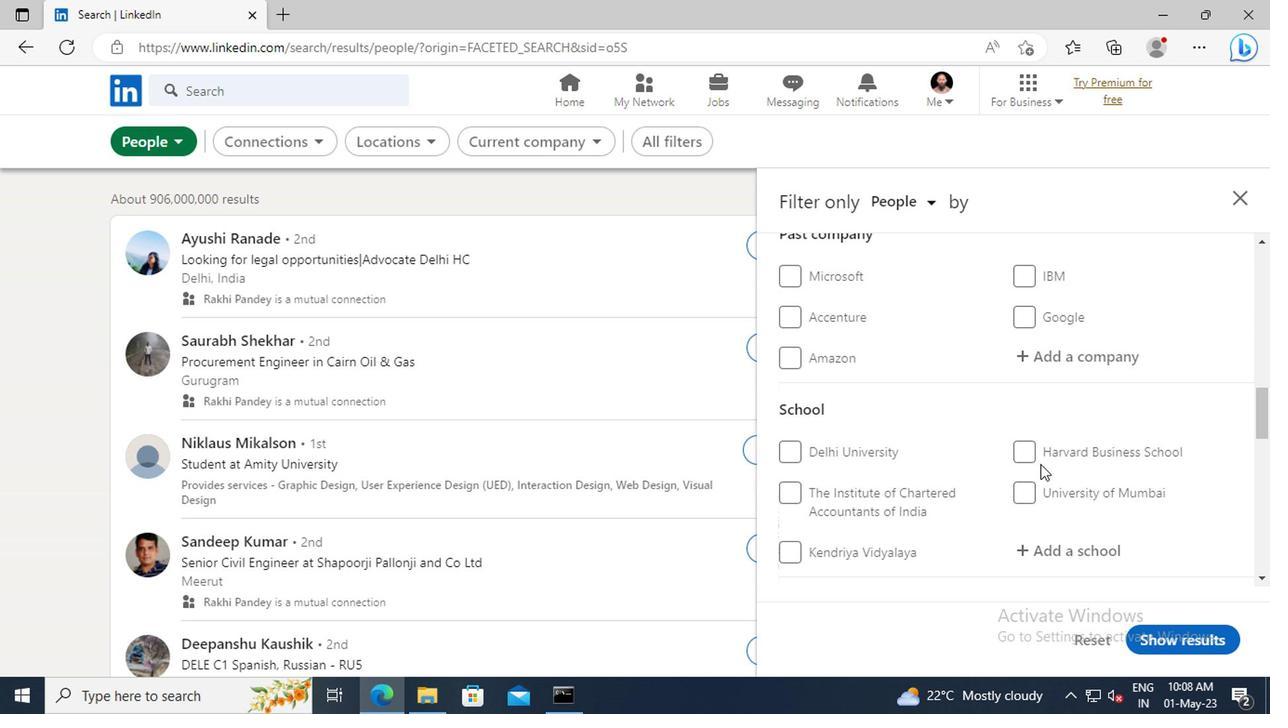 
Action: Mouse moved to (1043, 456)
Screenshot: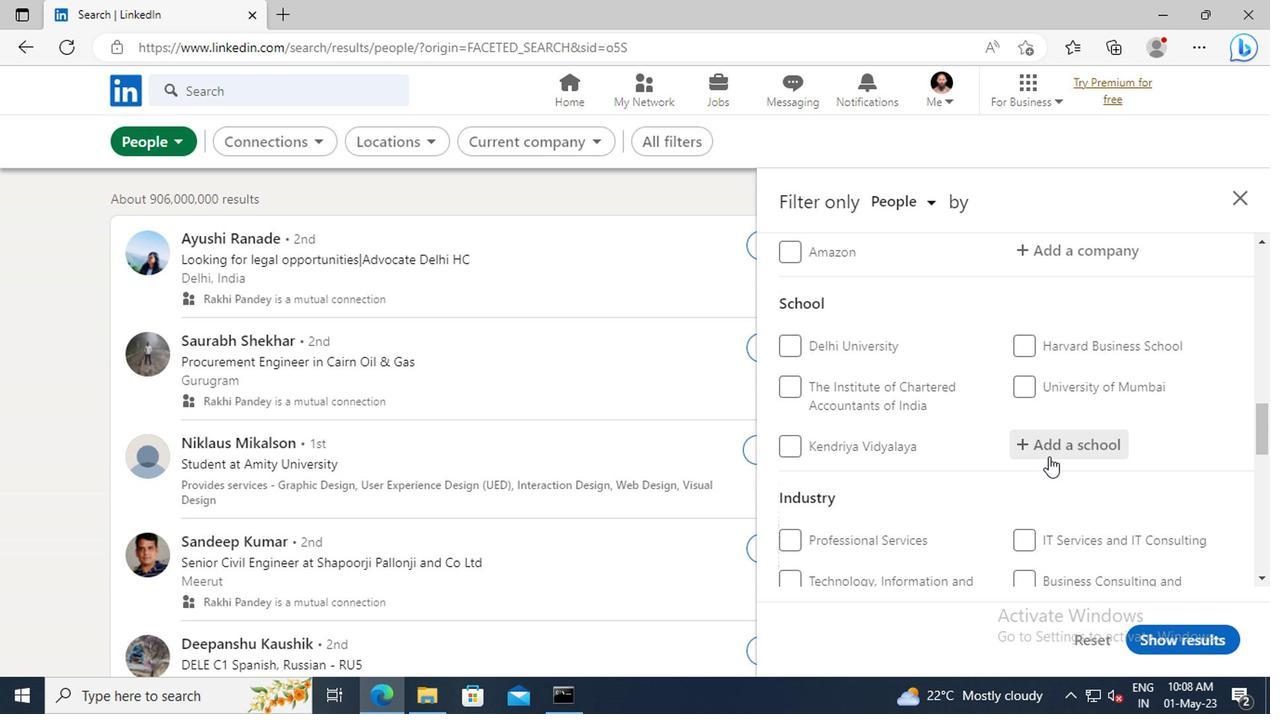 
Action: Mouse pressed left at (1043, 456)
Screenshot: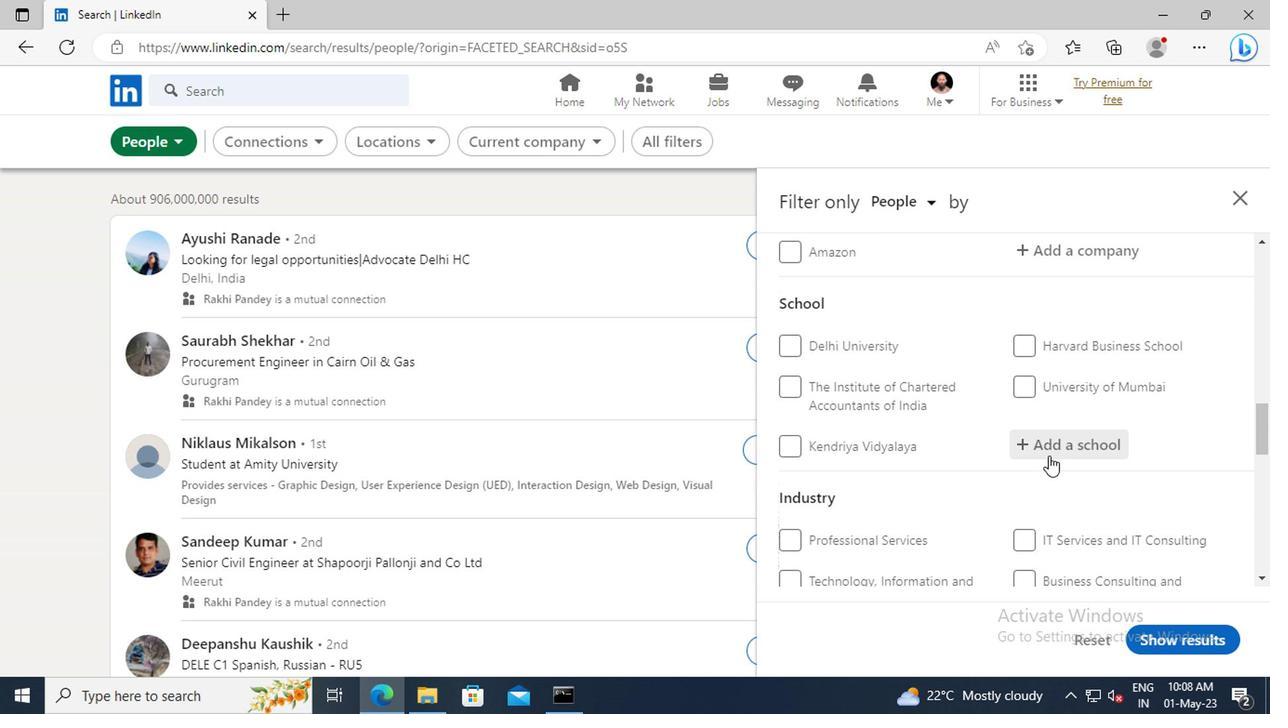 
Action: Key pressed <Key.shift>MG<Key.shift>UN
Screenshot: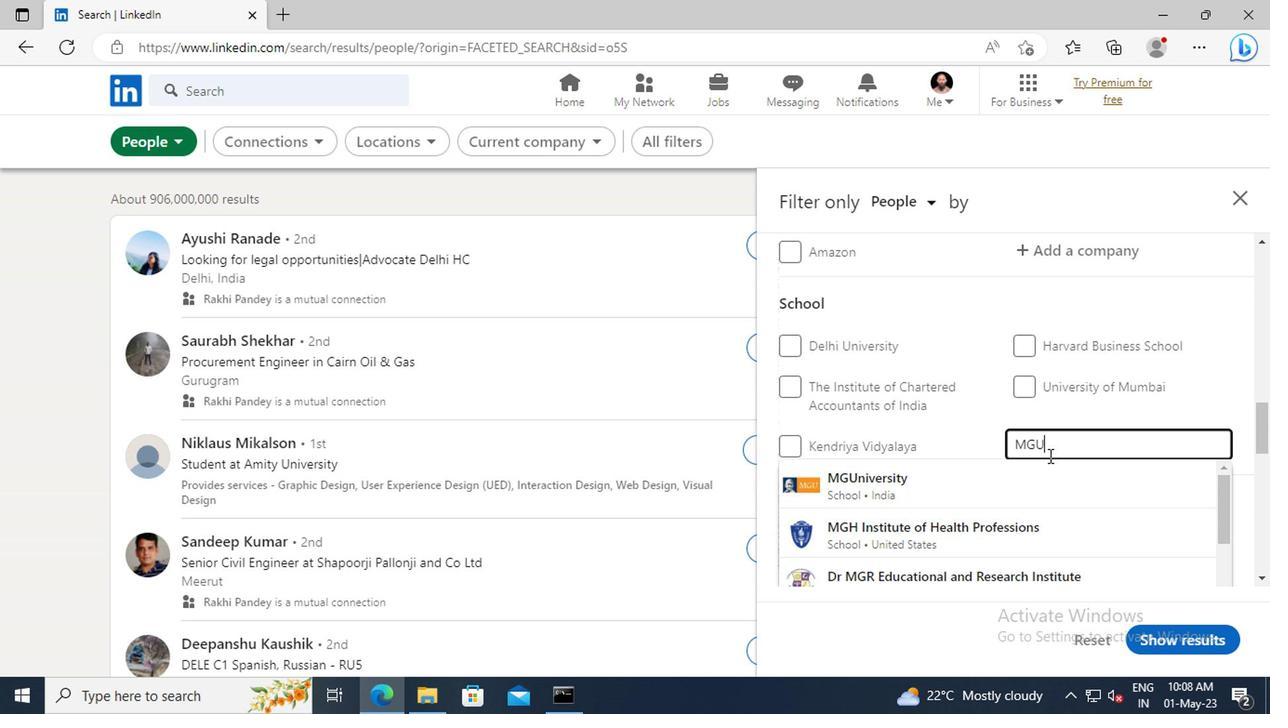 
Action: Mouse moved to (1017, 475)
Screenshot: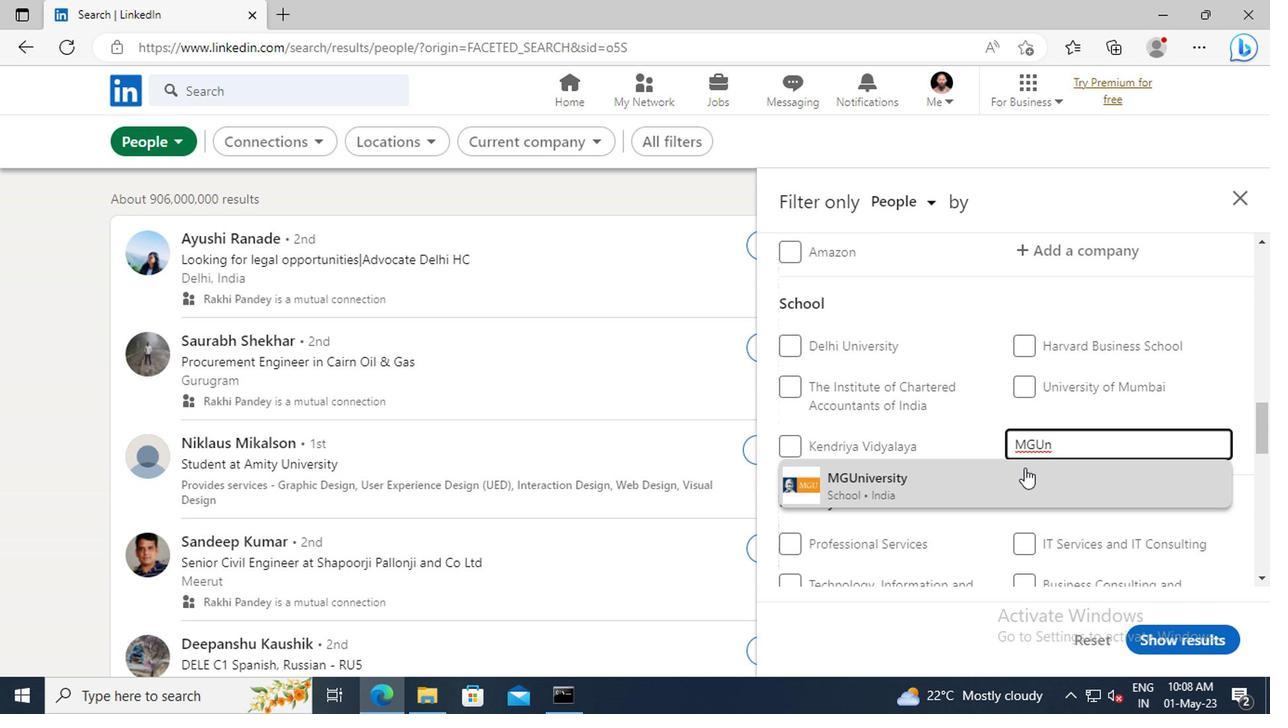 
Action: Mouse pressed left at (1017, 475)
Screenshot: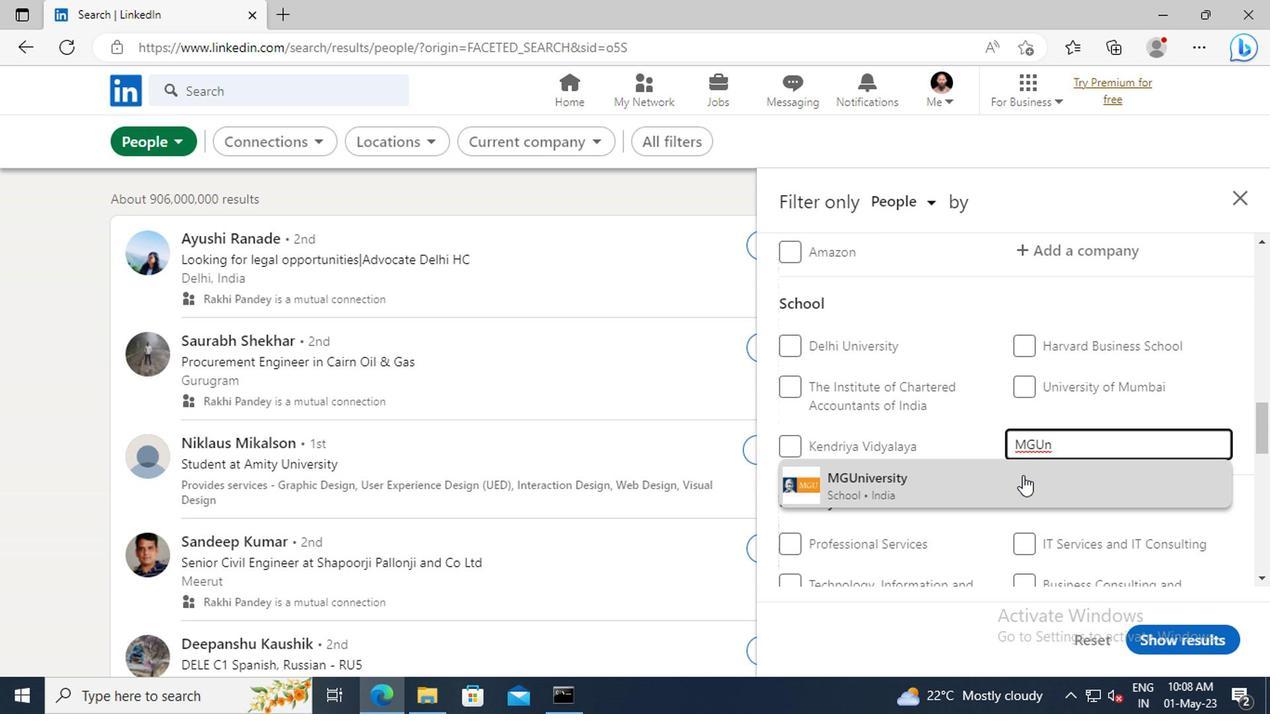 
Action: Mouse scrolled (1017, 474) with delta (0, 0)
Screenshot: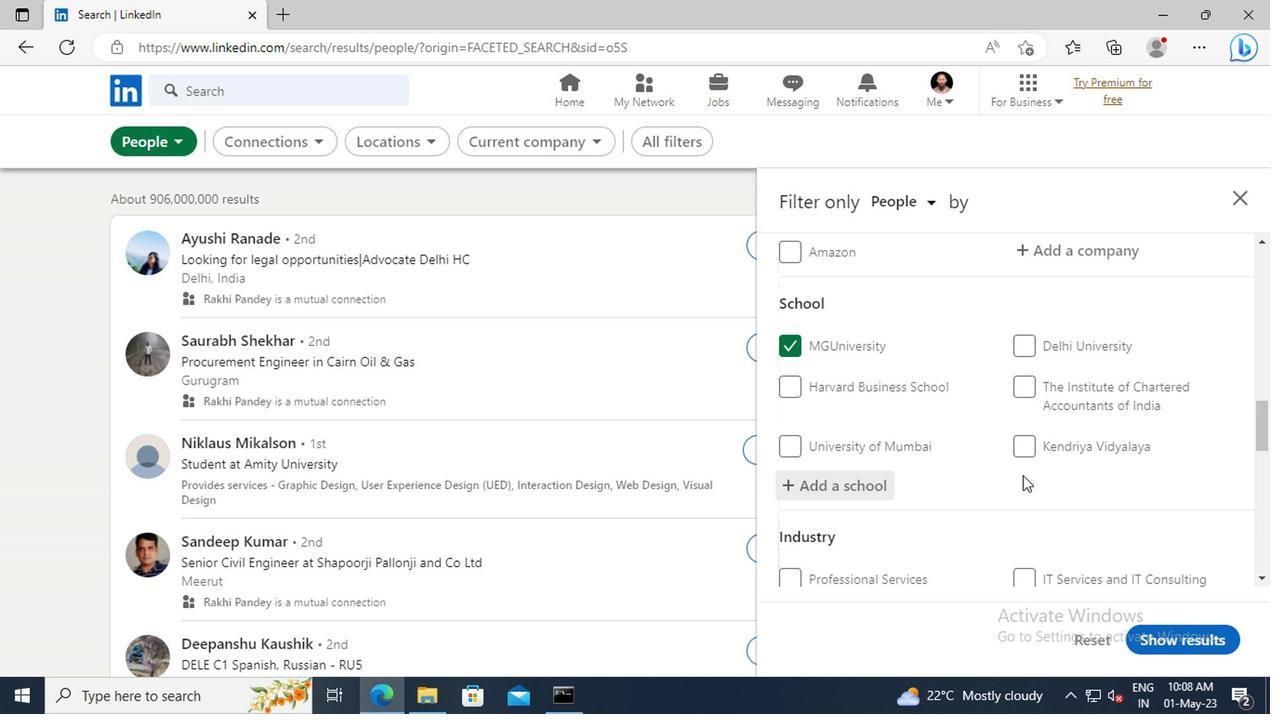 
Action: Mouse moved to (1018, 448)
Screenshot: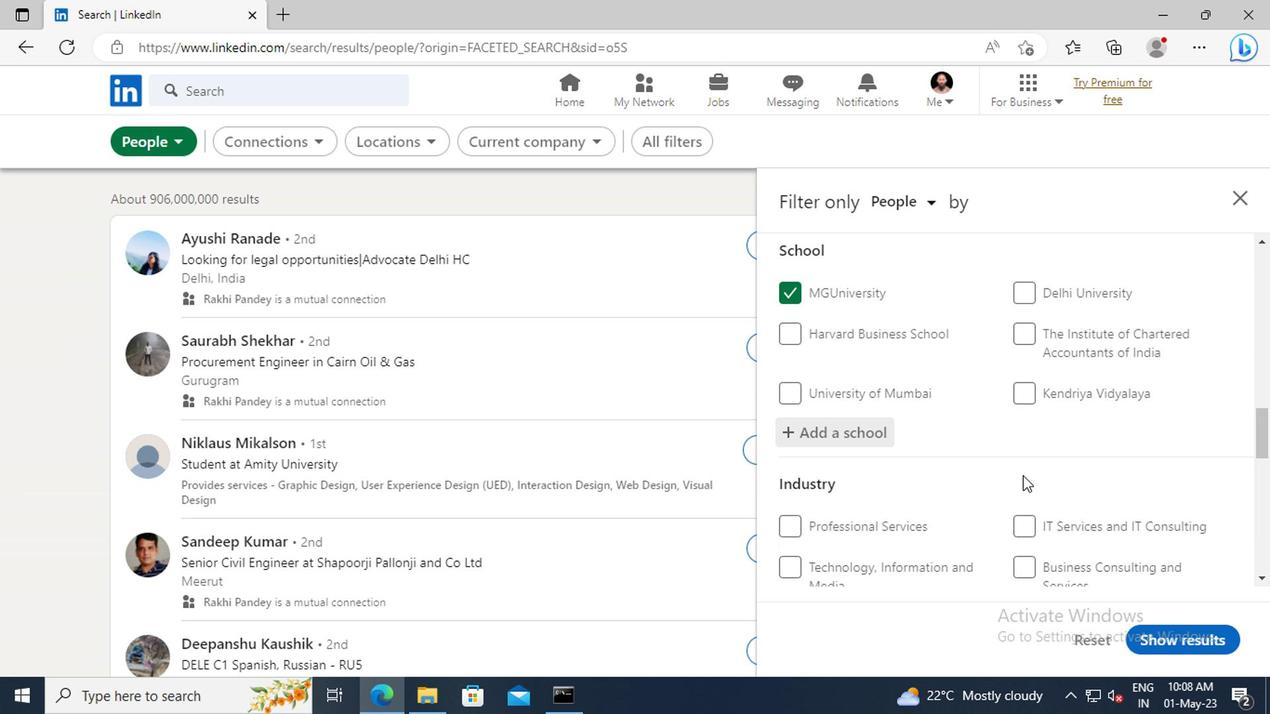 
Action: Mouse scrolled (1018, 447) with delta (0, -1)
Screenshot: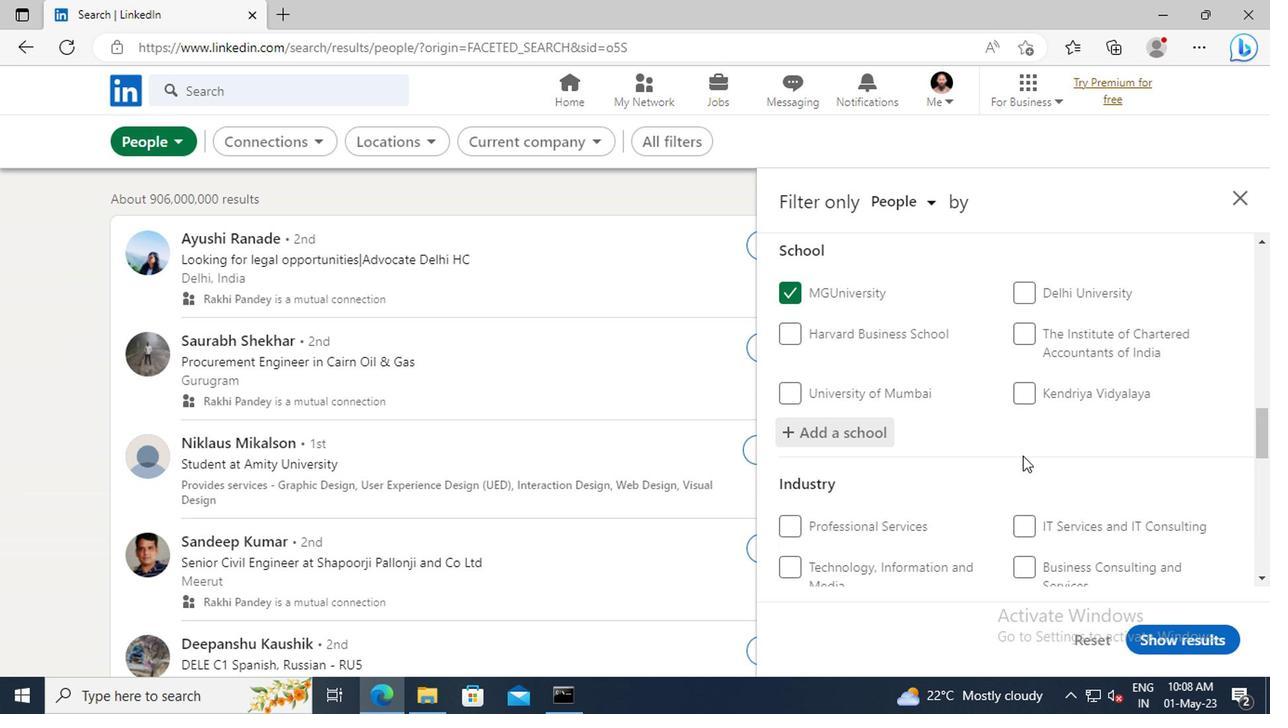
Action: Mouse scrolled (1018, 447) with delta (0, -1)
Screenshot: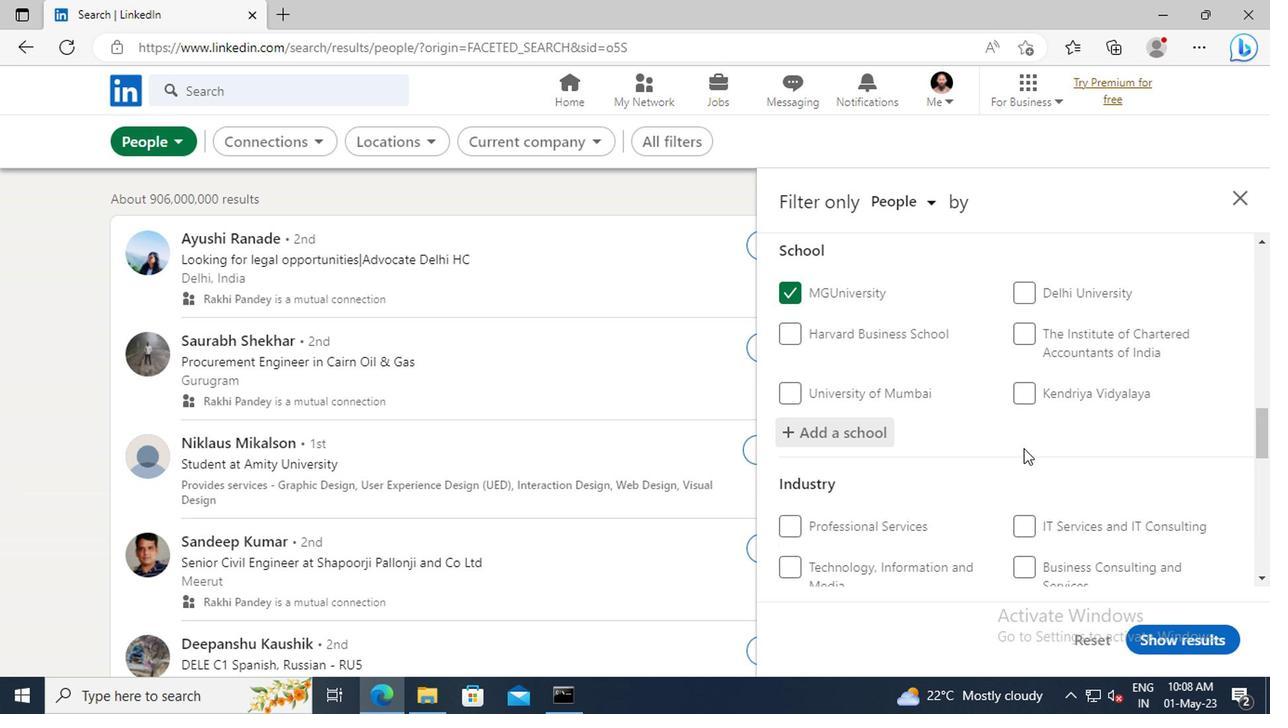 
Action: Mouse moved to (1014, 425)
Screenshot: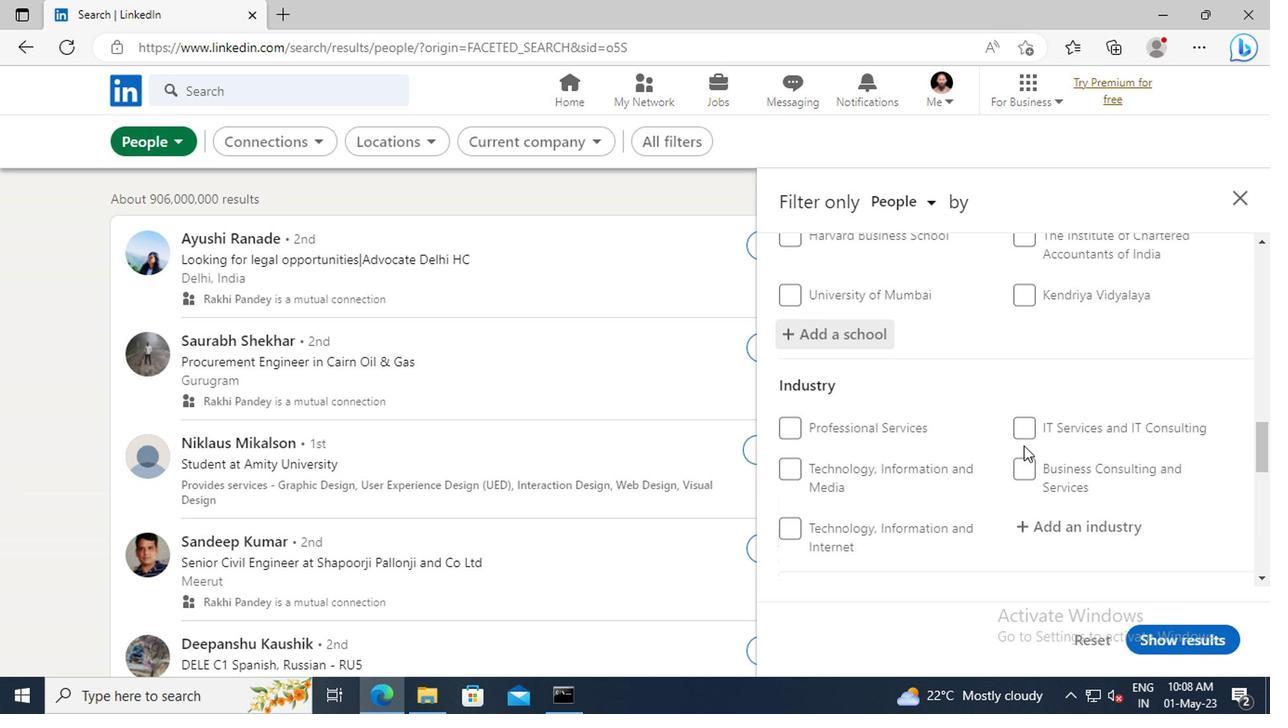 
Action: Mouse scrolled (1014, 424) with delta (0, -1)
Screenshot: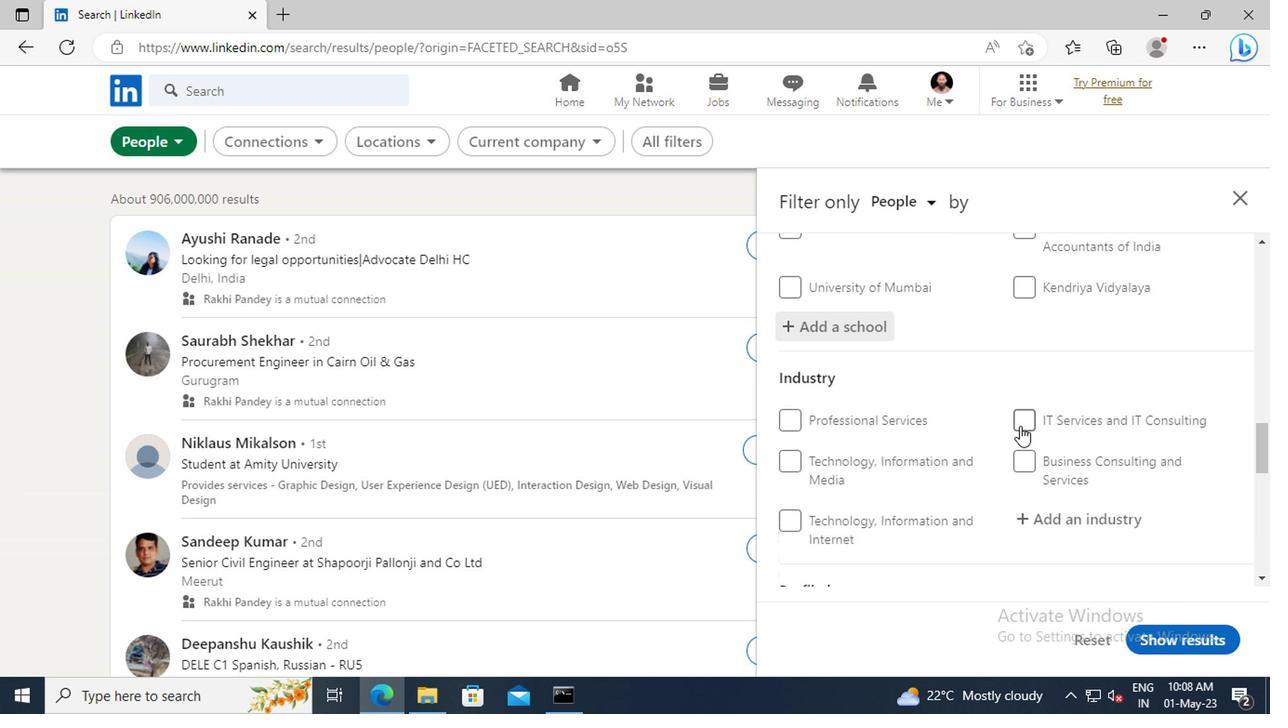
Action: Mouse scrolled (1014, 424) with delta (0, -1)
Screenshot: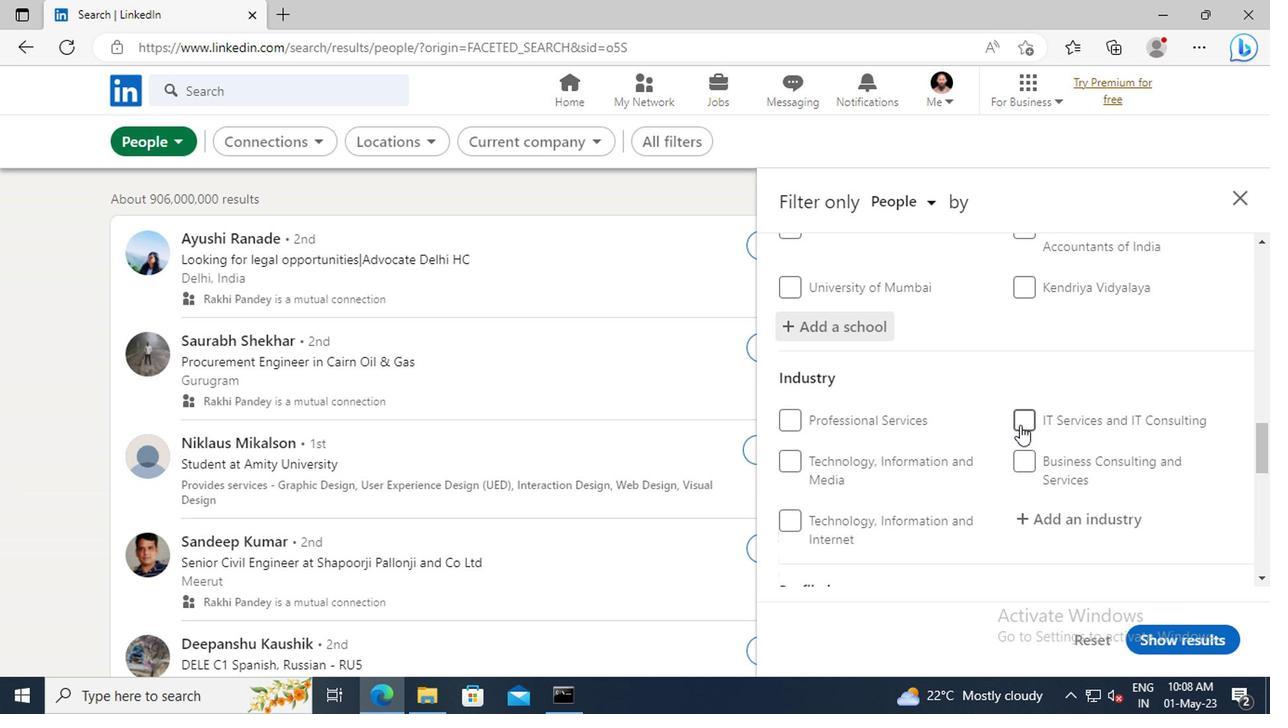 
Action: Mouse moved to (789, 321)
Screenshot: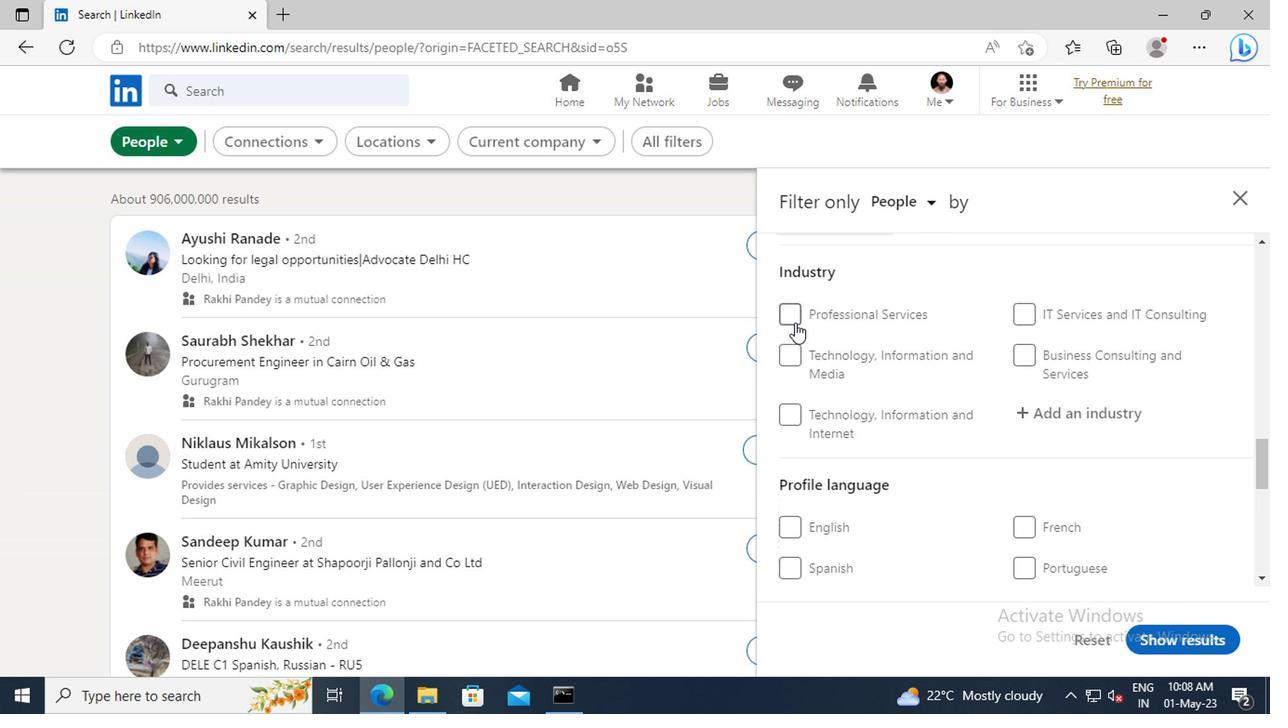 
Action: Mouse pressed left at (789, 321)
Screenshot: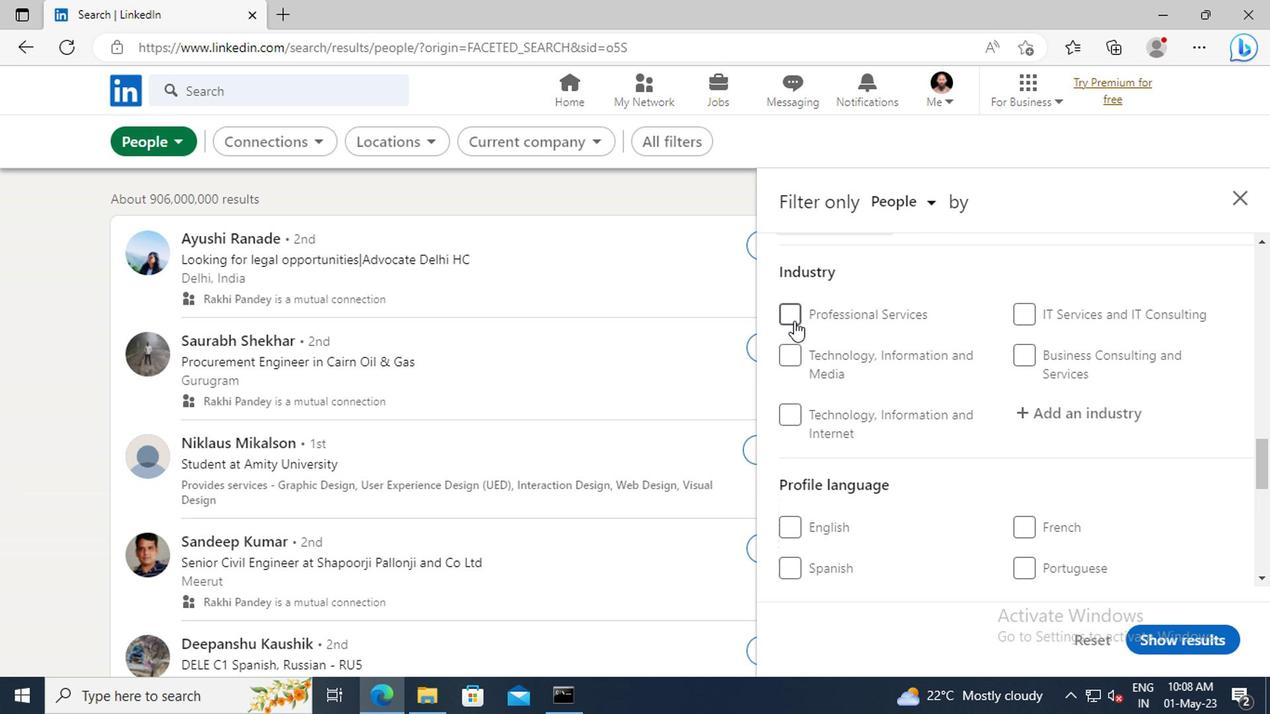 
Action: Mouse moved to (1080, 369)
Screenshot: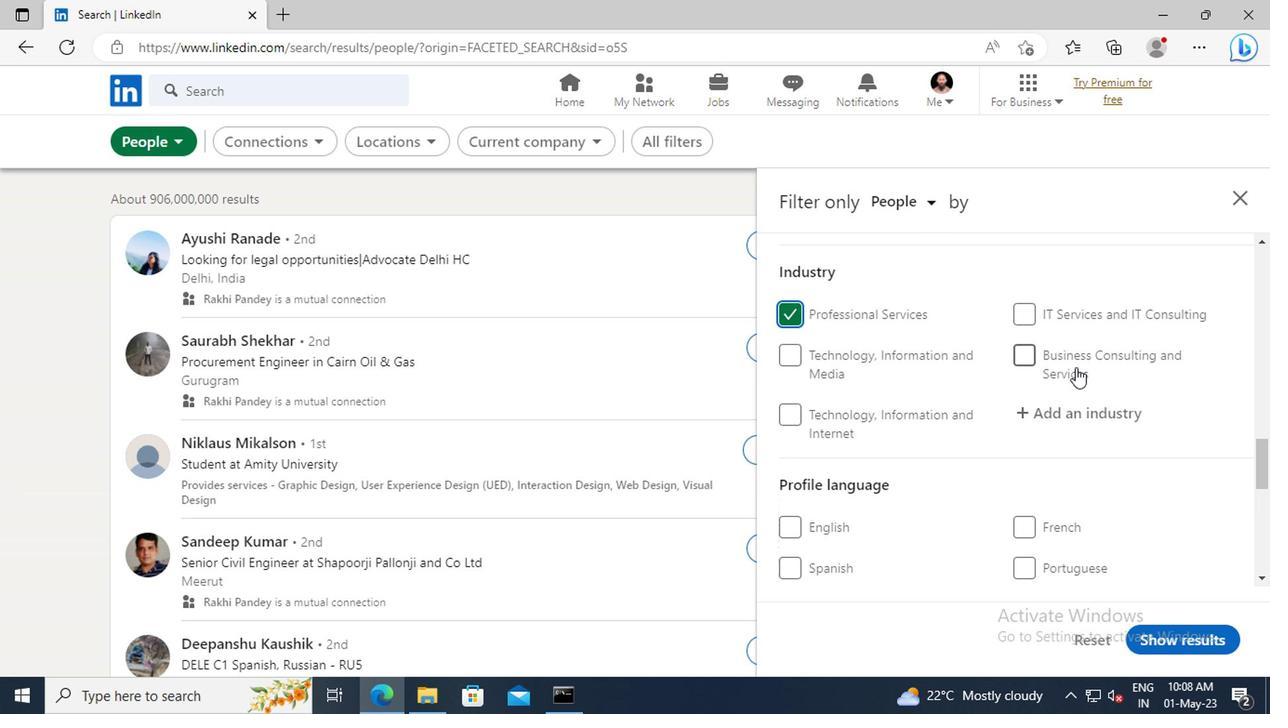 
Action: Mouse scrolled (1080, 367) with delta (0, -1)
Screenshot: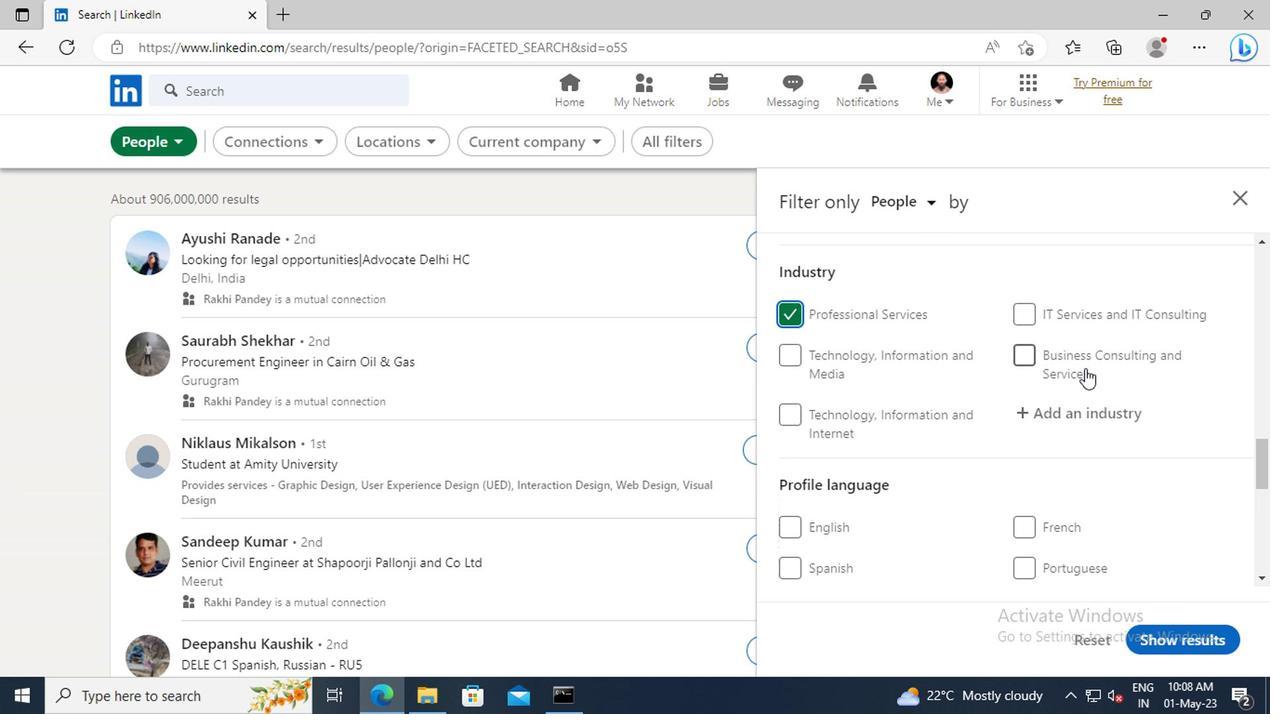 
Action: Mouse scrolled (1080, 367) with delta (0, -1)
Screenshot: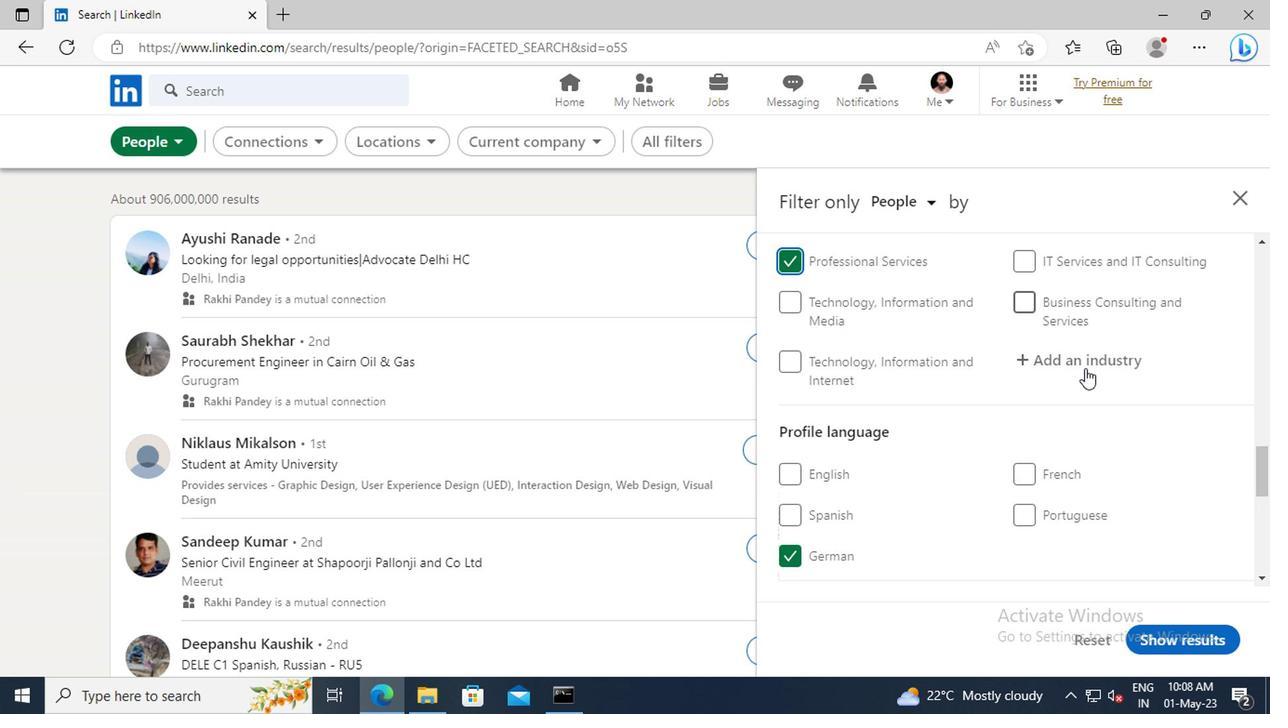 
Action: Mouse scrolled (1080, 367) with delta (0, -1)
Screenshot: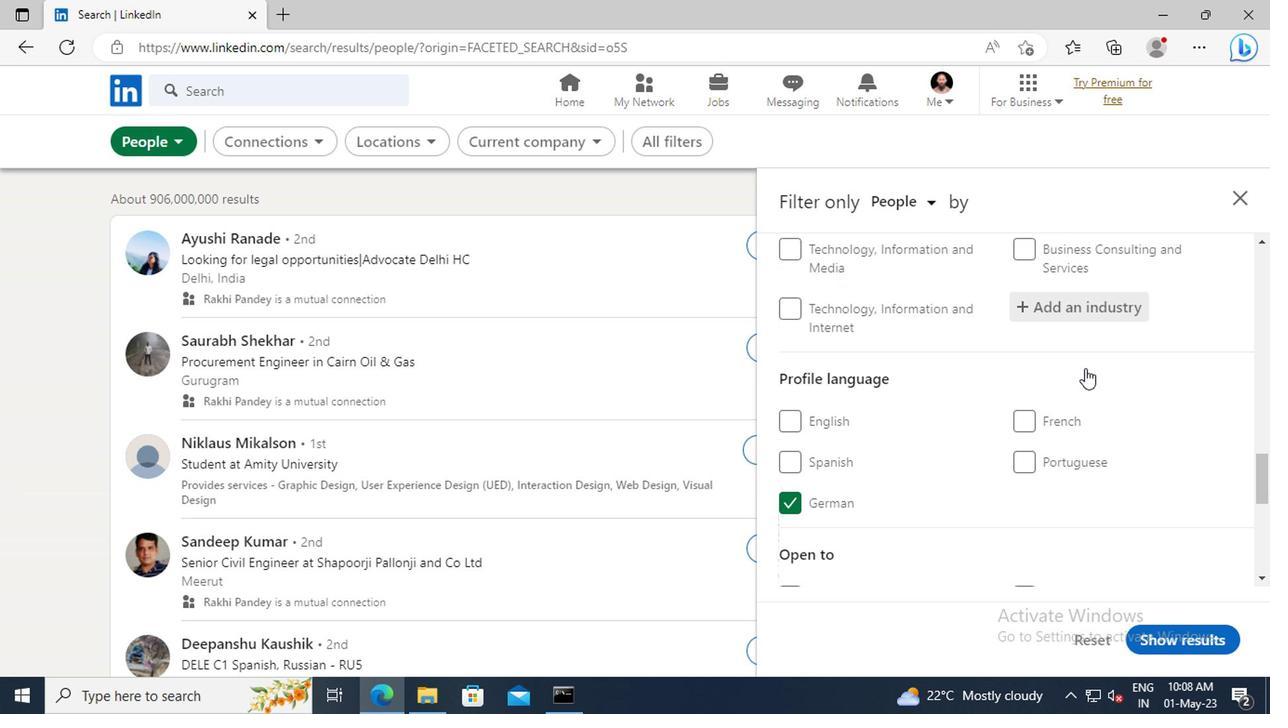 
Action: Mouse scrolled (1080, 367) with delta (0, -1)
Screenshot: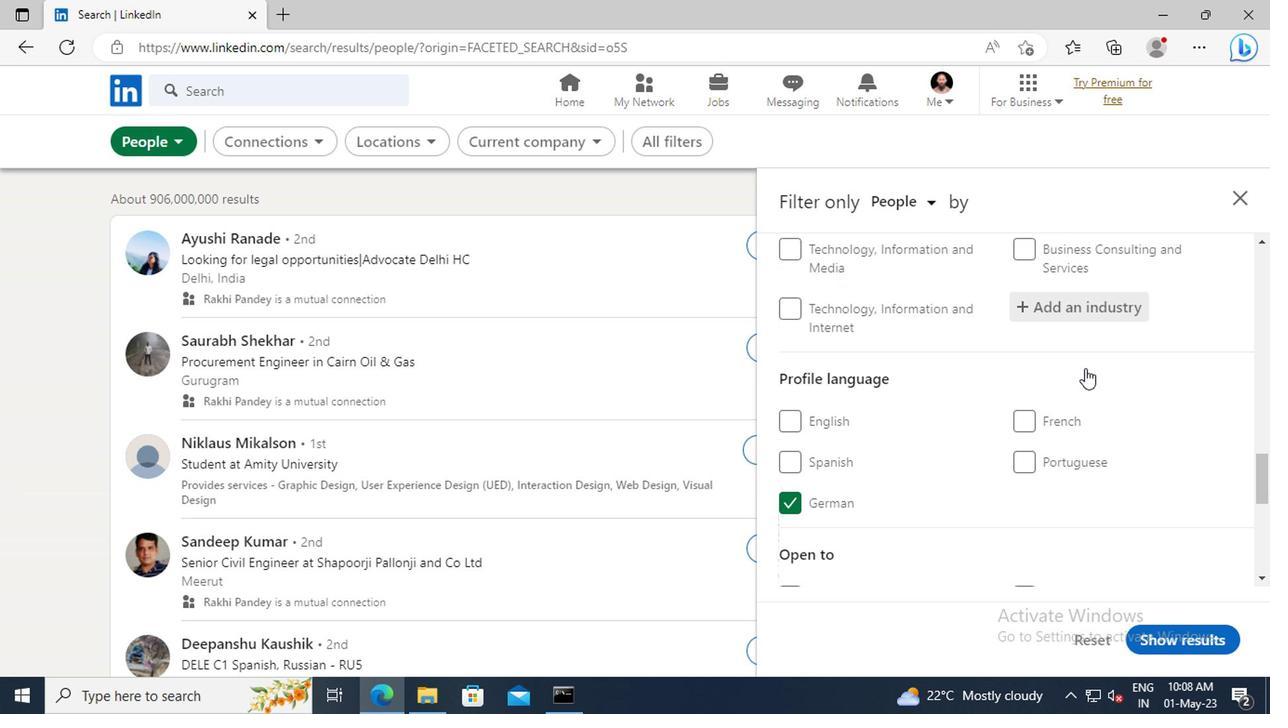 
Action: Mouse scrolled (1080, 367) with delta (0, -1)
Screenshot: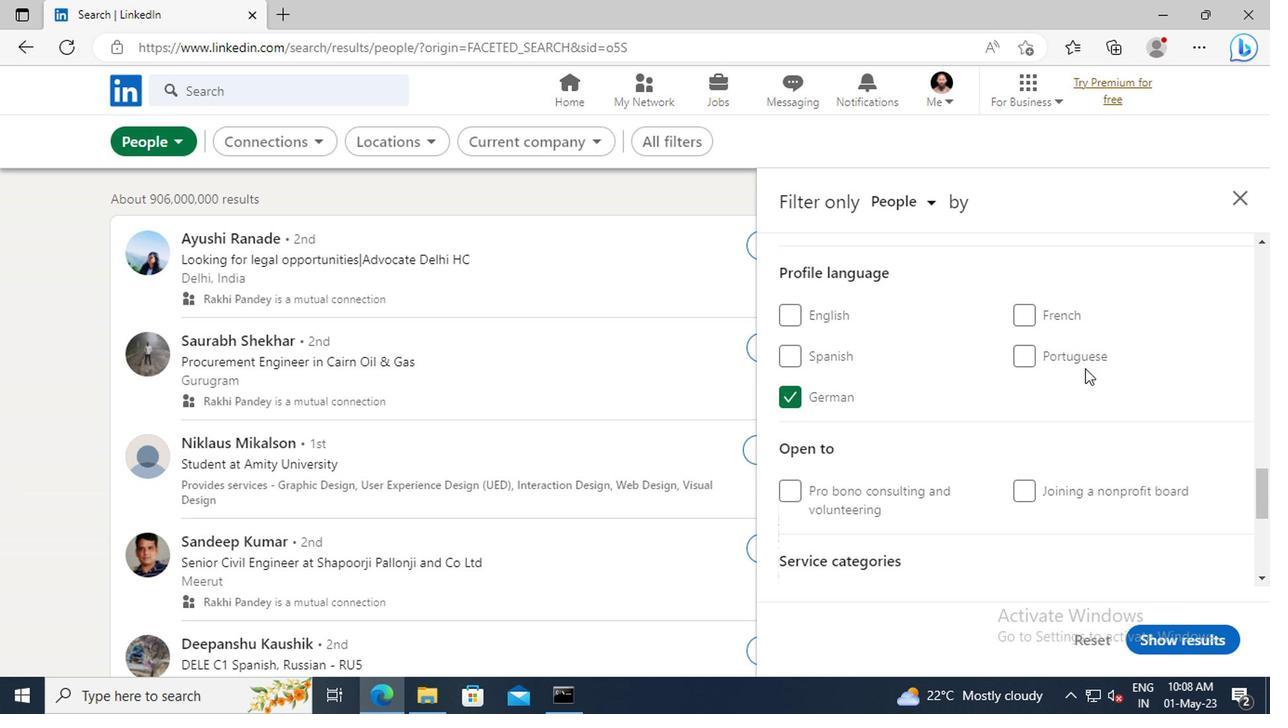 
Action: Mouse scrolled (1080, 367) with delta (0, -1)
Screenshot: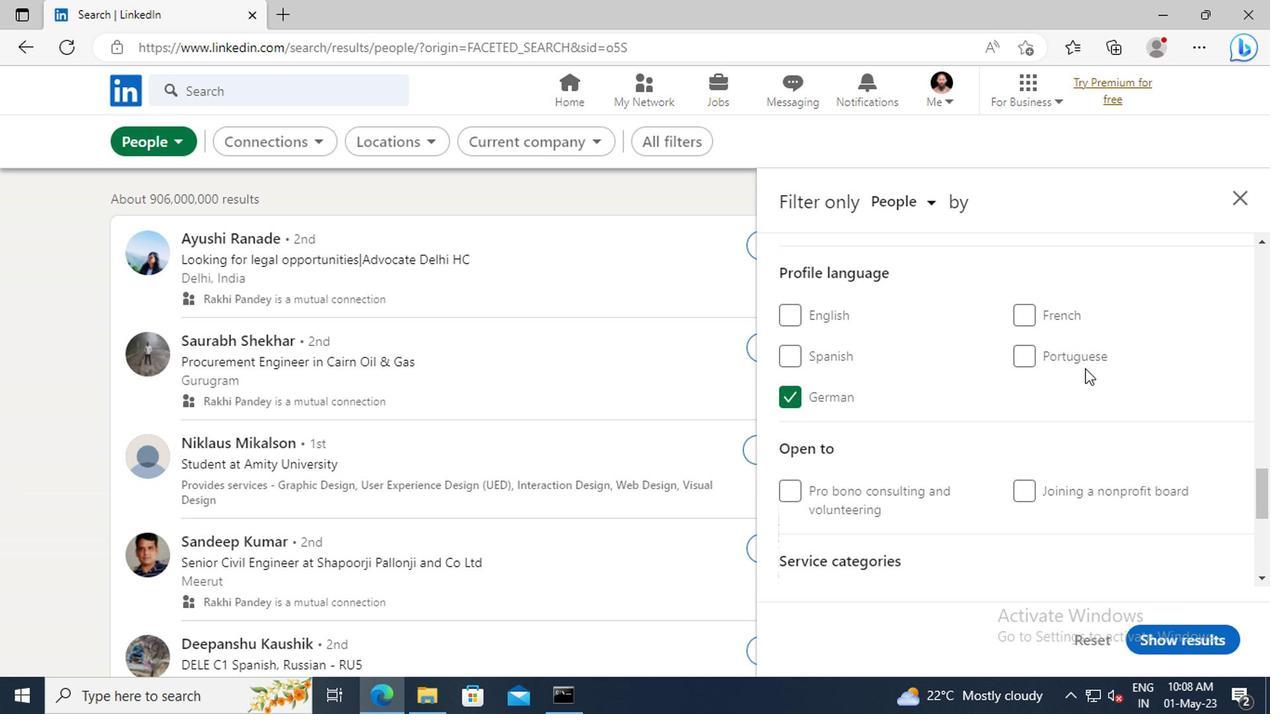 
Action: Mouse scrolled (1080, 367) with delta (0, -1)
Screenshot: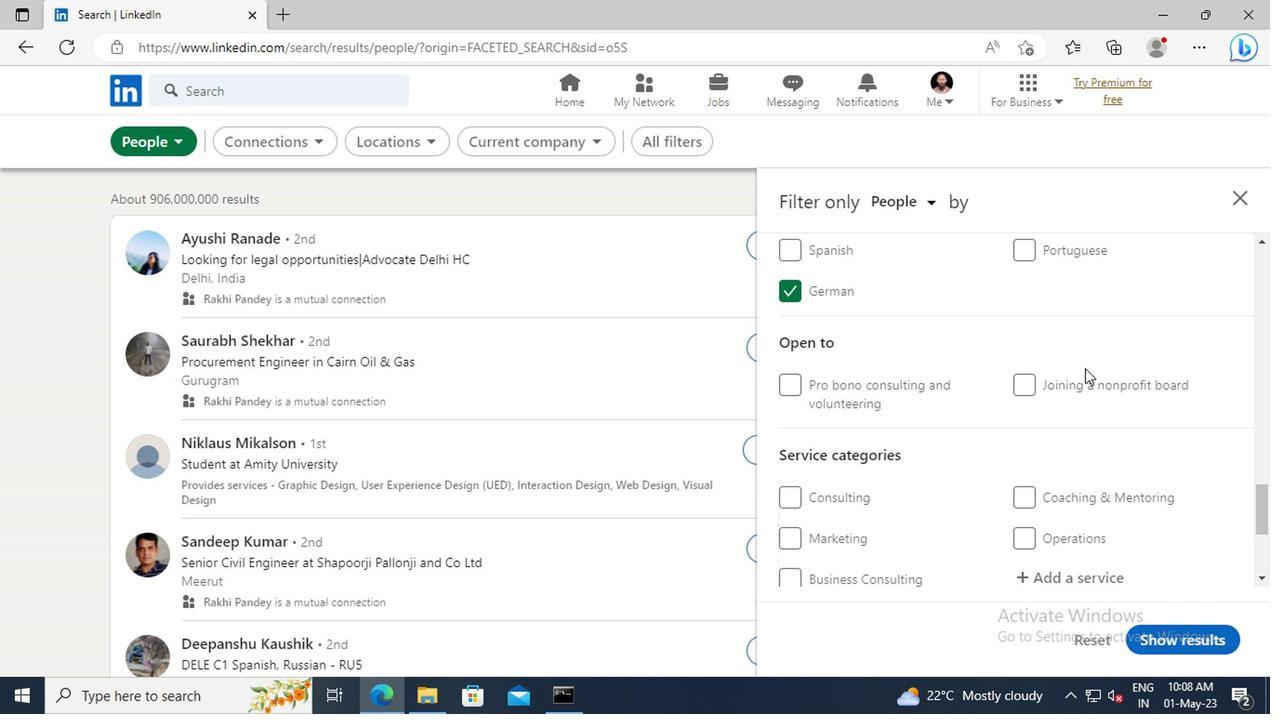 
Action: Mouse scrolled (1080, 367) with delta (0, -1)
Screenshot: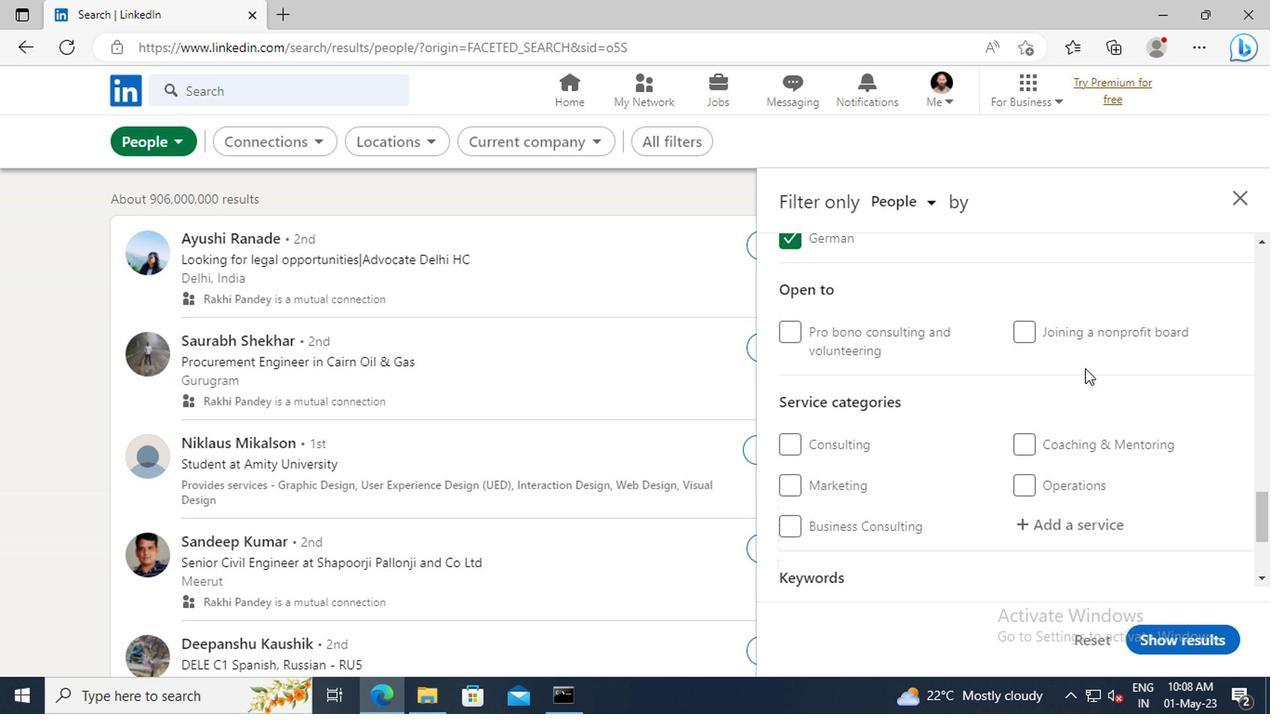 
Action: Mouse moved to (1038, 468)
Screenshot: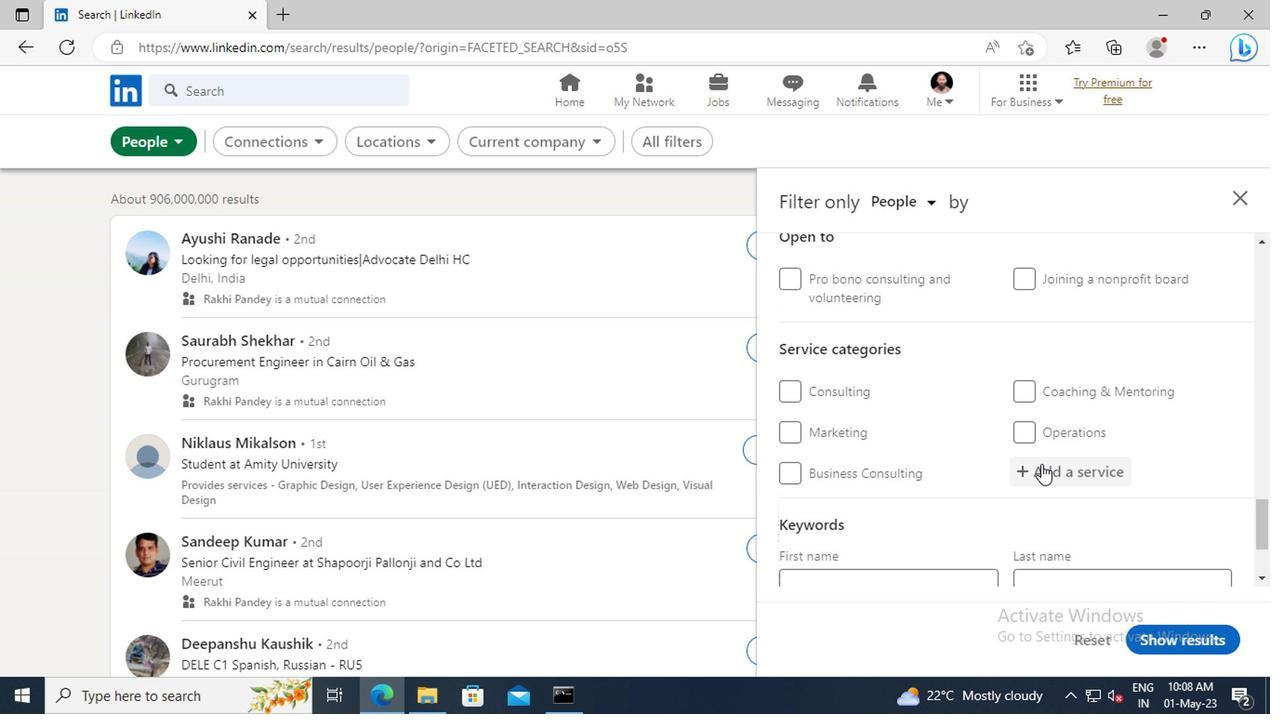 
Action: Mouse pressed left at (1038, 468)
Screenshot: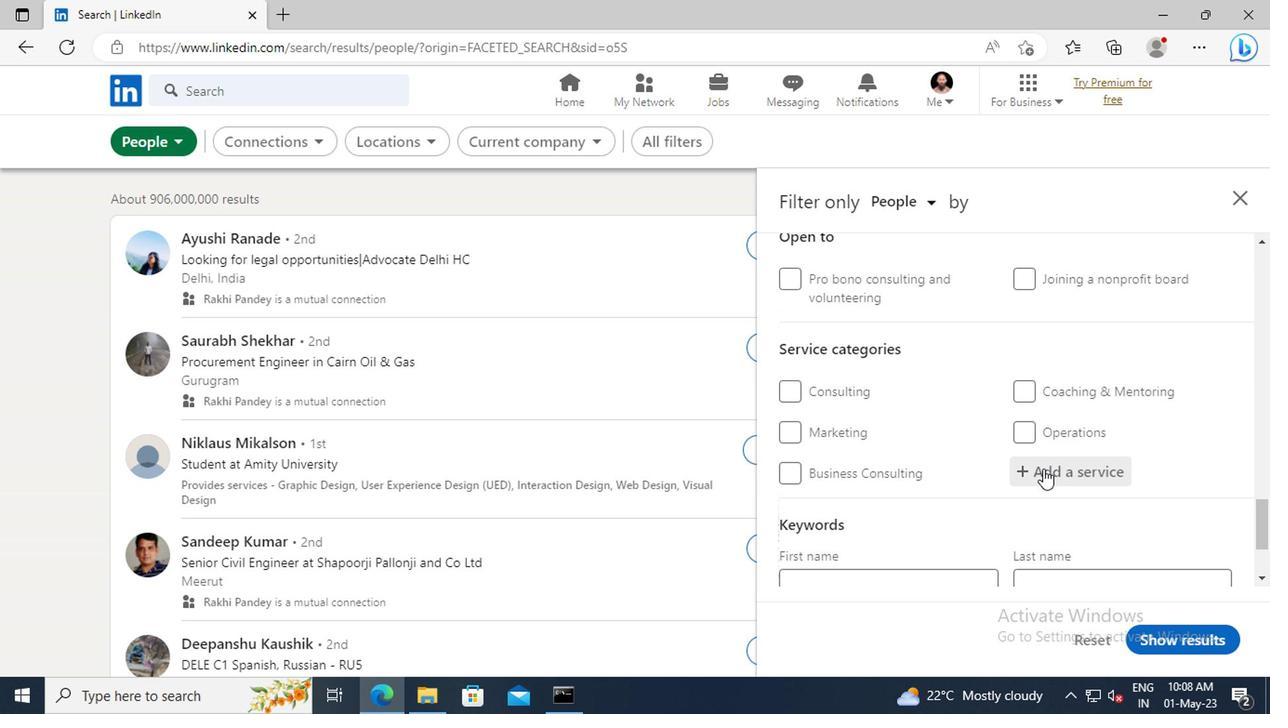 
Action: Key pressed <Key.shift>NONPROFIT<Key.space><Key.shift>CON
Screenshot: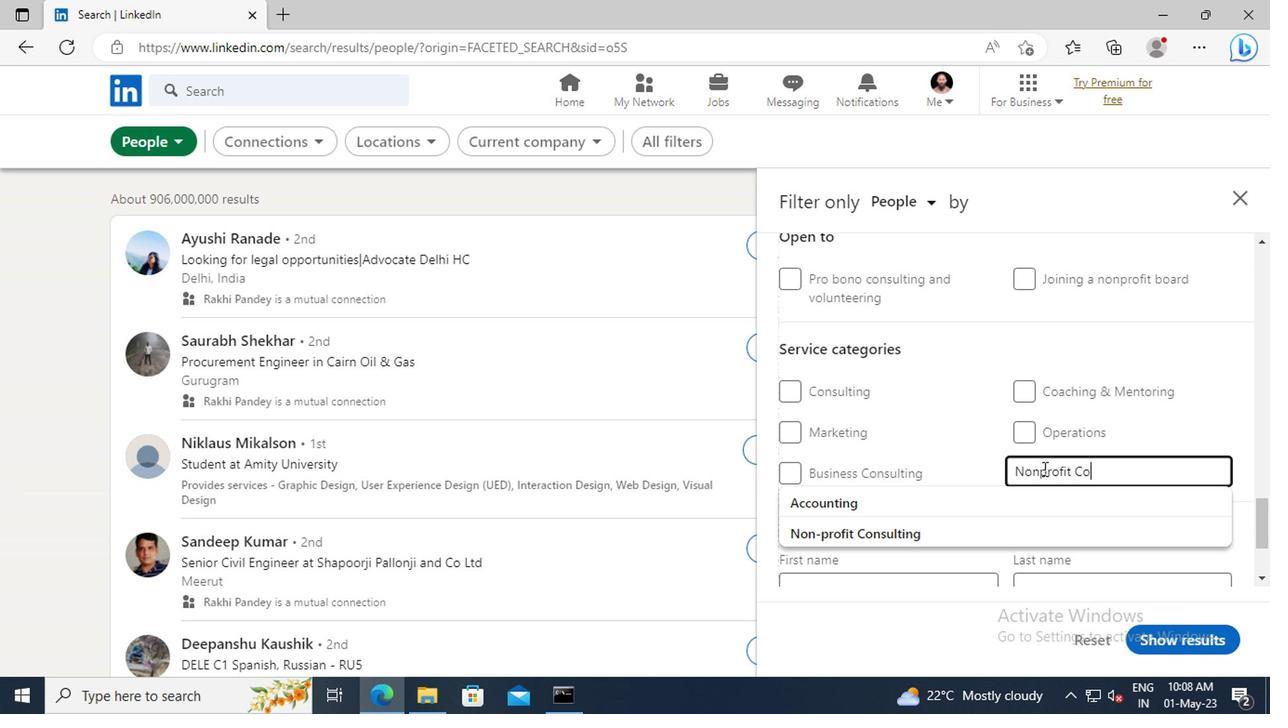 
Action: Mouse moved to (1004, 500)
Screenshot: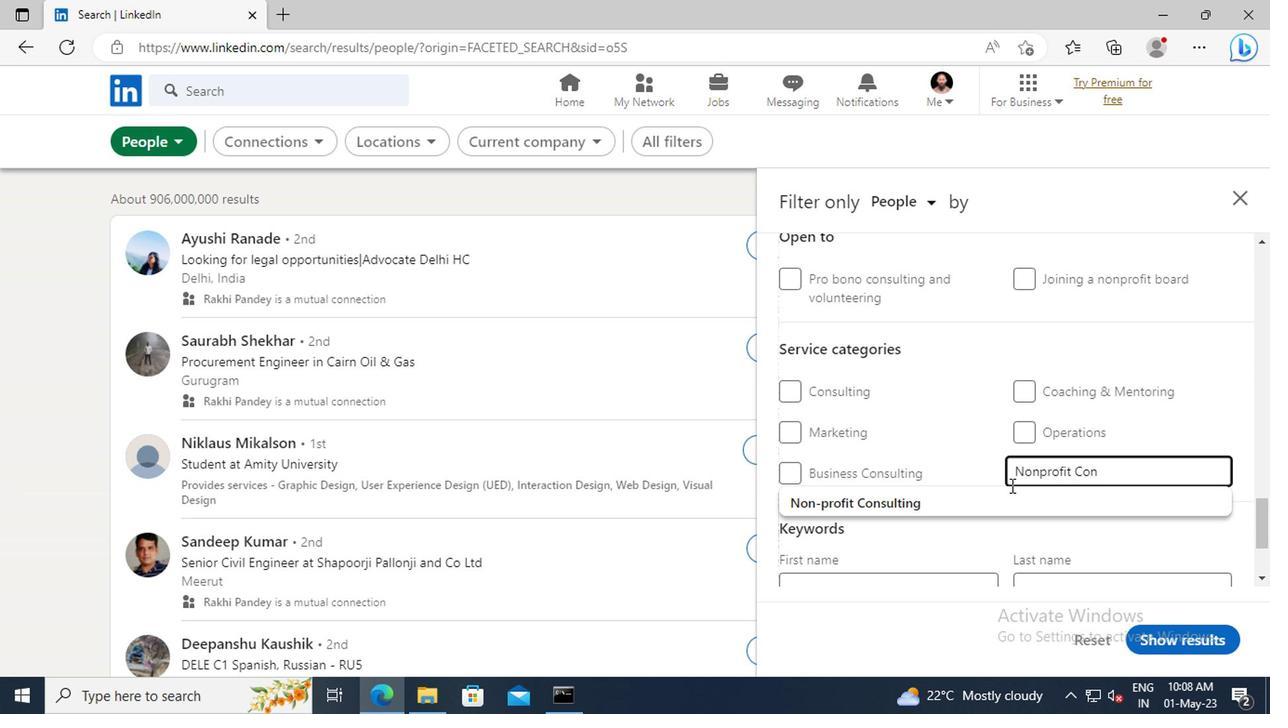 
Action: Mouse pressed left at (1004, 500)
Screenshot: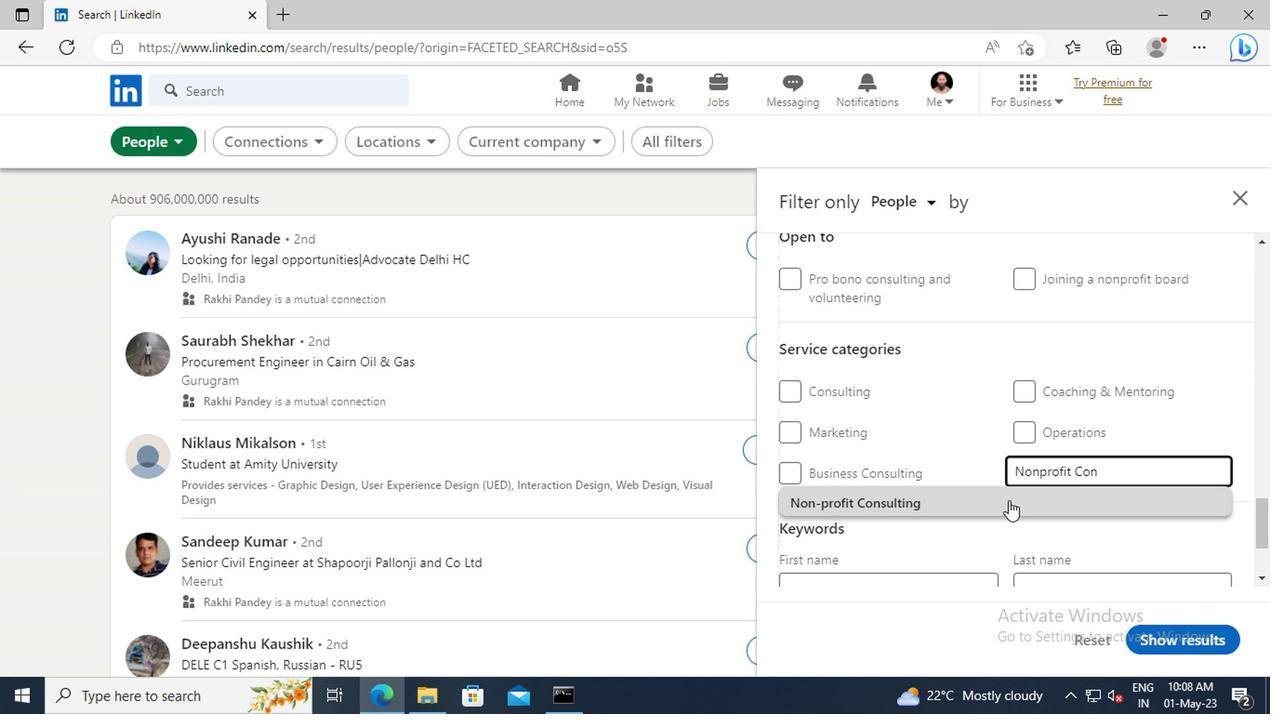 
Action: Mouse scrolled (1004, 499) with delta (0, 0)
Screenshot: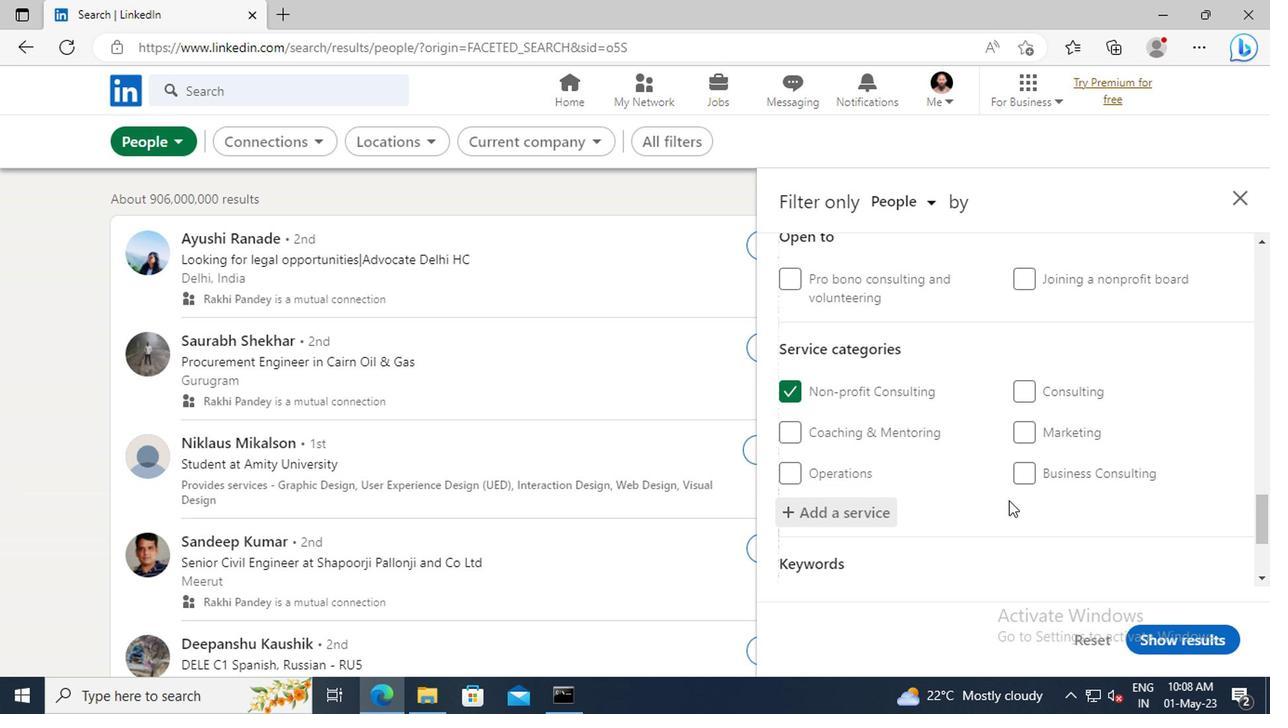 
Action: Mouse scrolled (1004, 499) with delta (0, 0)
Screenshot: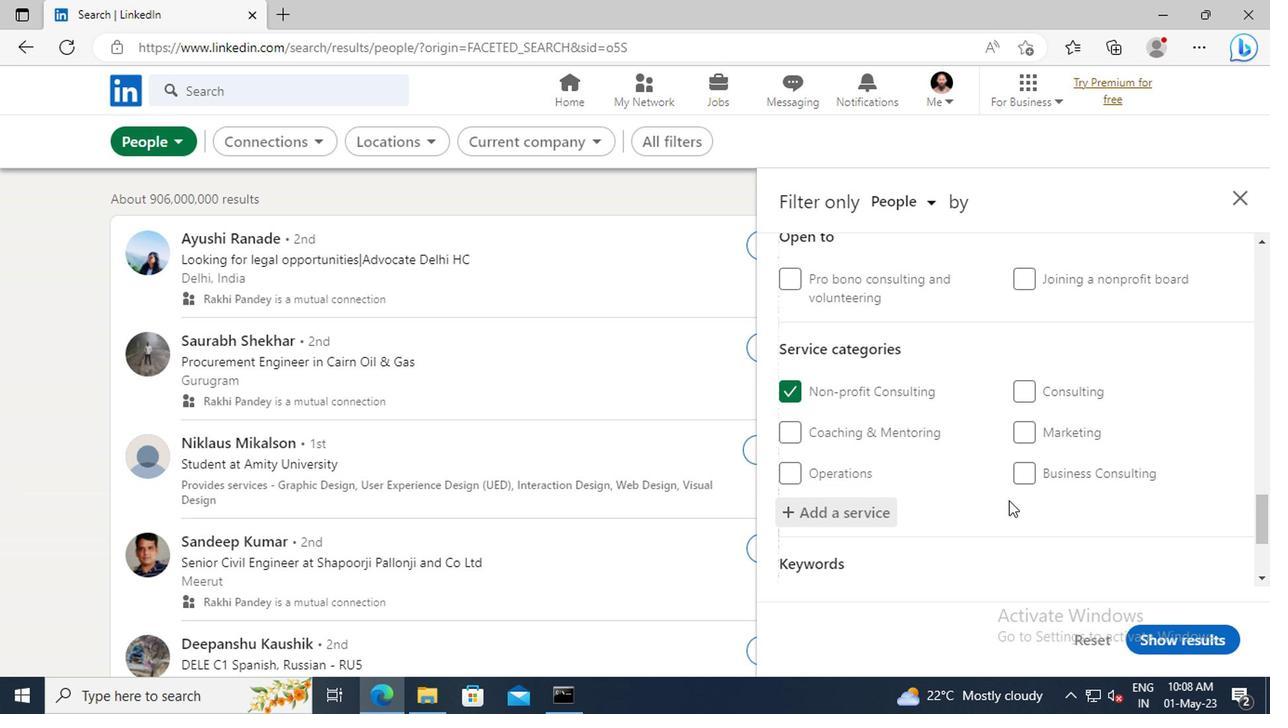 
Action: Mouse scrolled (1004, 499) with delta (0, 0)
Screenshot: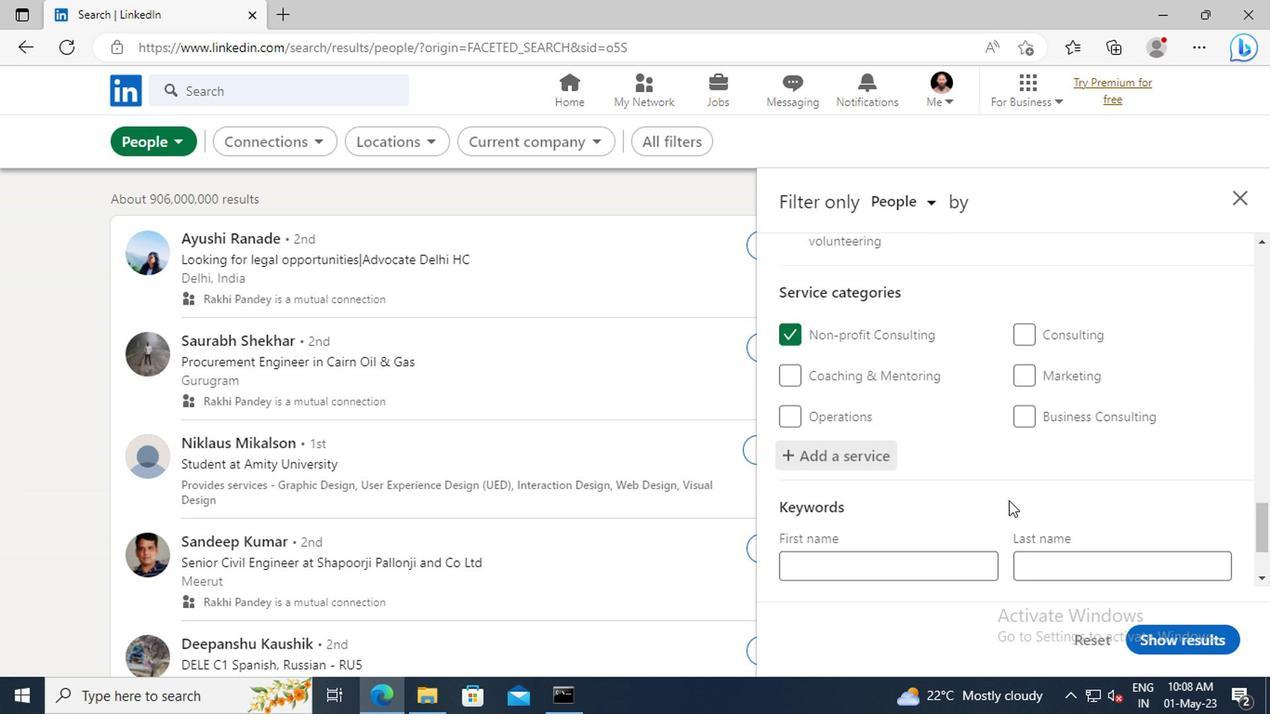 
Action: Mouse moved to (882, 528)
Screenshot: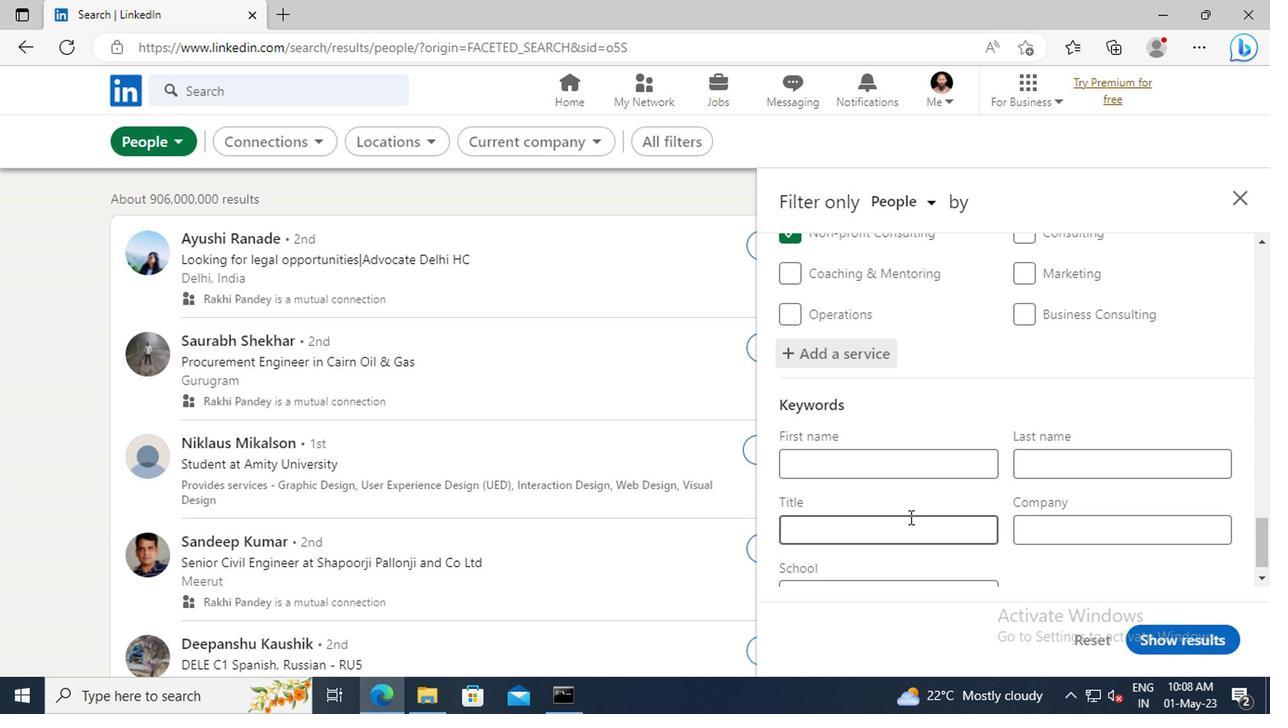 
Action: Mouse scrolled (882, 526) with delta (0, -1)
Screenshot: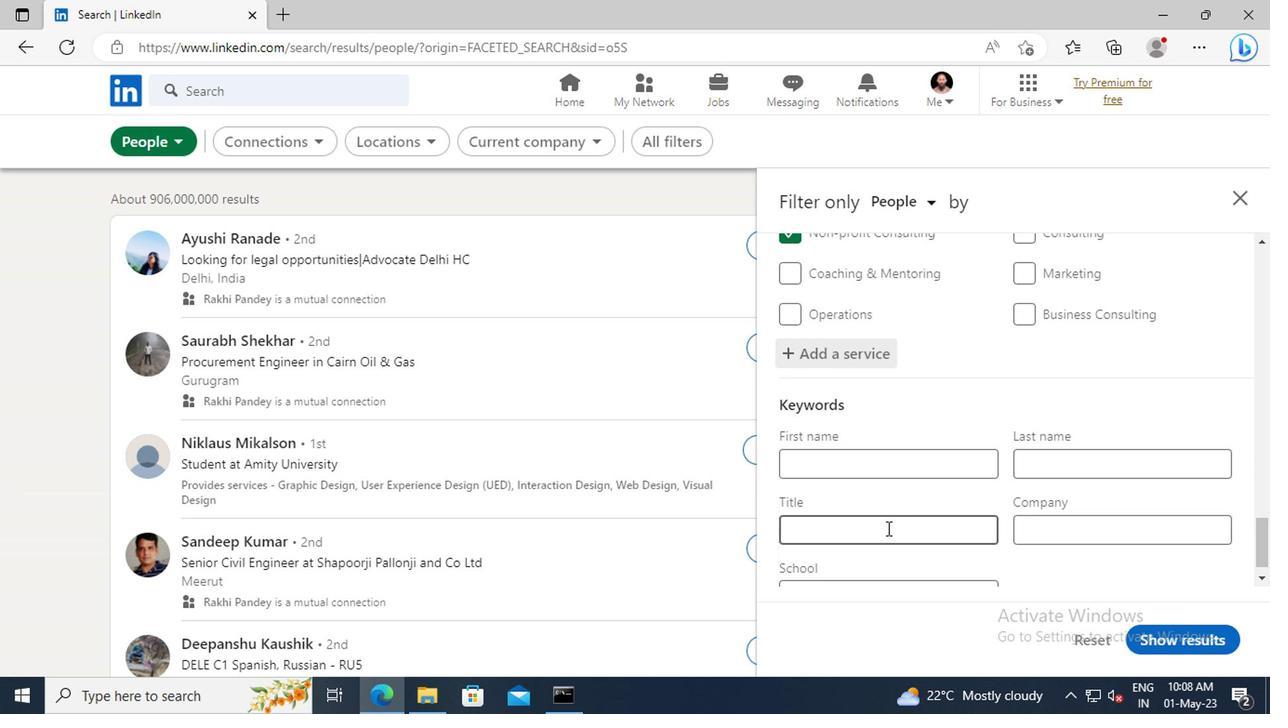 
Action: Mouse moved to (870, 510)
Screenshot: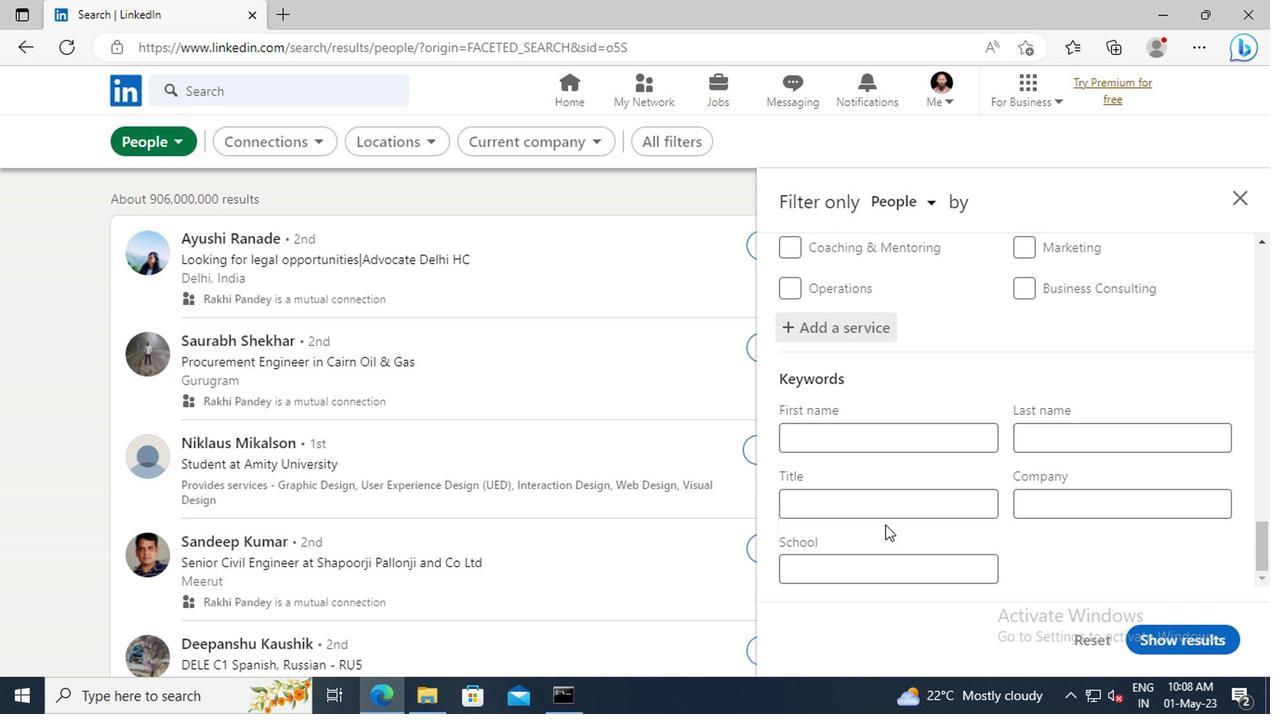 
Action: Mouse pressed left at (870, 510)
Screenshot: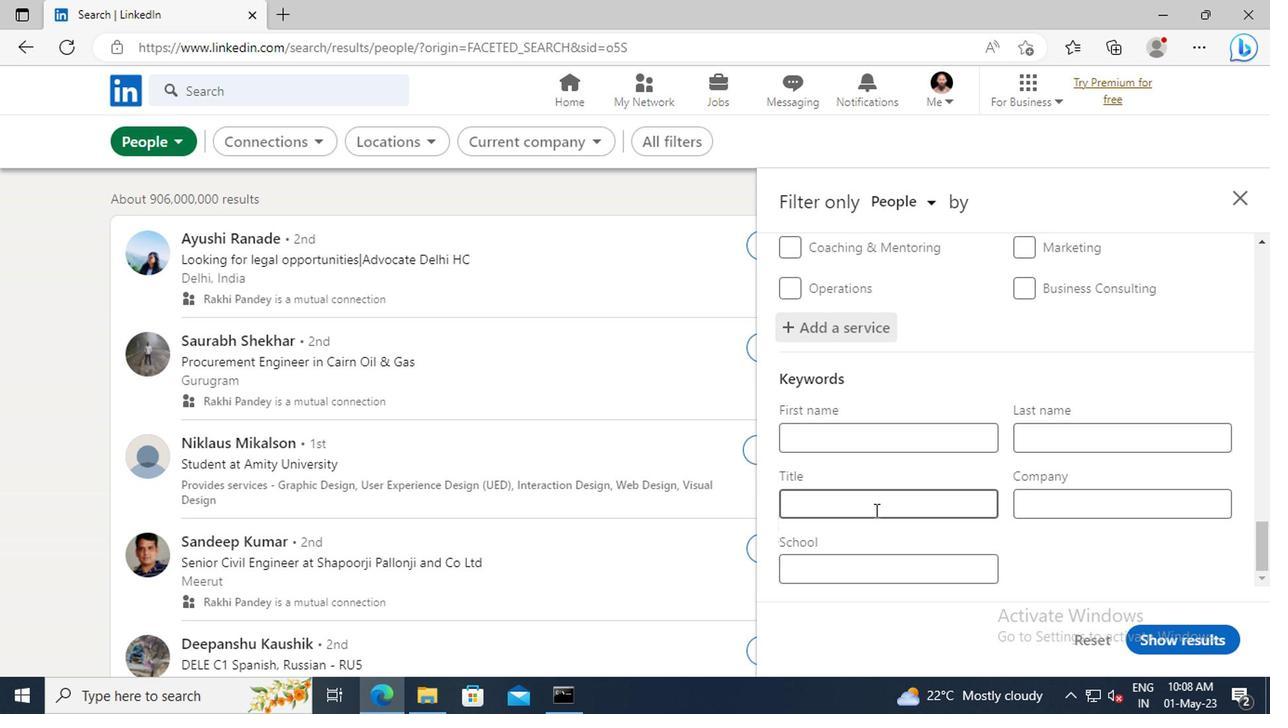 
Action: Key pressed <Key.shift>BOILERMAKER<Key.enter>
Screenshot: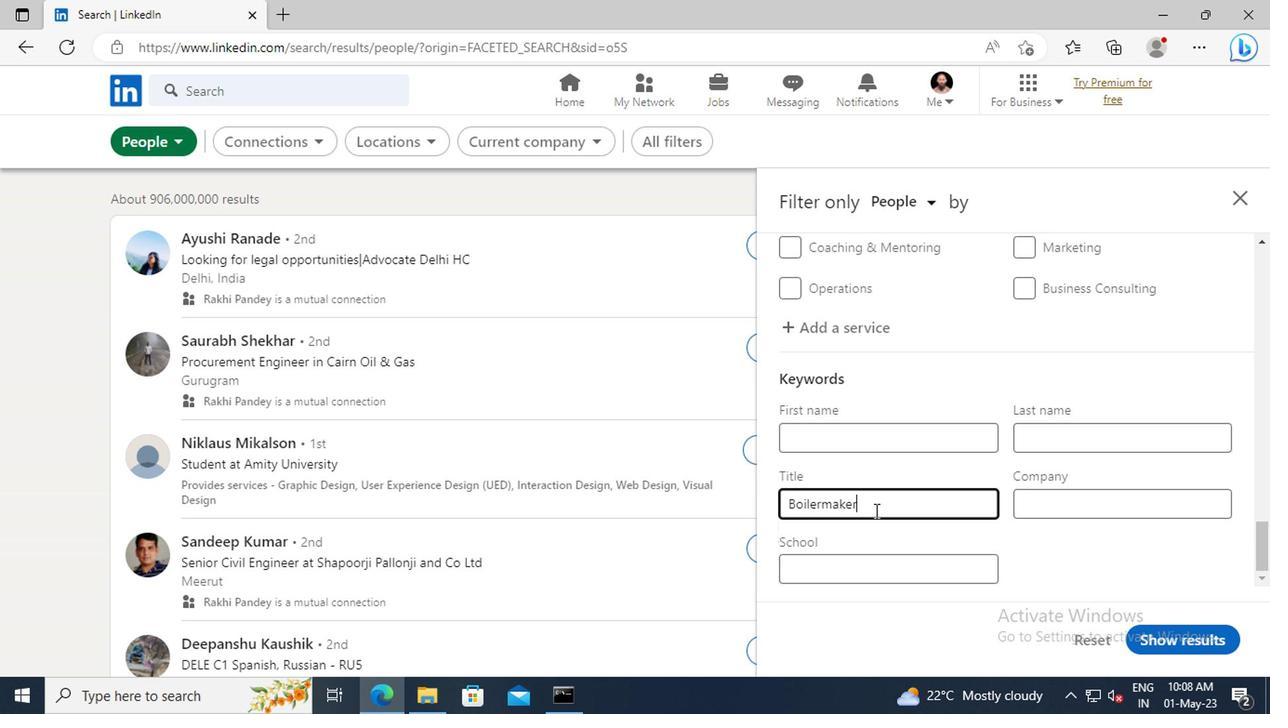 
Action: Mouse moved to (1151, 634)
Screenshot: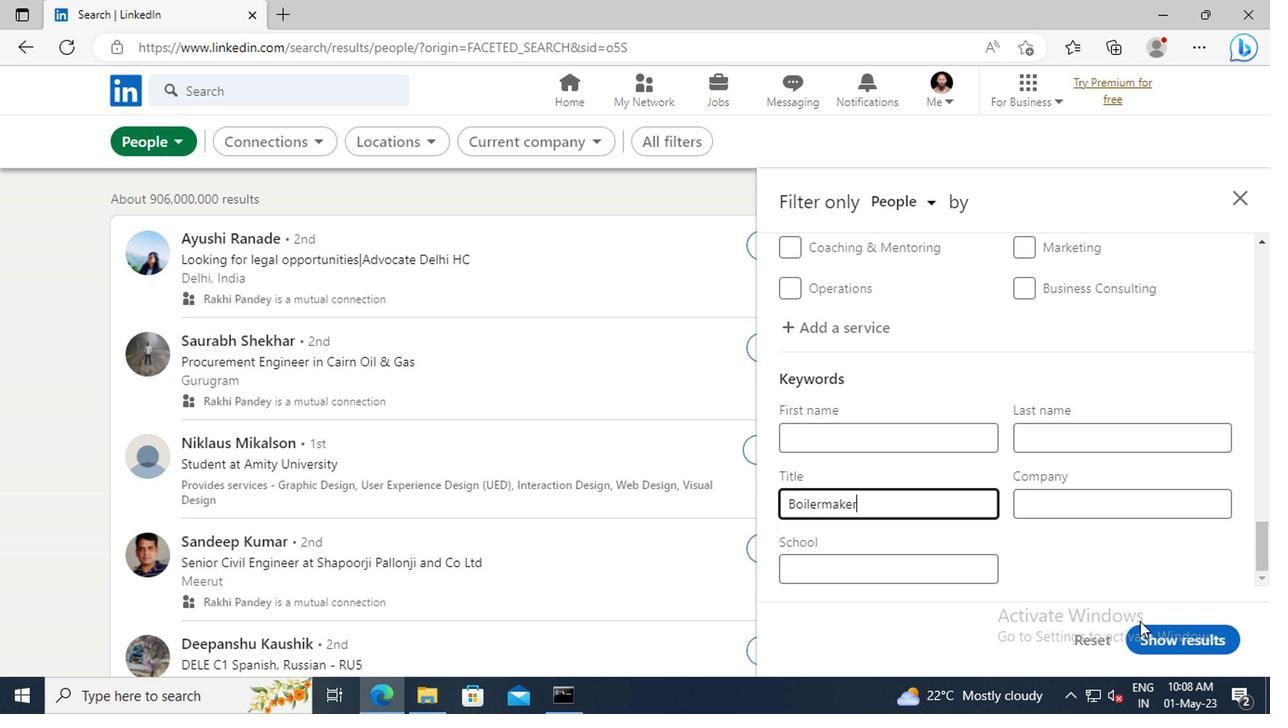 
Action: Mouse pressed left at (1151, 634)
Screenshot: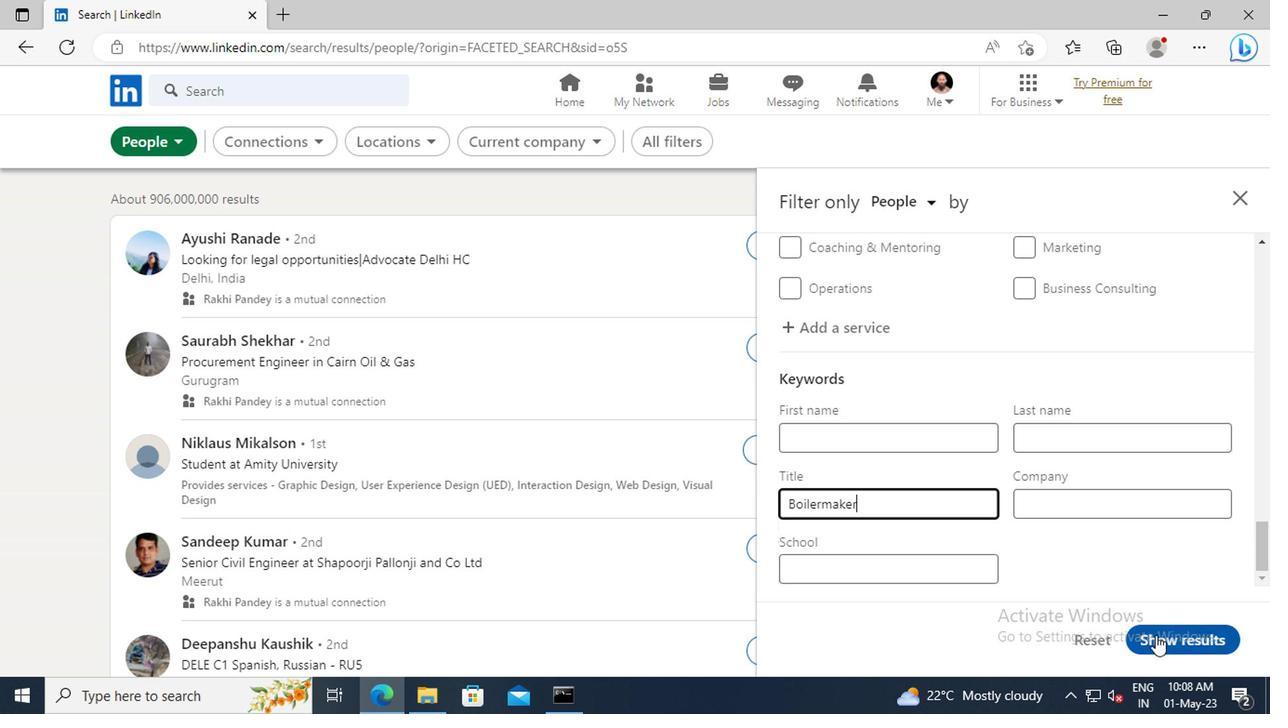 
